 Task: Find connections with filter location Dornbirn with filter topic #entrepreneurwith filter profile language Spanish with filter current company Motive with filter school Guru Jambheshwar University of Science and Technology, Hissar with filter industry Internet News with filter service category Real Estate with filter keywords title Technical Writer
Action: Mouse moved to (727, 144)
Screenshot: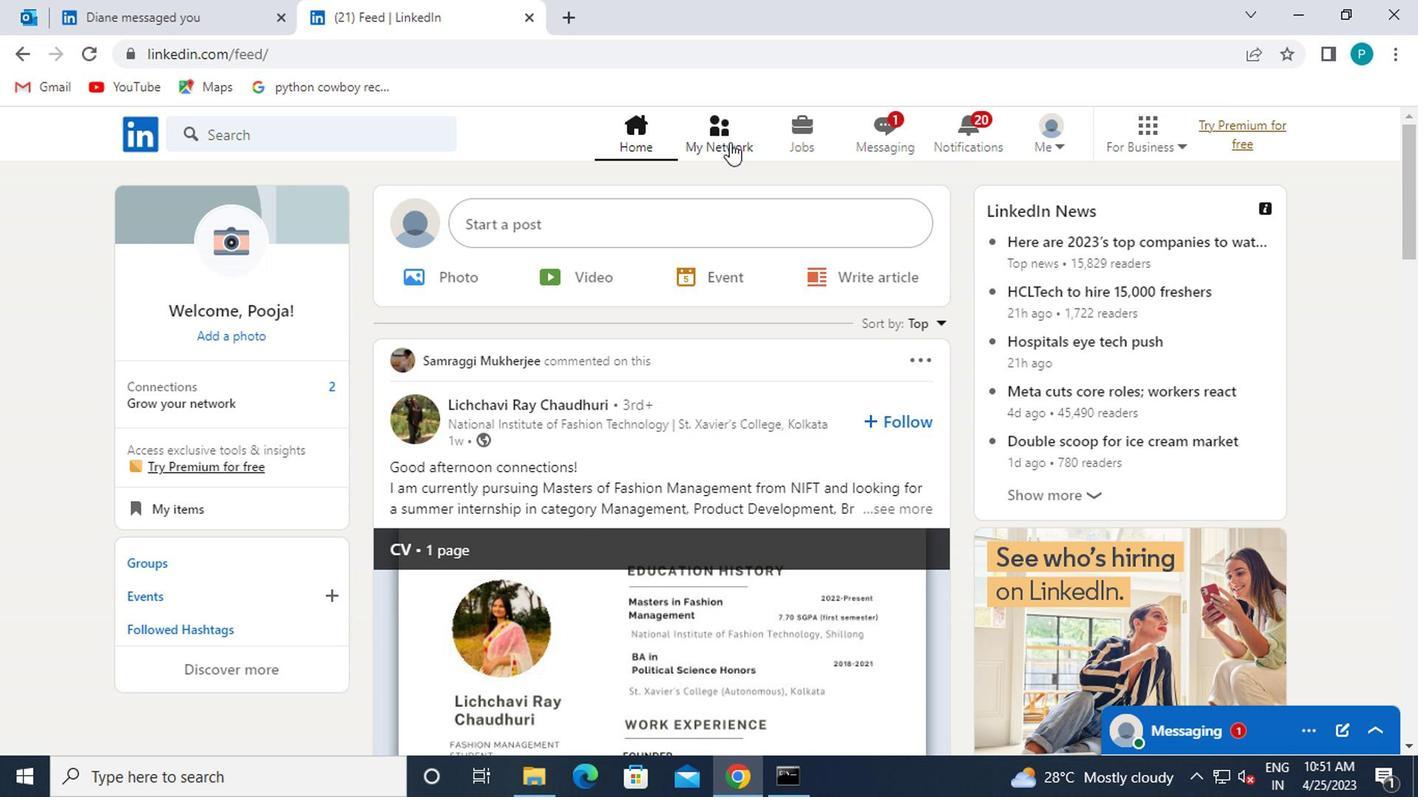 
Action: Mouse pressed left at (727, 144)
Screenshot: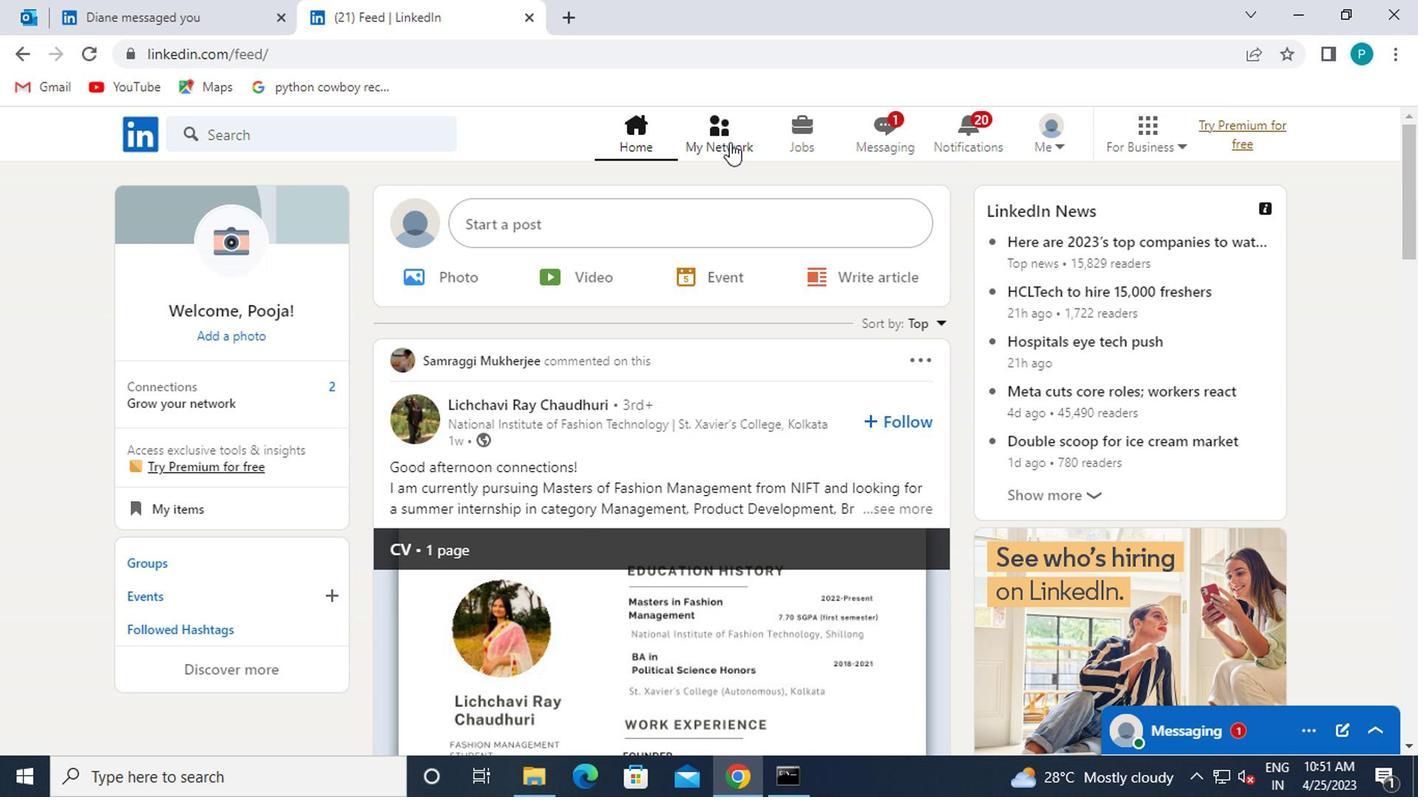 
Action: Mouse moved to (302, 260)
Screenshot: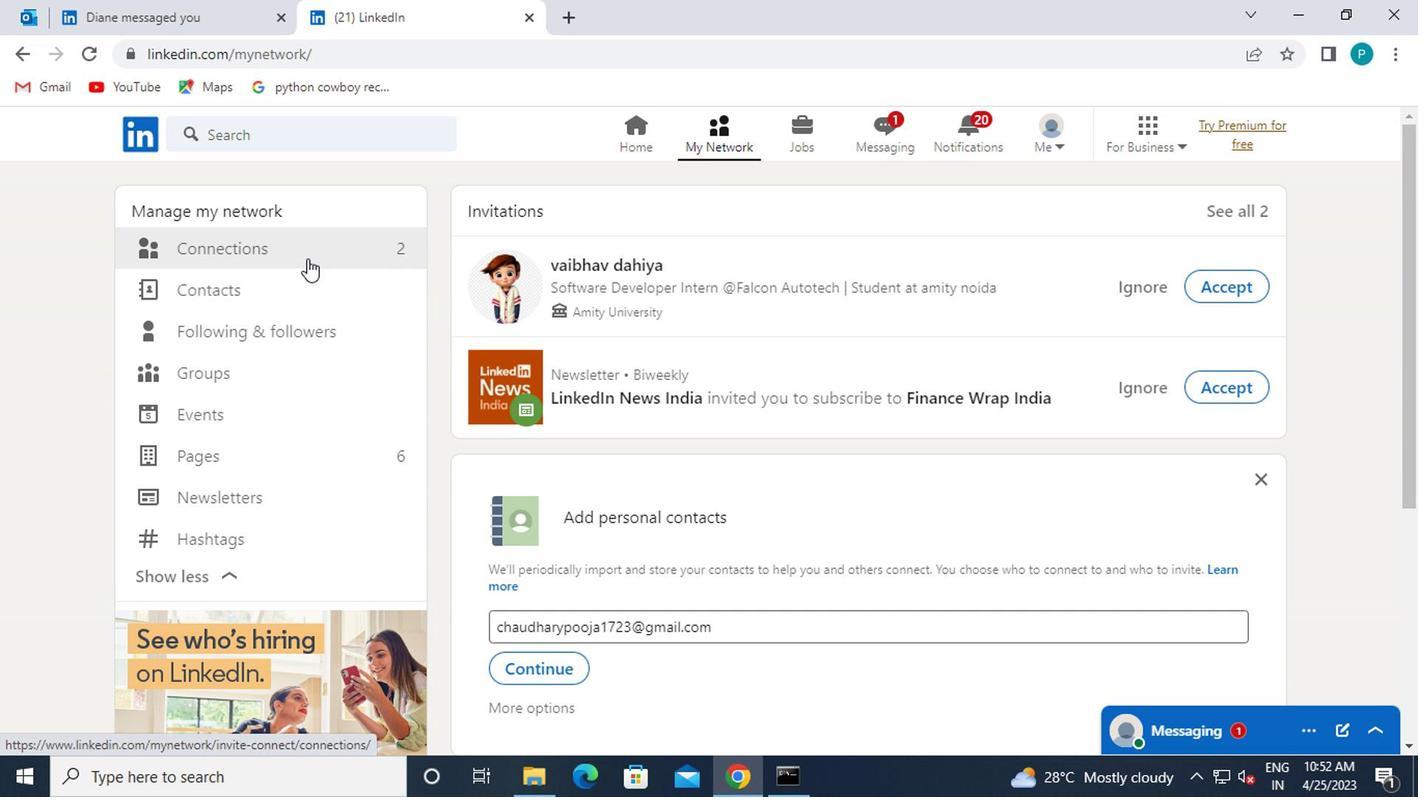 
Action: Mouse pressed left at (302, 260)
Screenshot: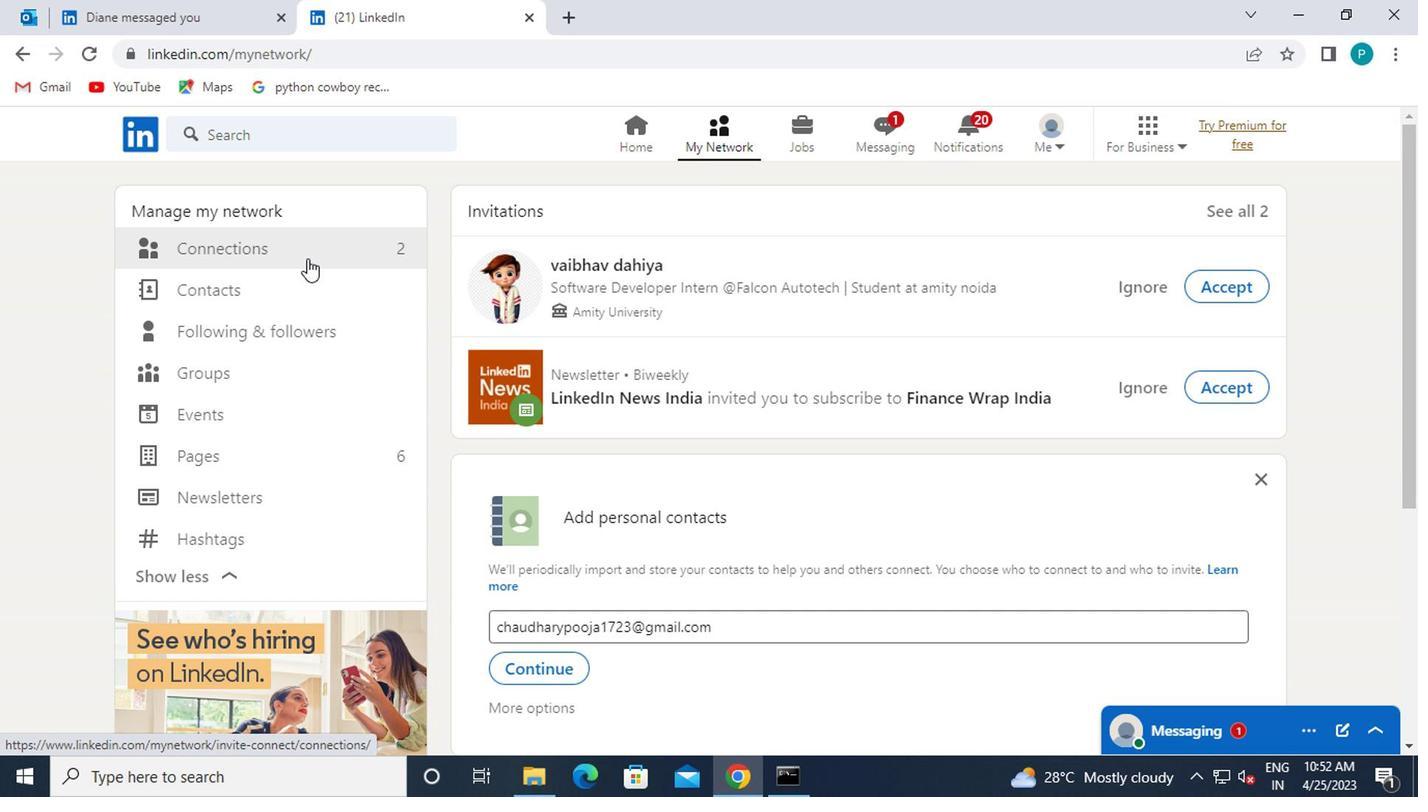 
Action: Mouse moved to (812, 262)
Screenshot: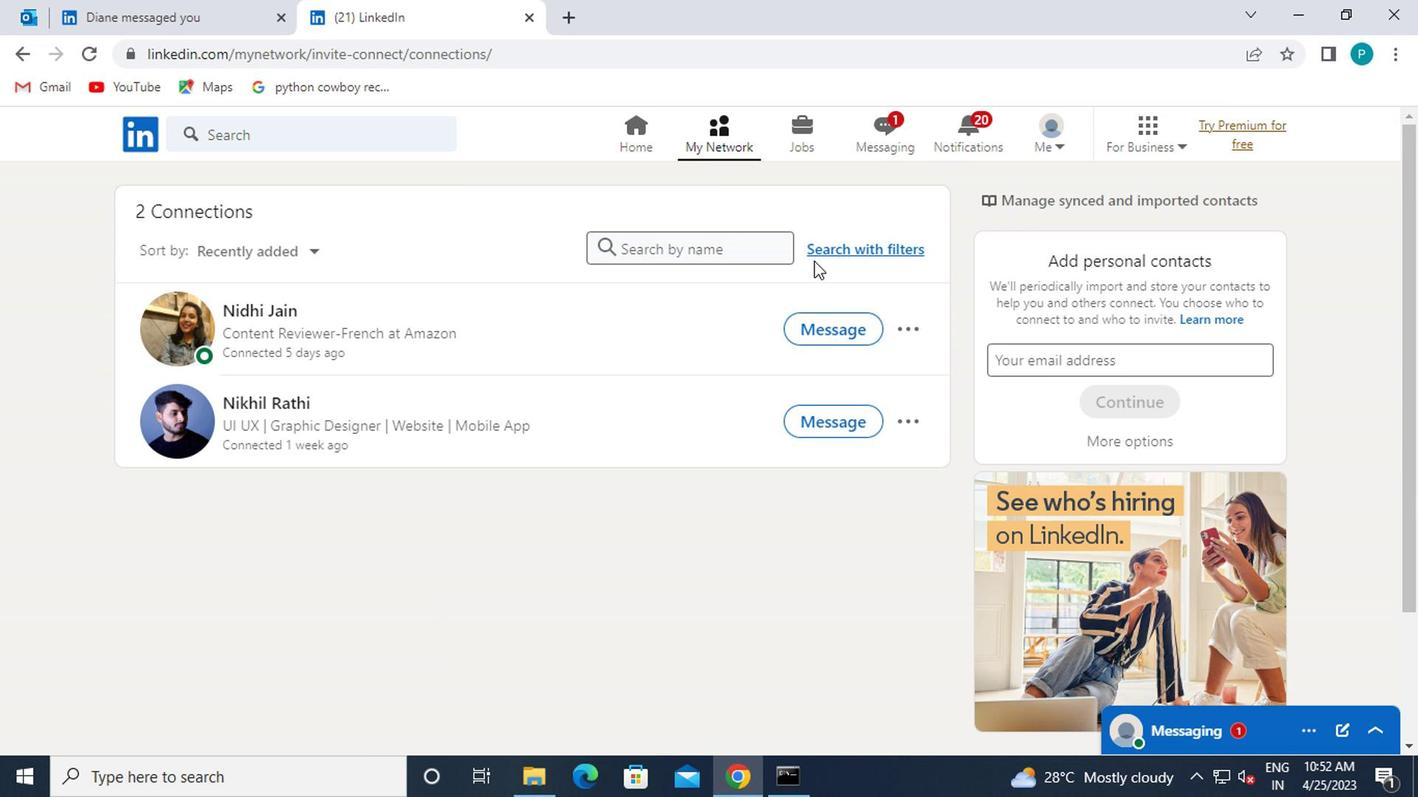 
Action: Mouse pressed left at (812, 262)
Screenshot: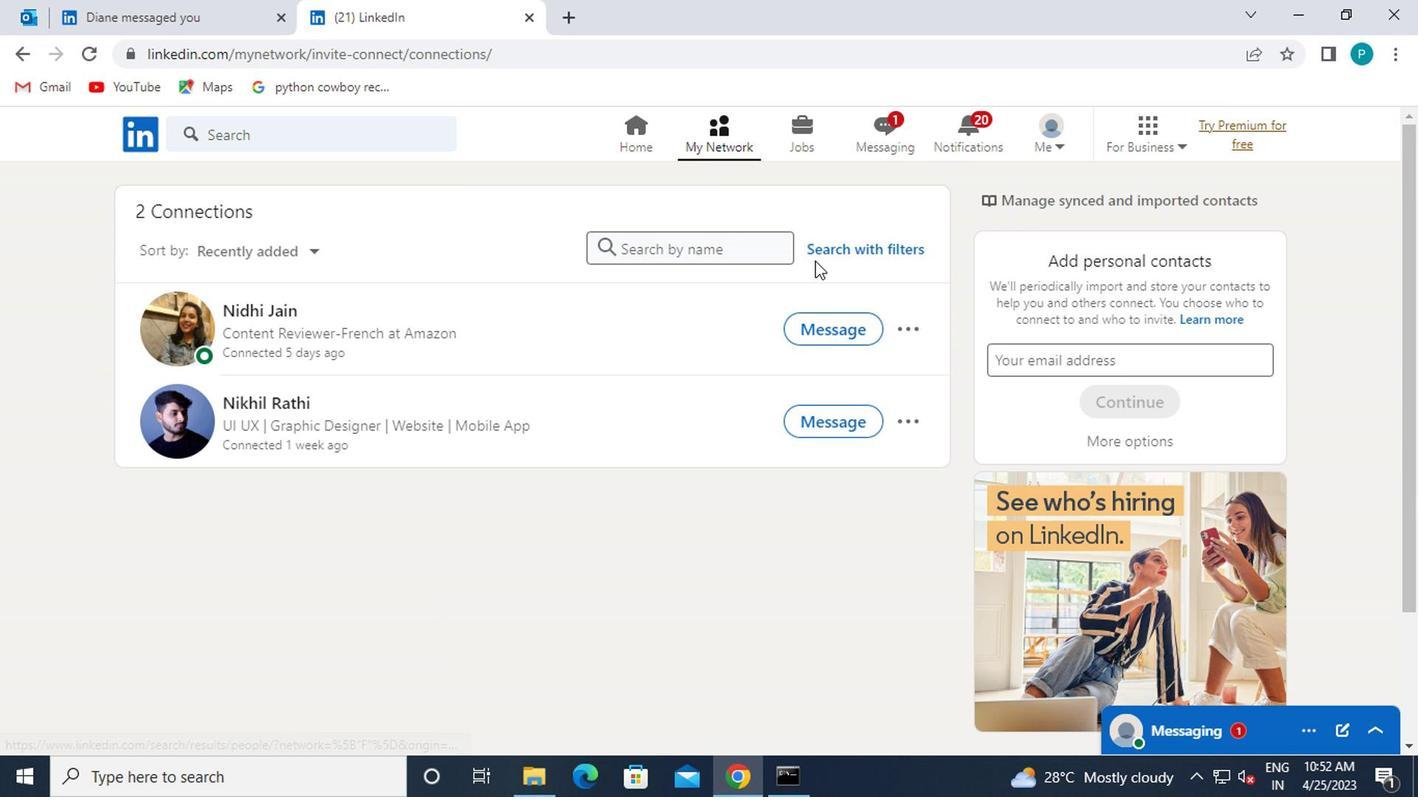 
Action: Mouse moved to (819, 260)
Screenshot: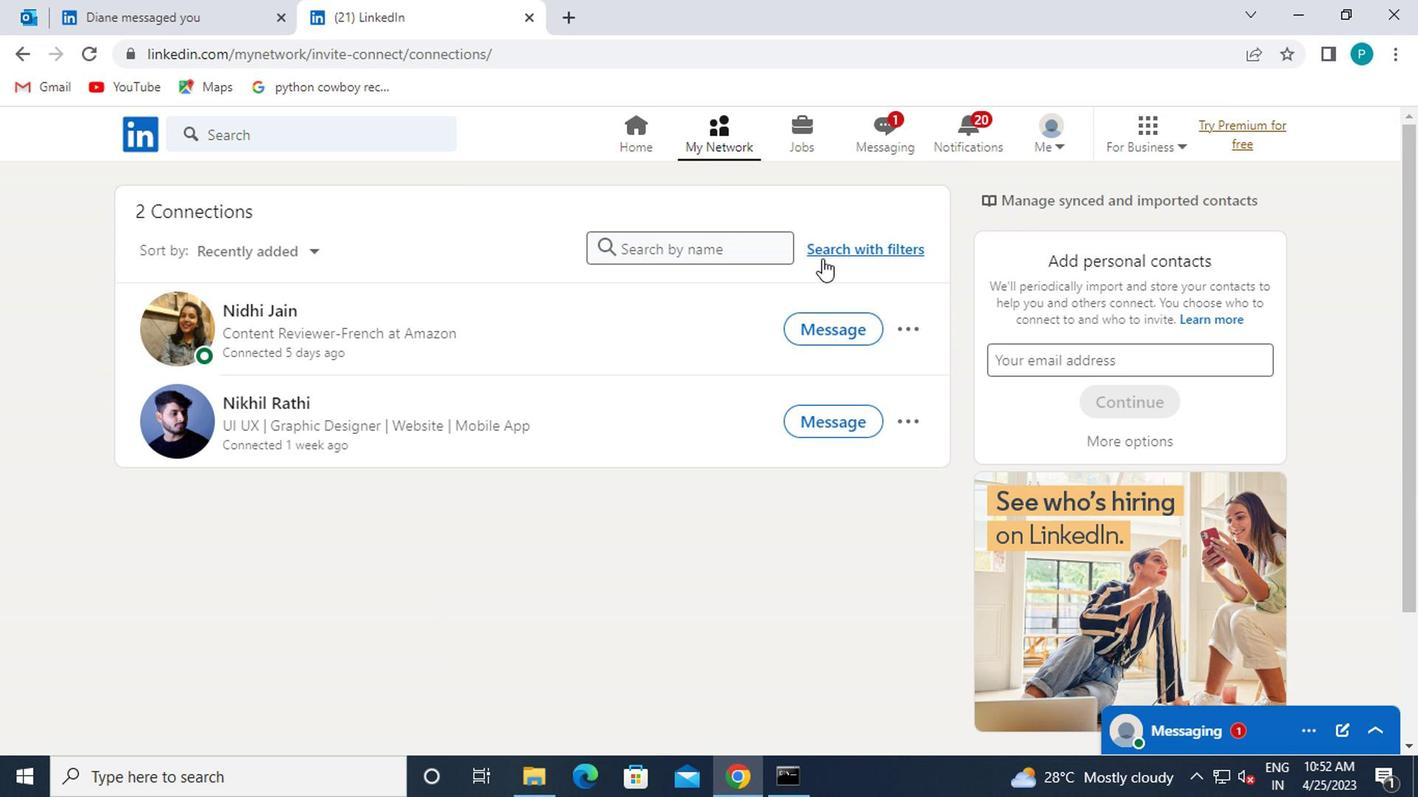 
Action: Mouse pressed left at (819, 260)
Screenshot: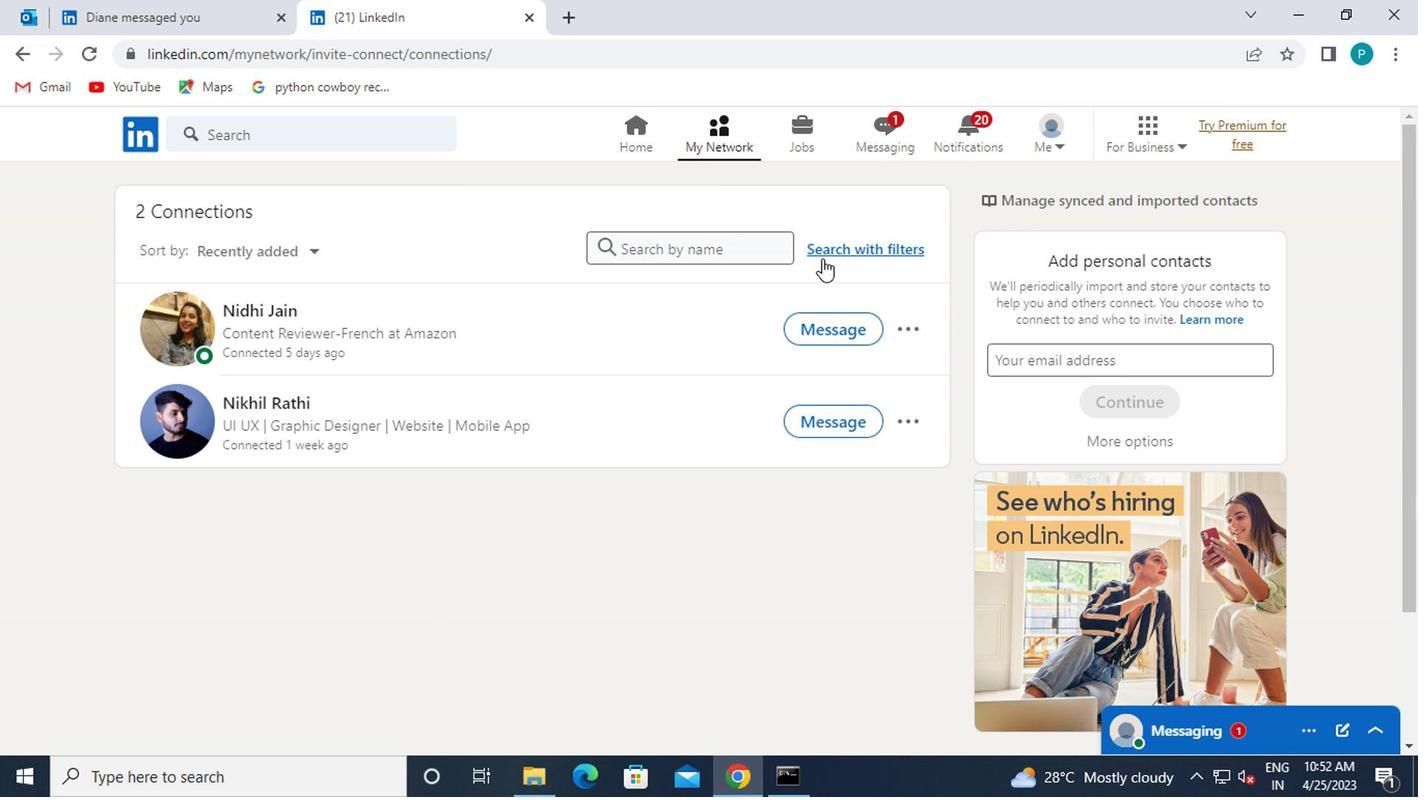 
Action: Mouse moved to (661, 194)
Screenshot: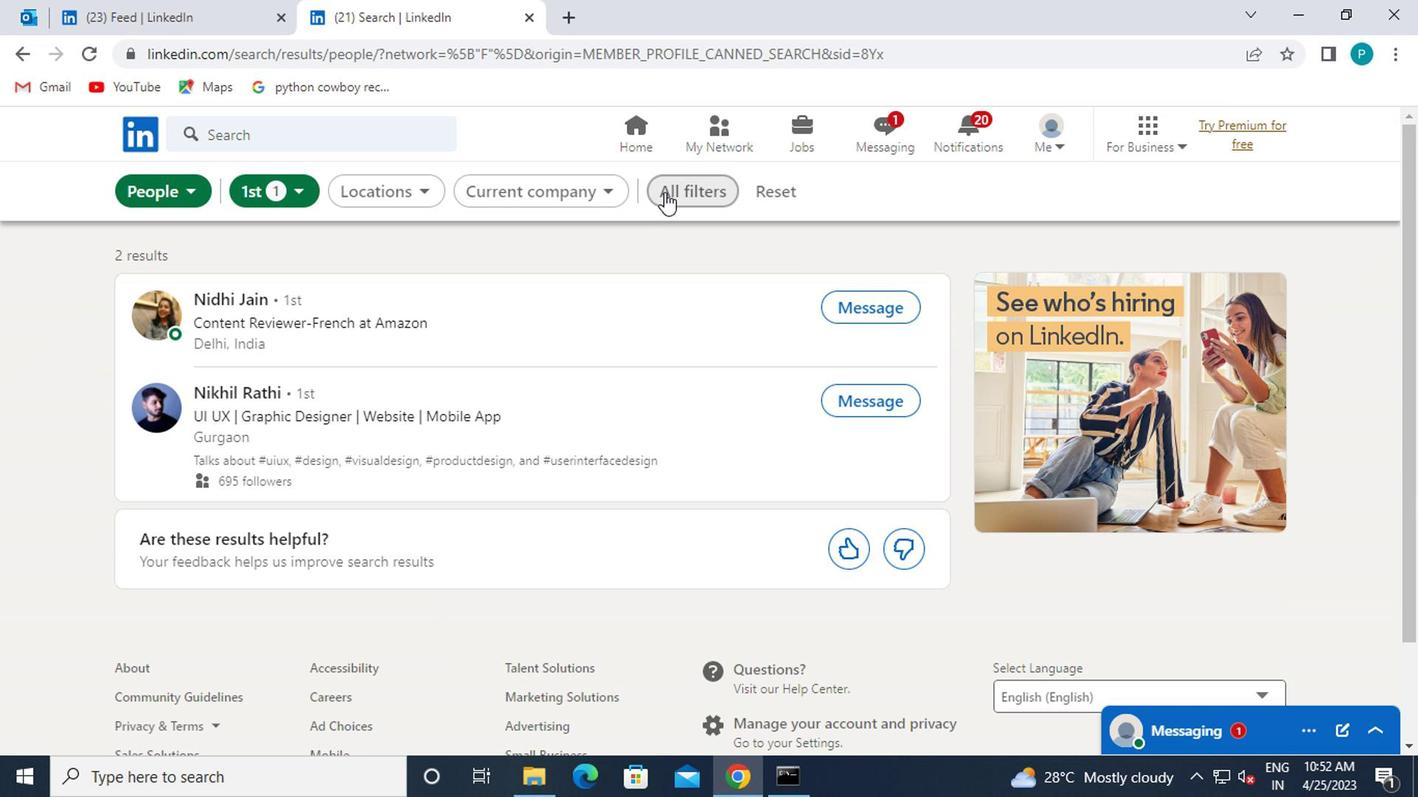 
Action: Mouse pressed left at (661, 194)
Screenshot: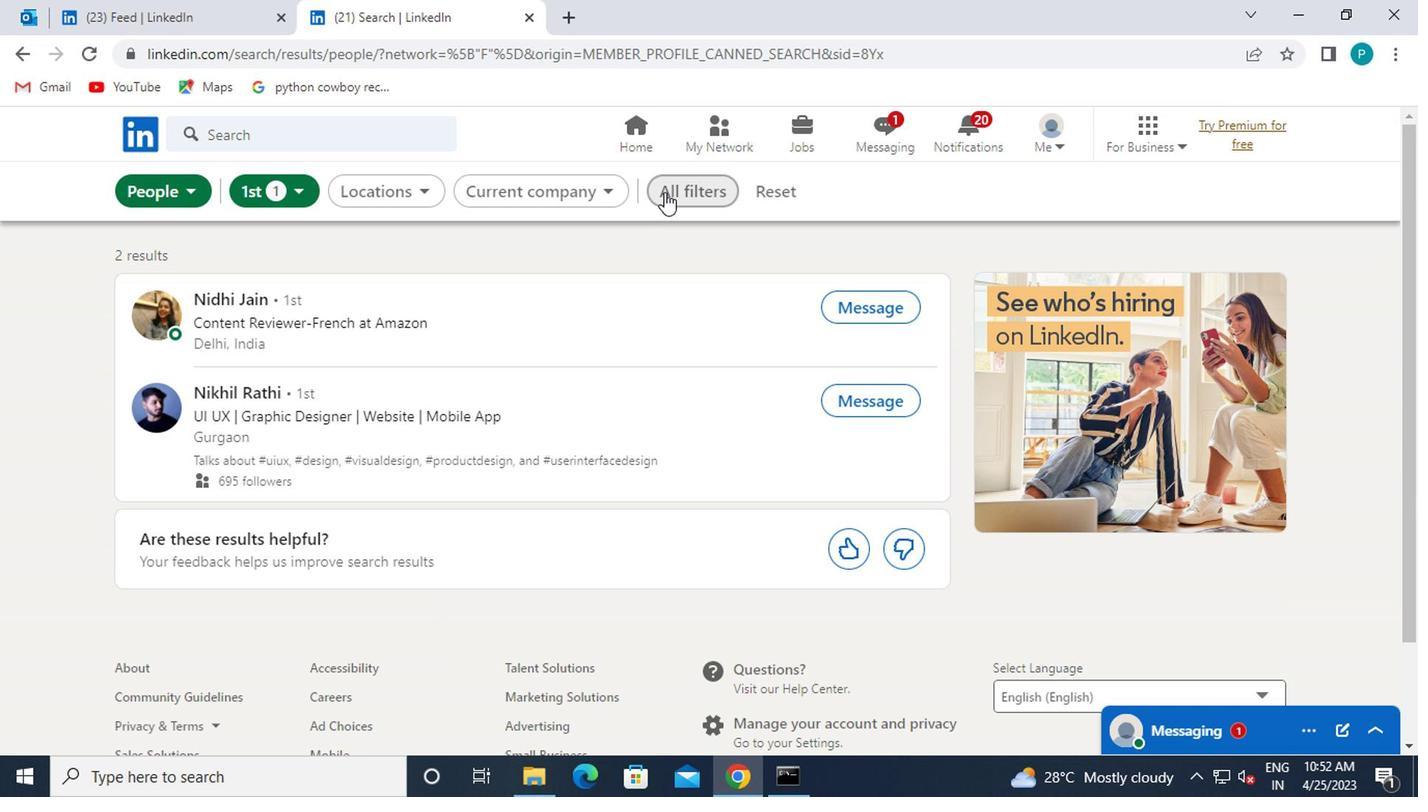 
Action: Mouse moved to (1023, 381)
Screenshot: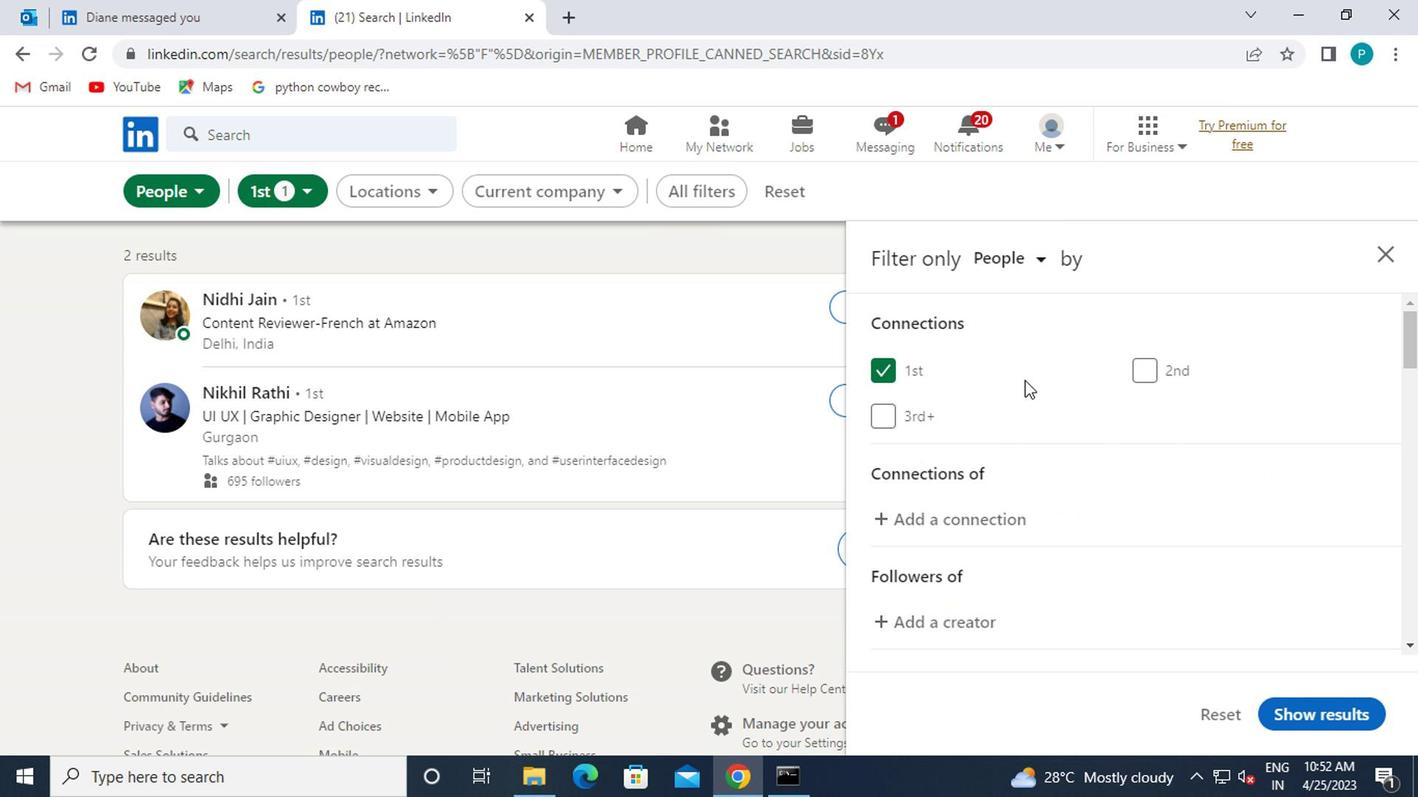 
Action: Mouse scrolled (1023, 381) with delta (0, 0)
Screenshot: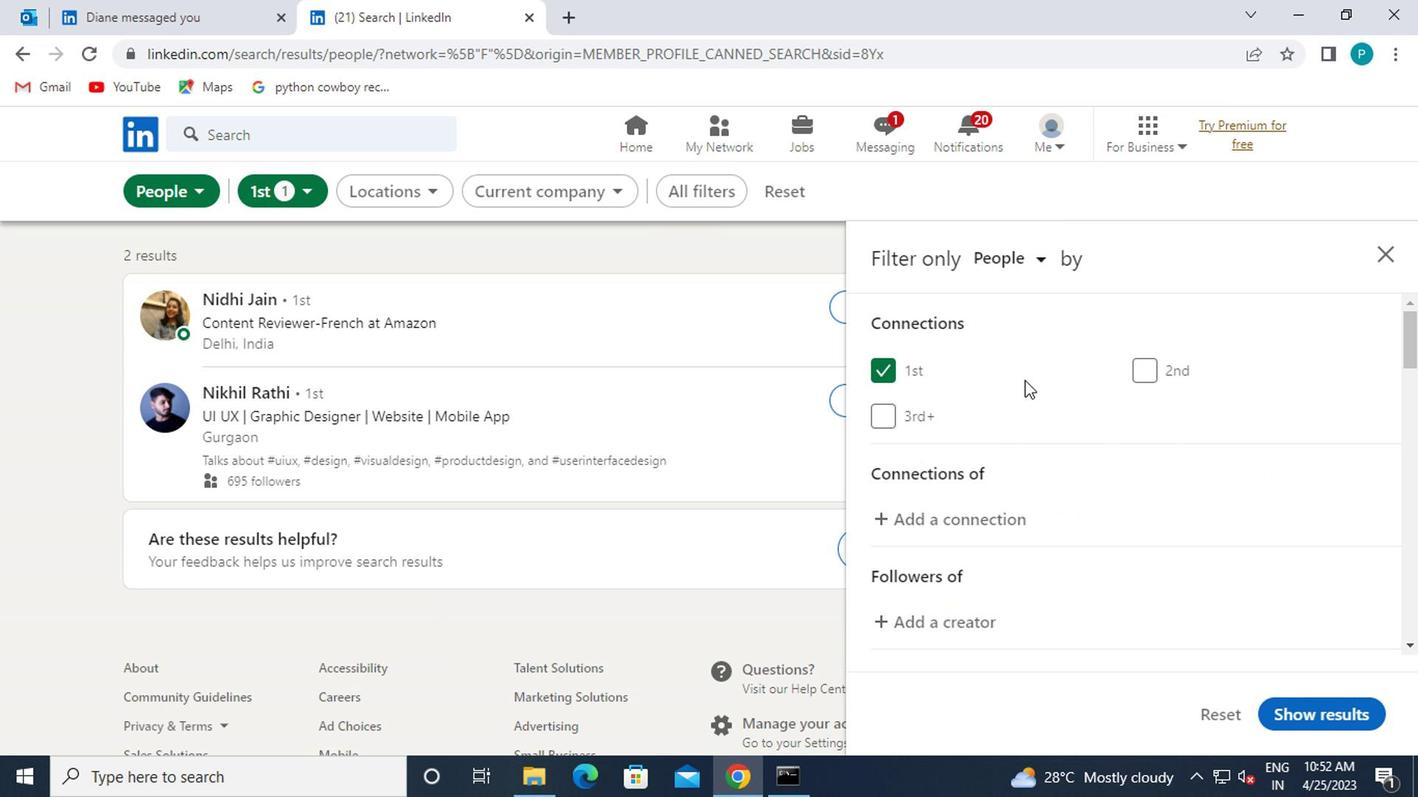 
Action: Mouse moved to (1023, 384)
Screenshot: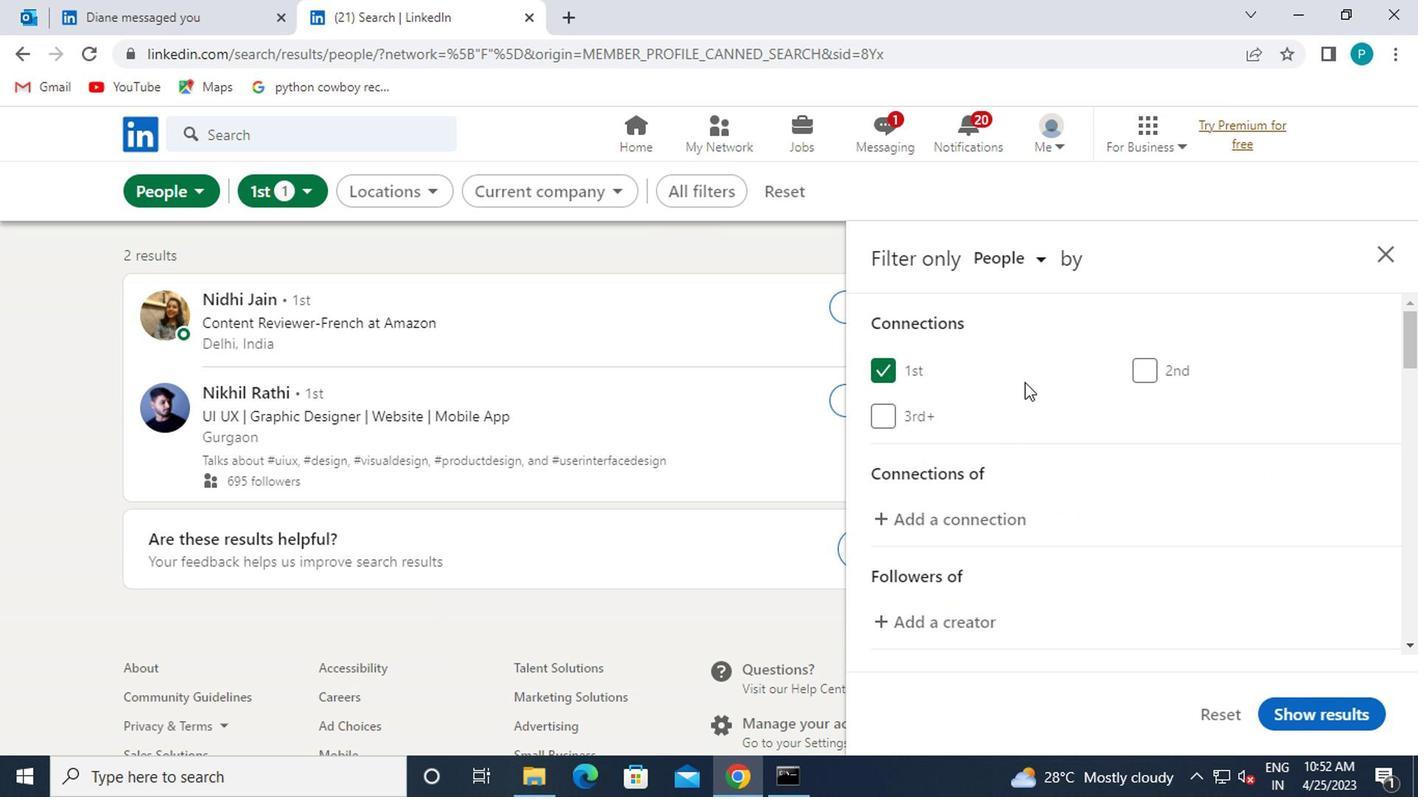
Action: Mouse scrolled (1023, 383) with delta (0, 0)
Screenshot: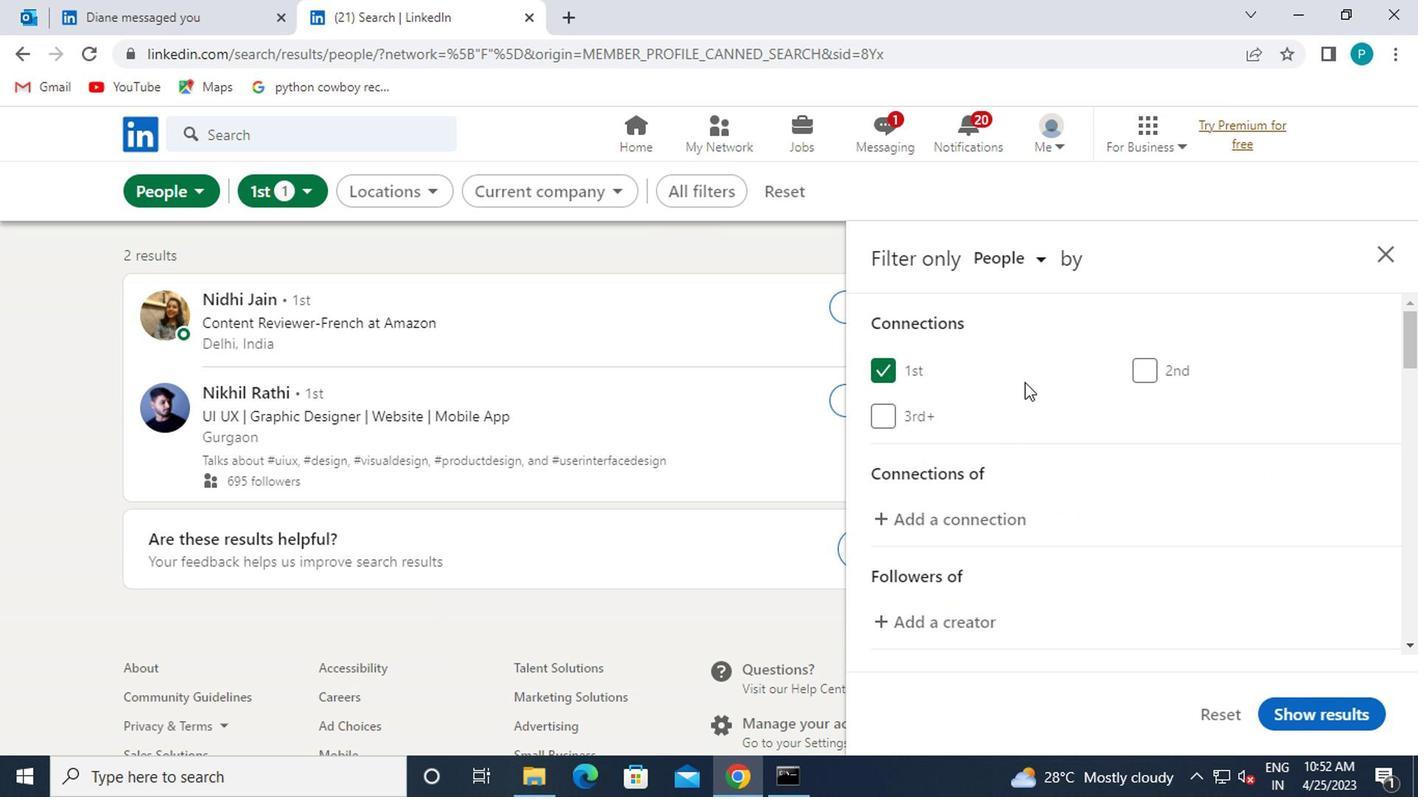 
Action: Mouse moved to (1023, 384)
Screenshot: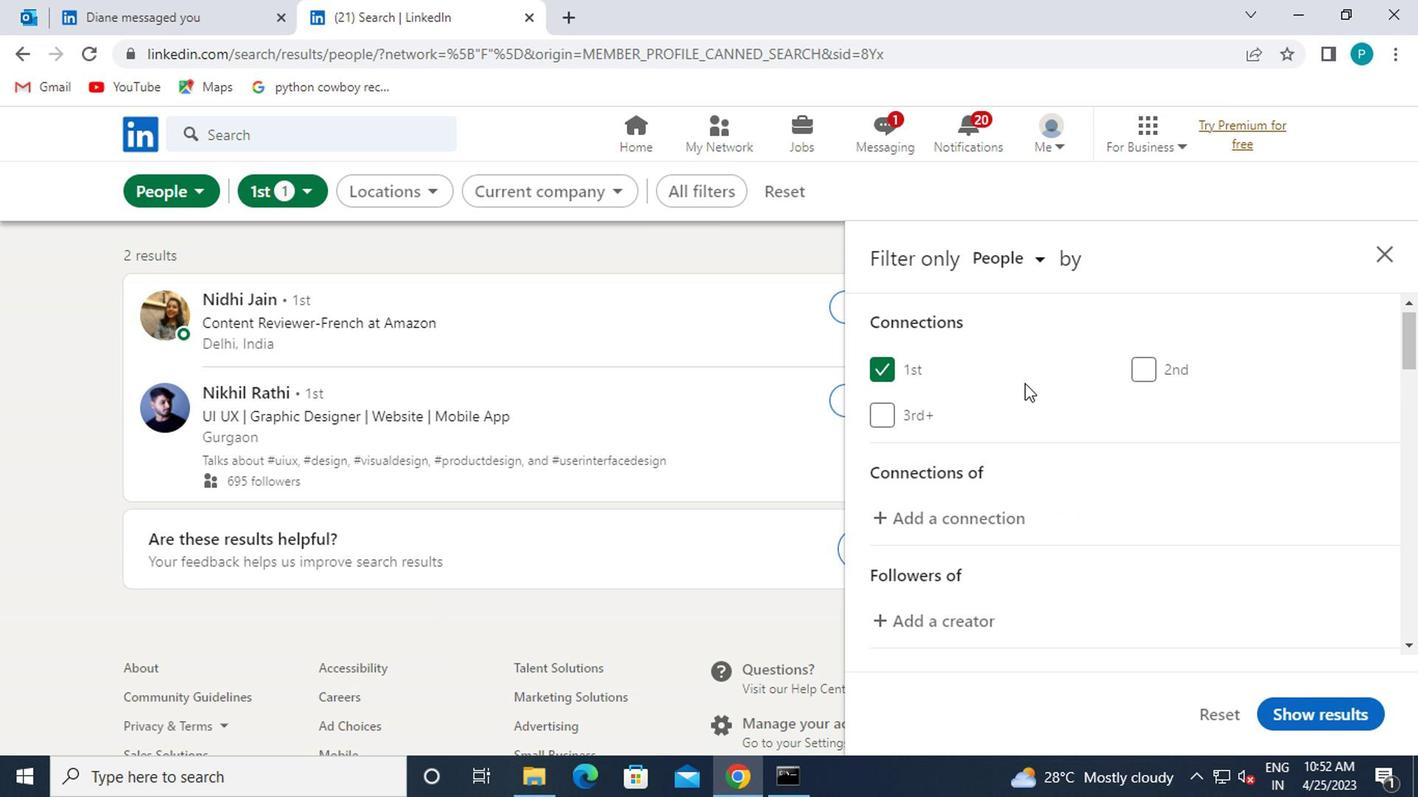 
Action: Mouse scrolled (1023, 384) with delta (0, 0)
Screenshot: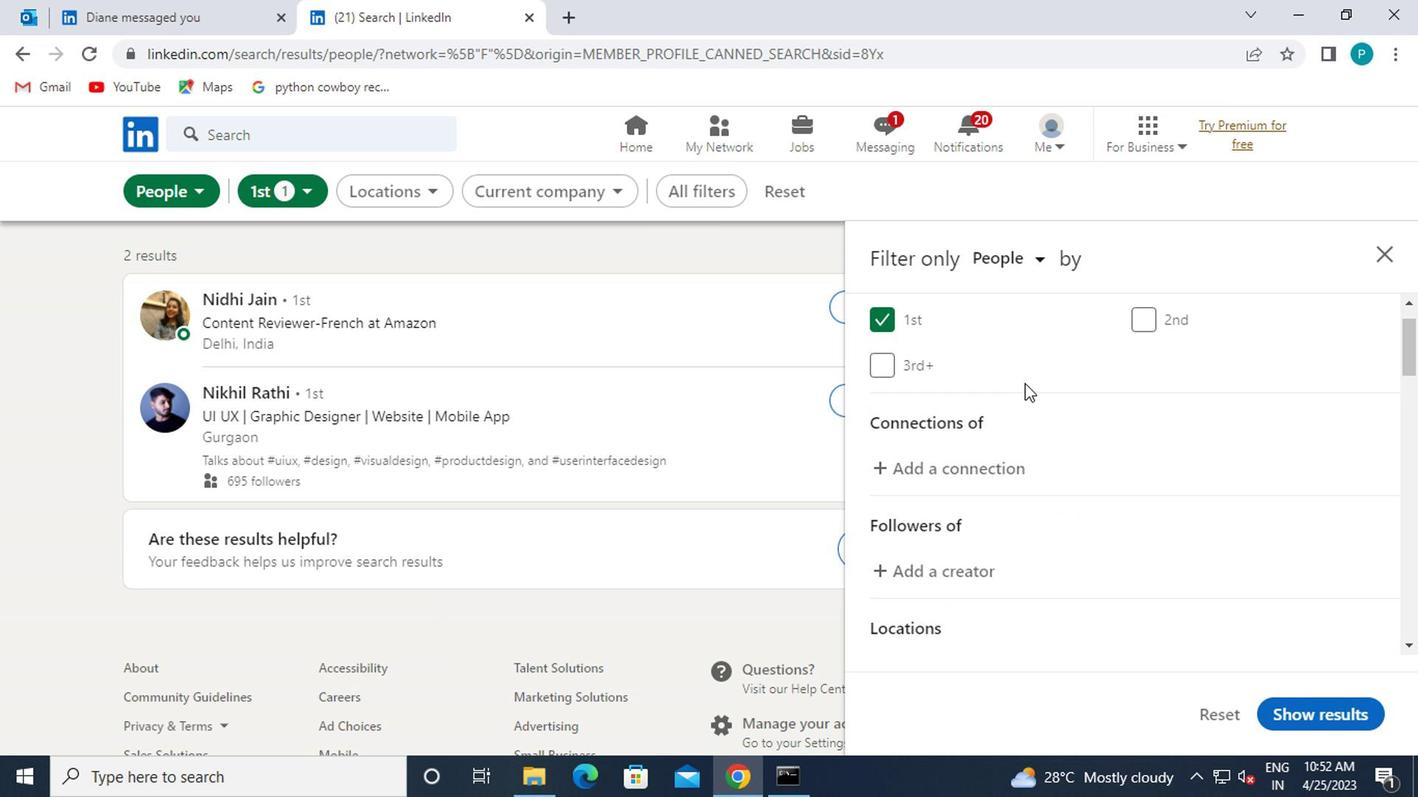 
Action: Mouse scrolled (1023, 384) with delta (0, 0)
Screenshot: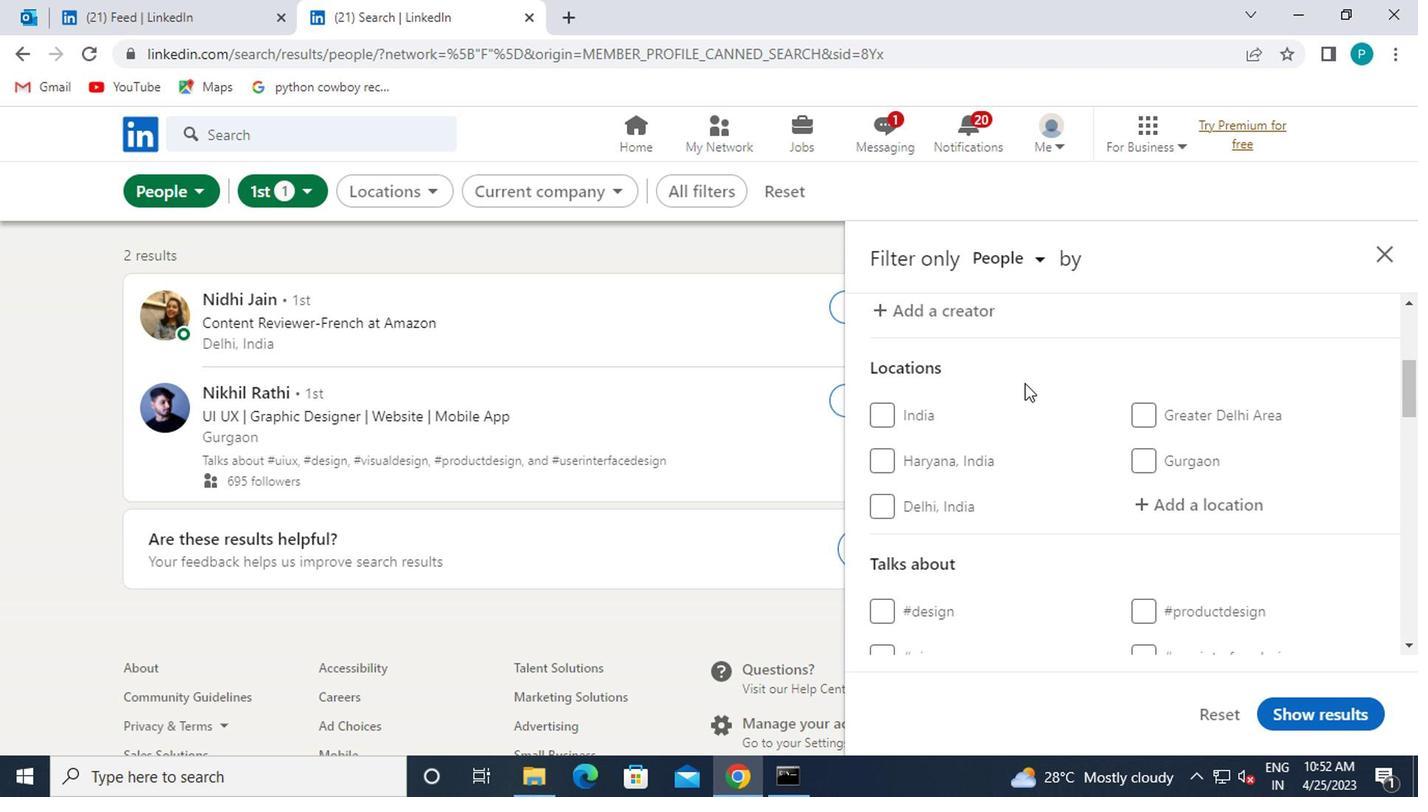 
Action: Mouse moved to (1157, 409)
Screenshot: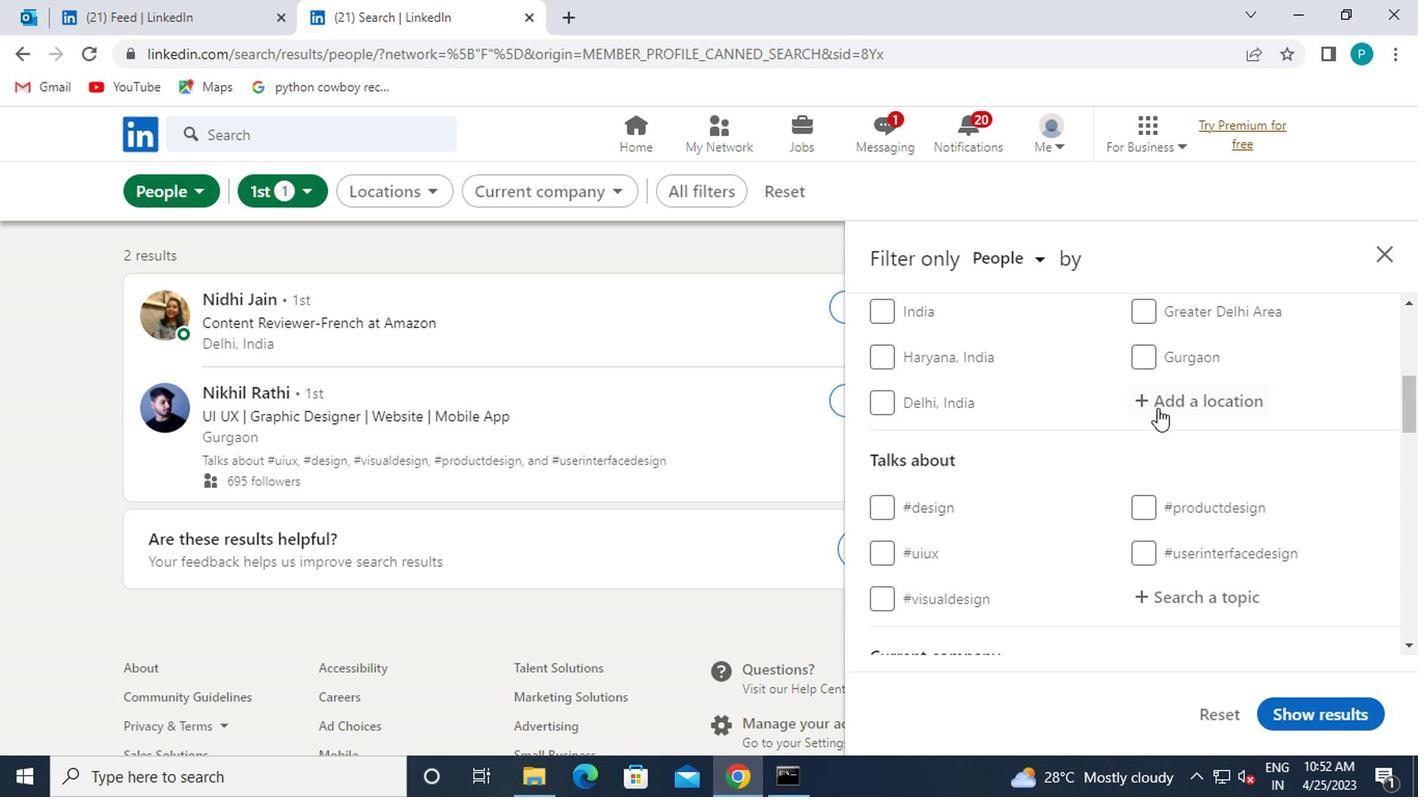 
Action: Mouse pressed left at (1157, 409)
Screenshot: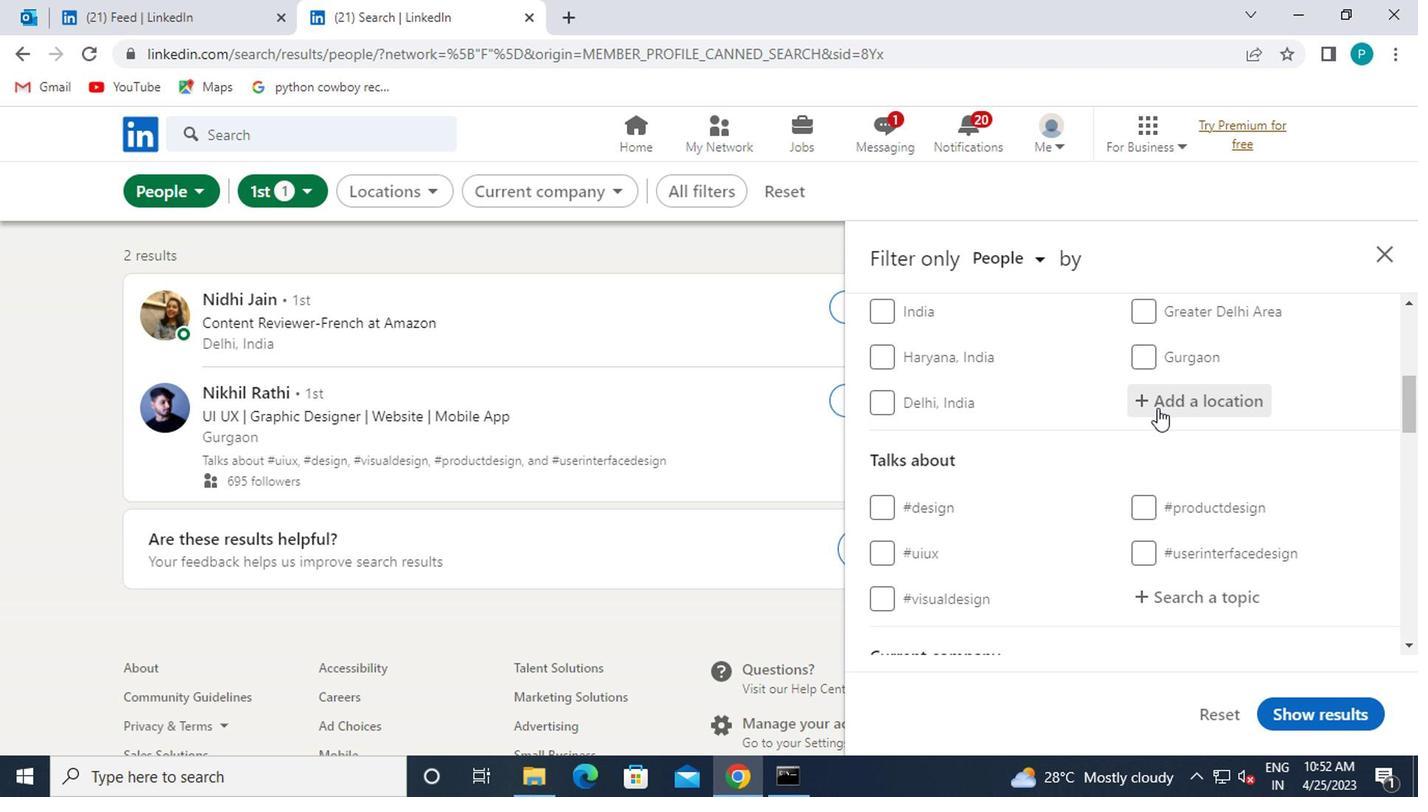 
Action: Key pressed <Key.caps_lock>d<Key.caps_lock>ornbirn<Key.enter>
Screenshot: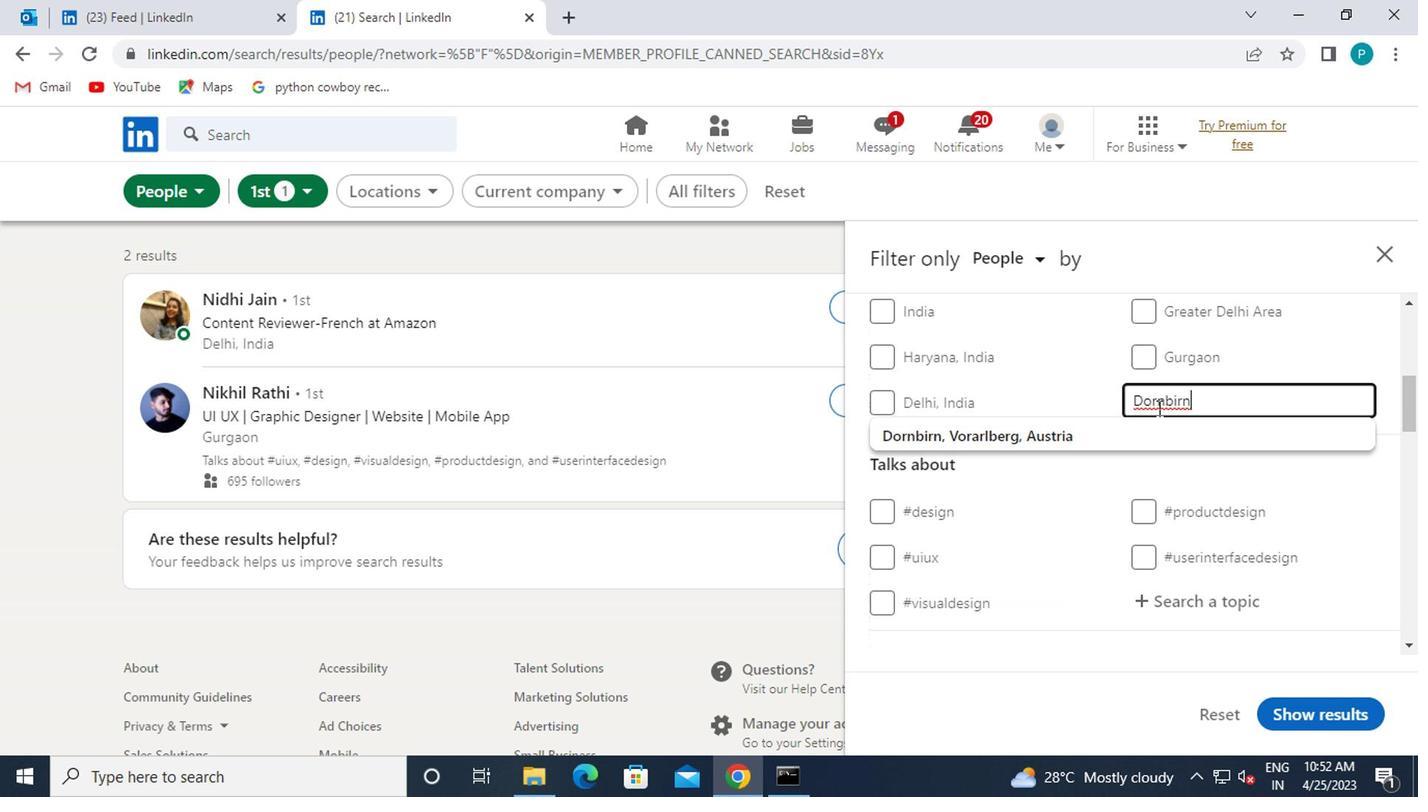 
Action: Mouse moved to (1104, 503)
Screenshot: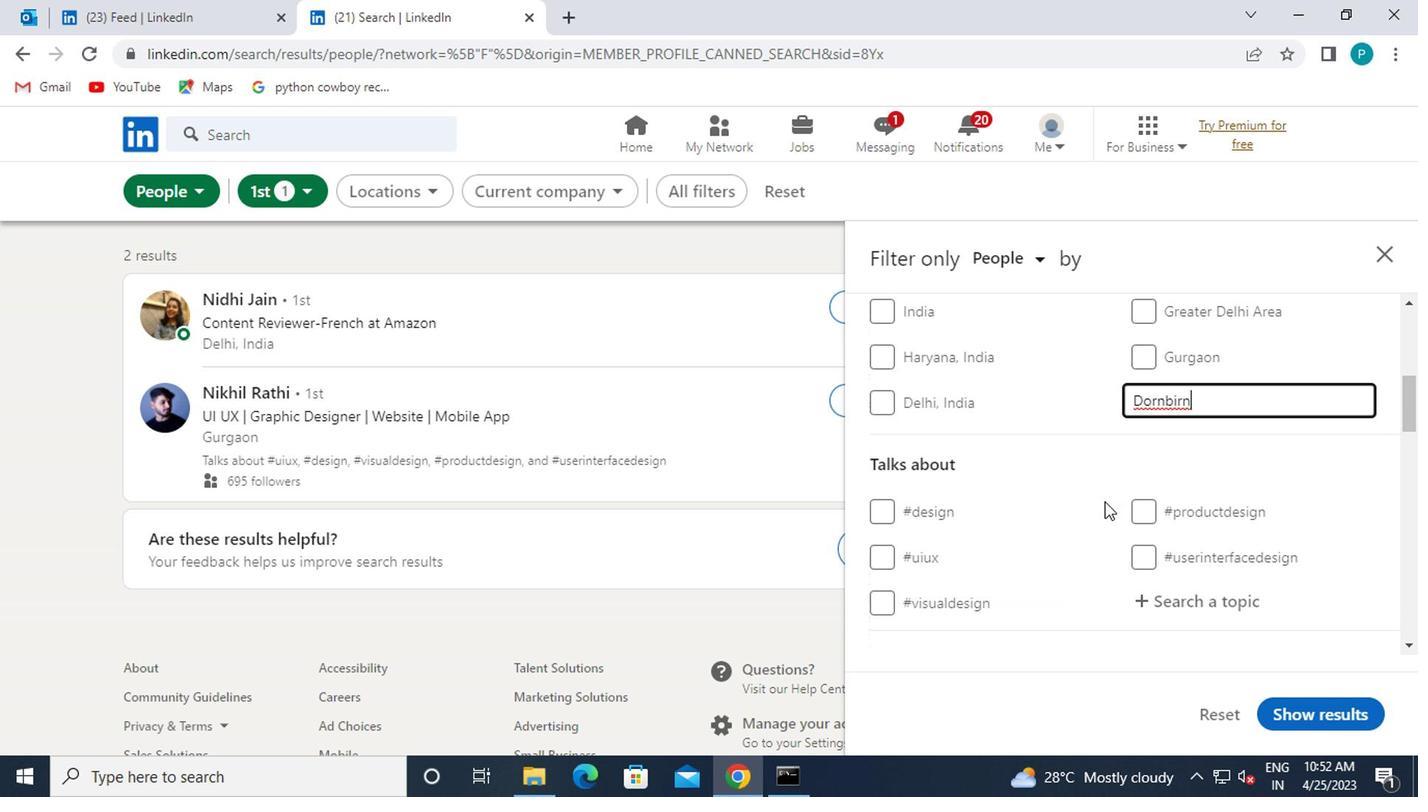 
Action: Mouse scrolled (1104, 502) with delta (0, -1)
Screenshot: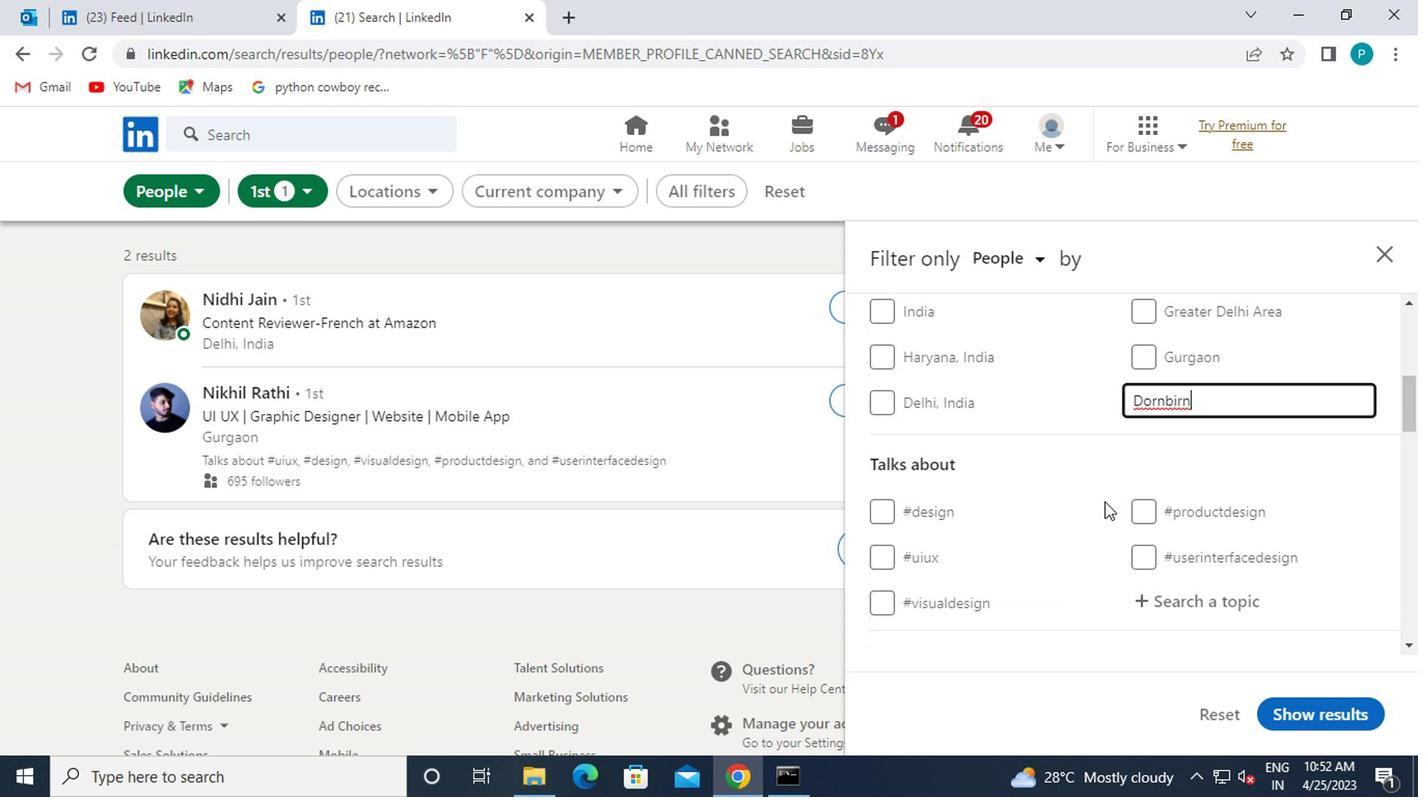 
Action: Mouse moved to (1150, 491)
Screenshot: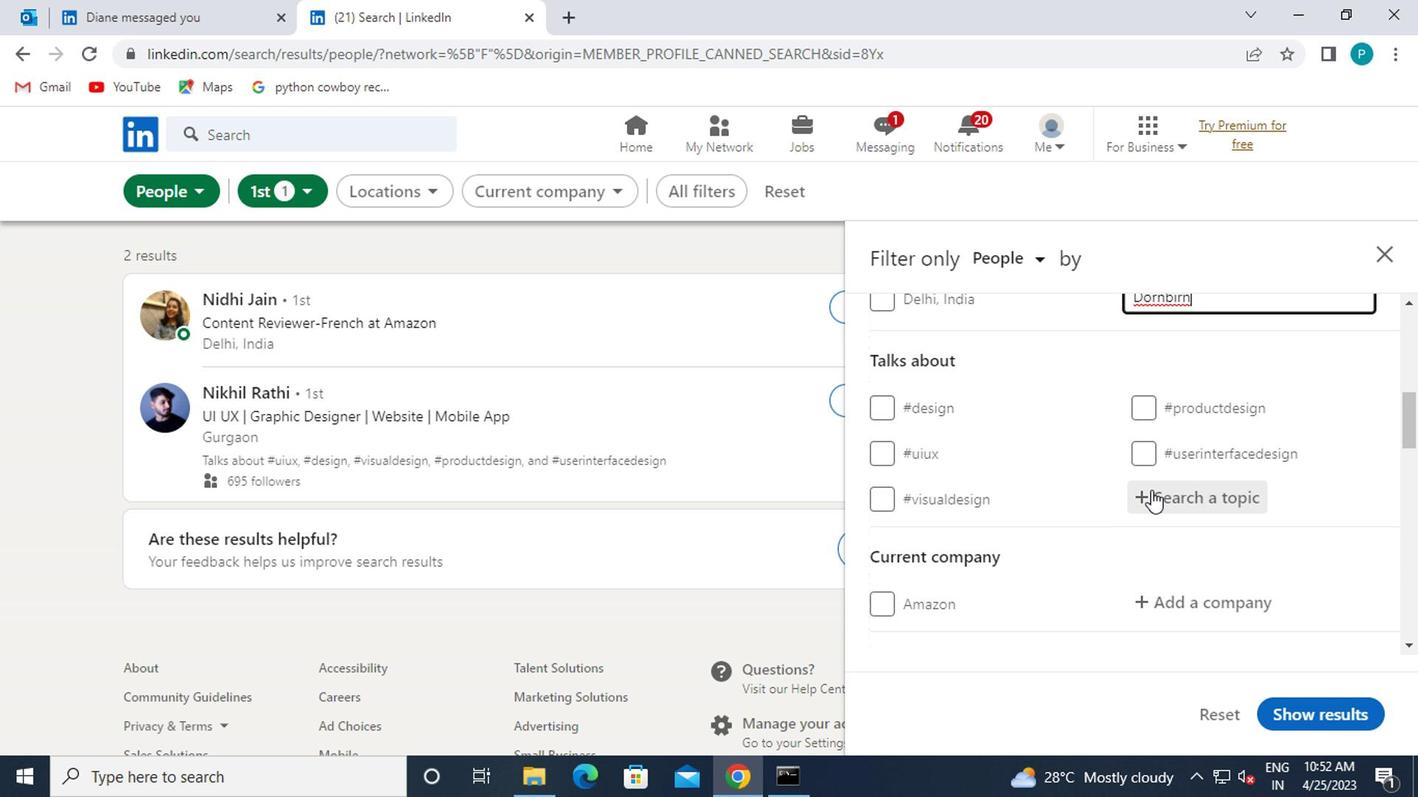 
Action: Mouse pressed left at (1150, 491)
Screenshot: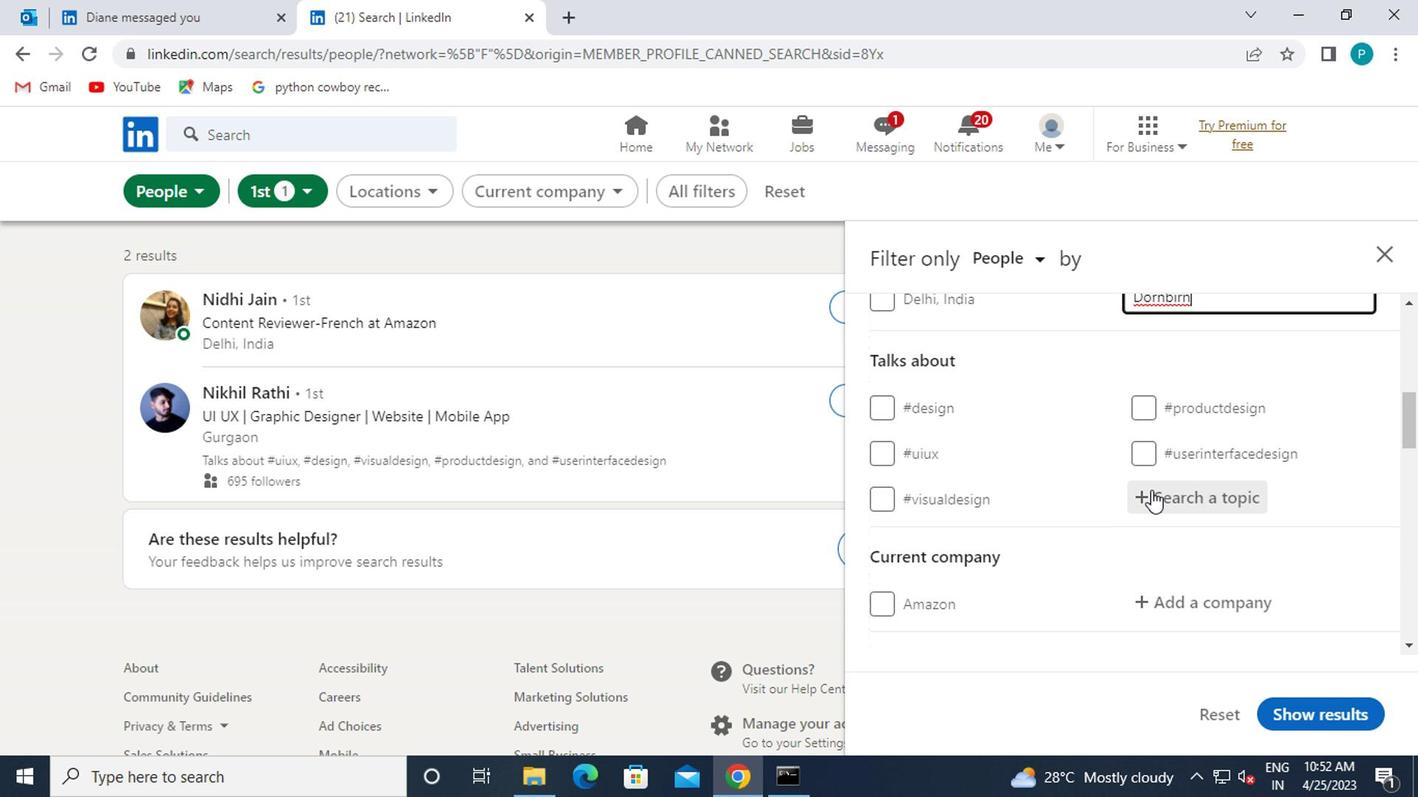 
Action: Key pressed <Key.shift><Key.shift><Key.shift><Key.shift><Key.shift>#ENTREPRENU<Key.backspace>EUR<Key.enter>
Screenshot: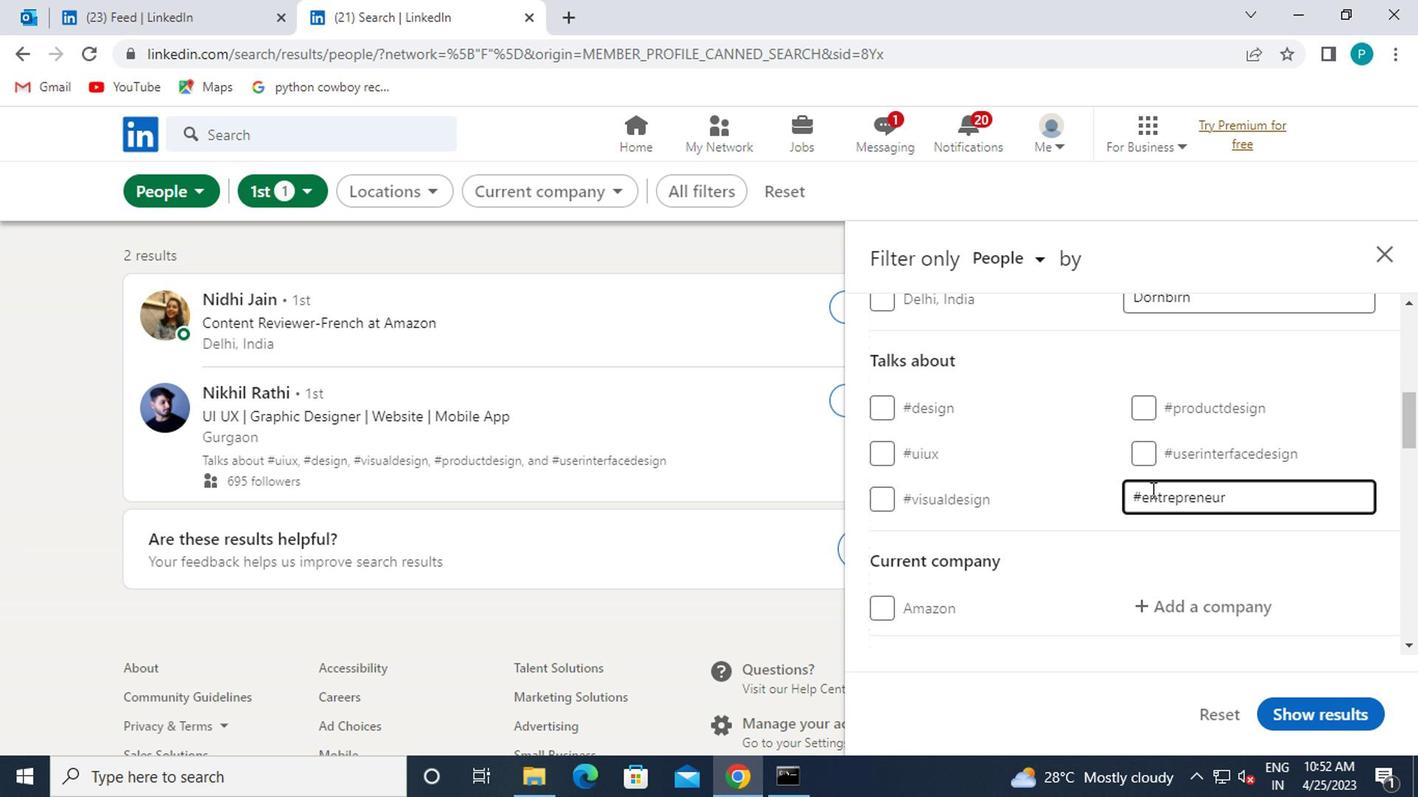 
Action: Mouse scrolled (1150, 491) with delta (0, 0)
Screenshot: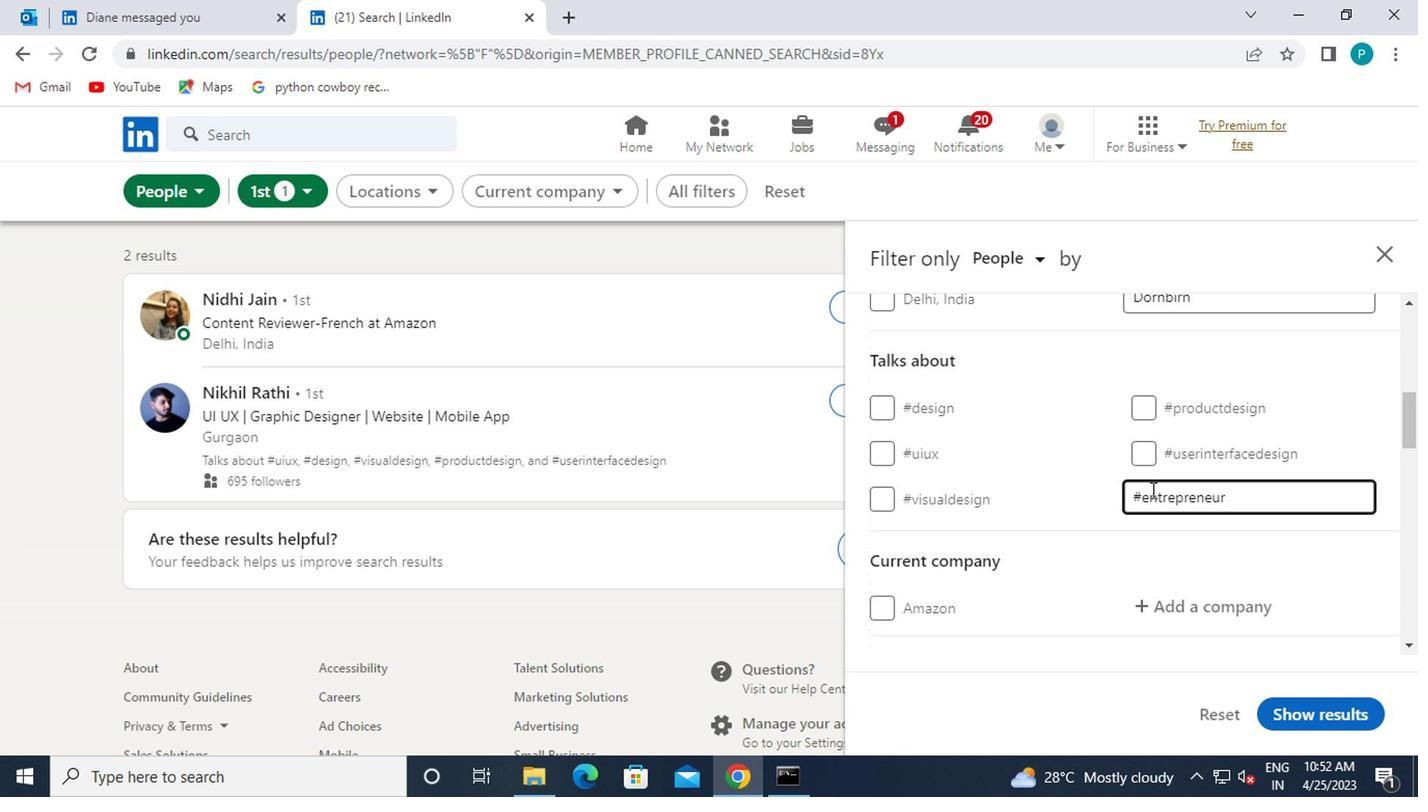 
Action: Mouse moved to (1147, 502)
Screenshot: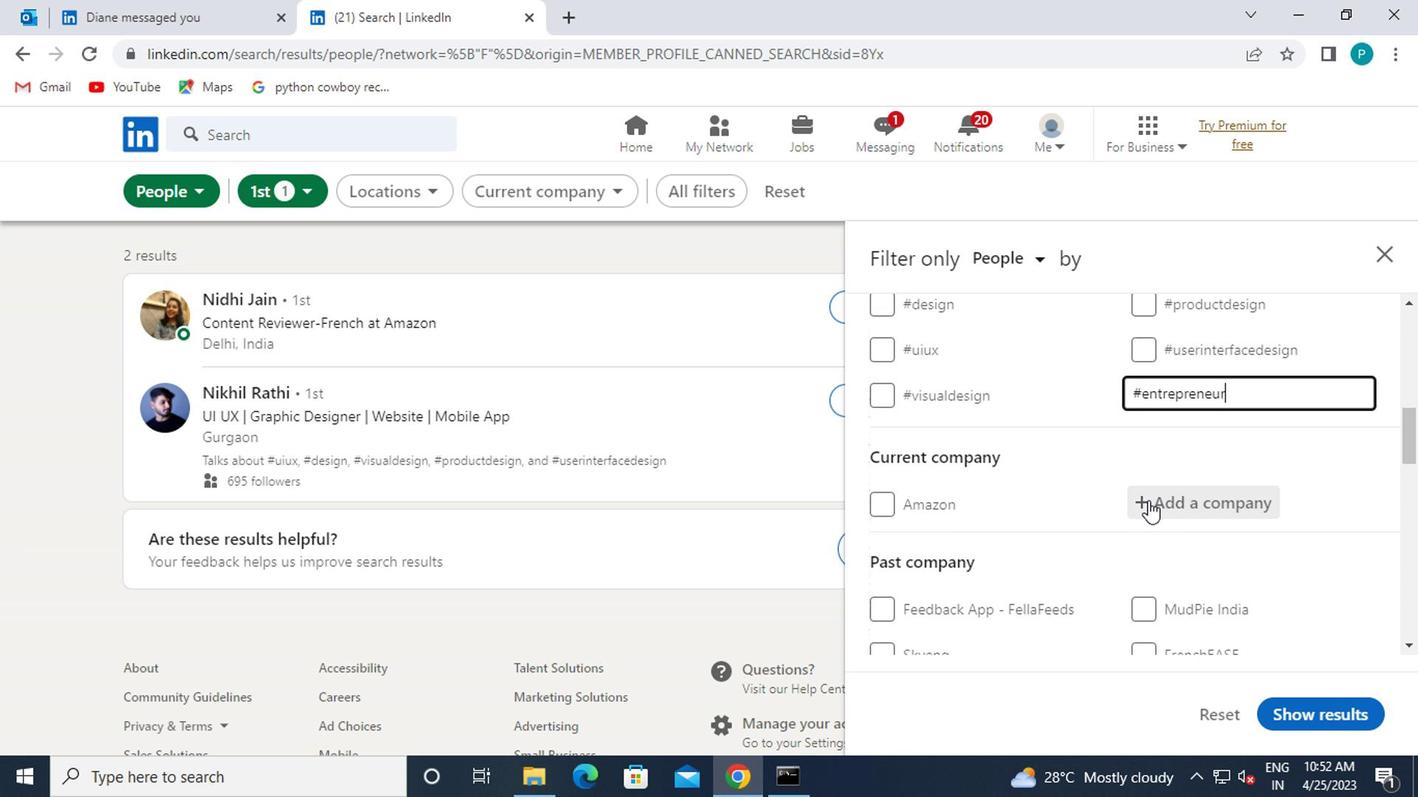 
Action: Mouse pressed left at (1147, 502)
Screenshot: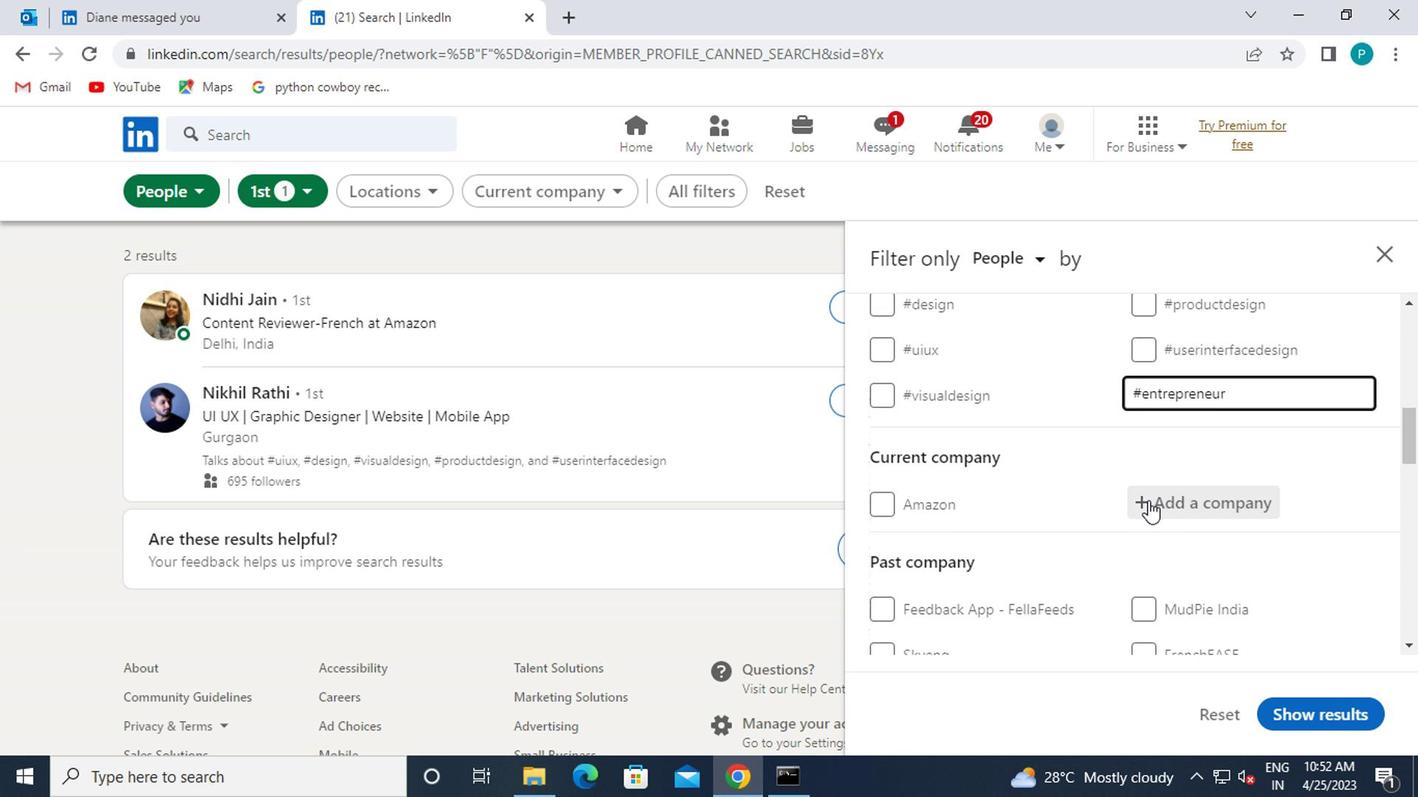 
Action: Key pressed MOTIVE<Key.enter>
Screenshot: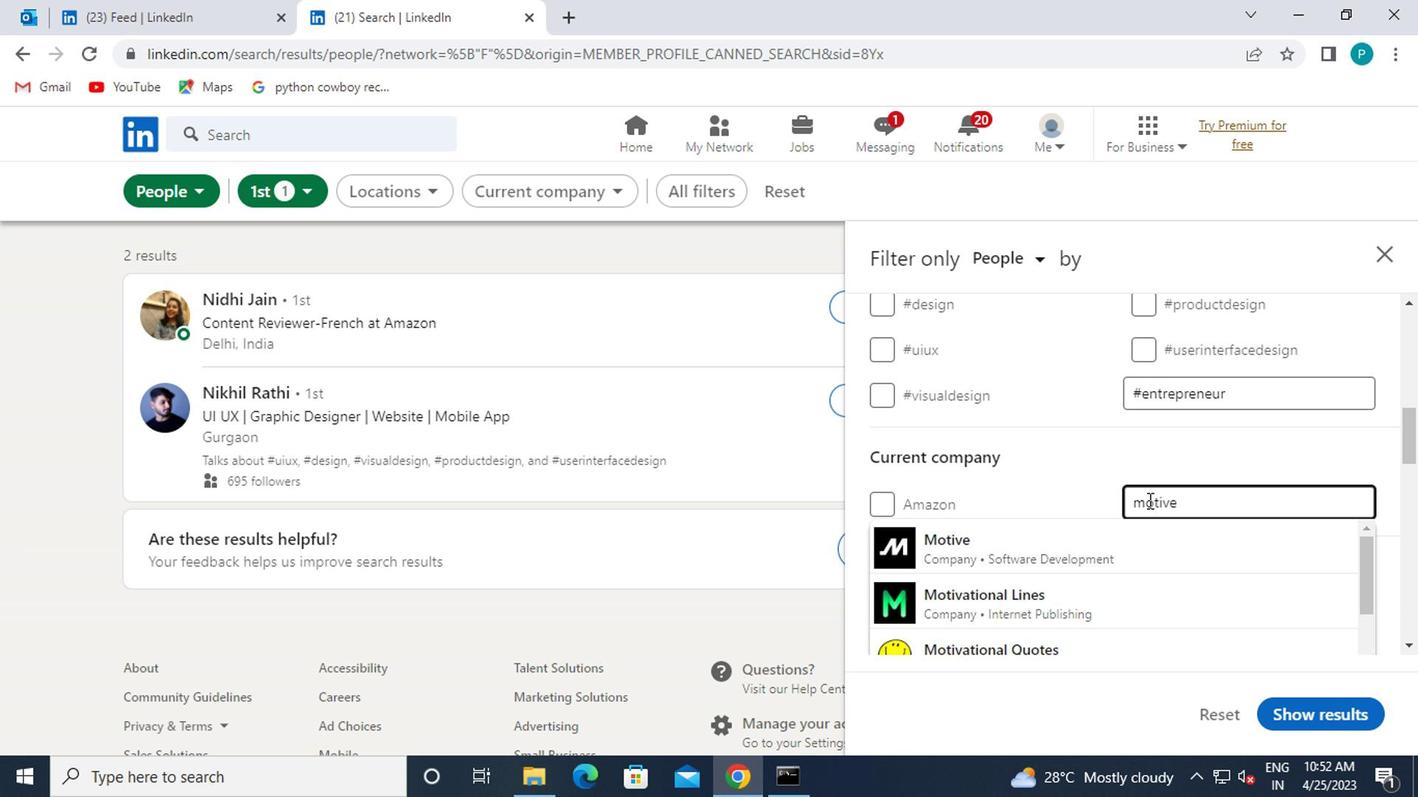 
Action: Mouse scrolled (1147, 501) with delta (0, 0)
Screenshot: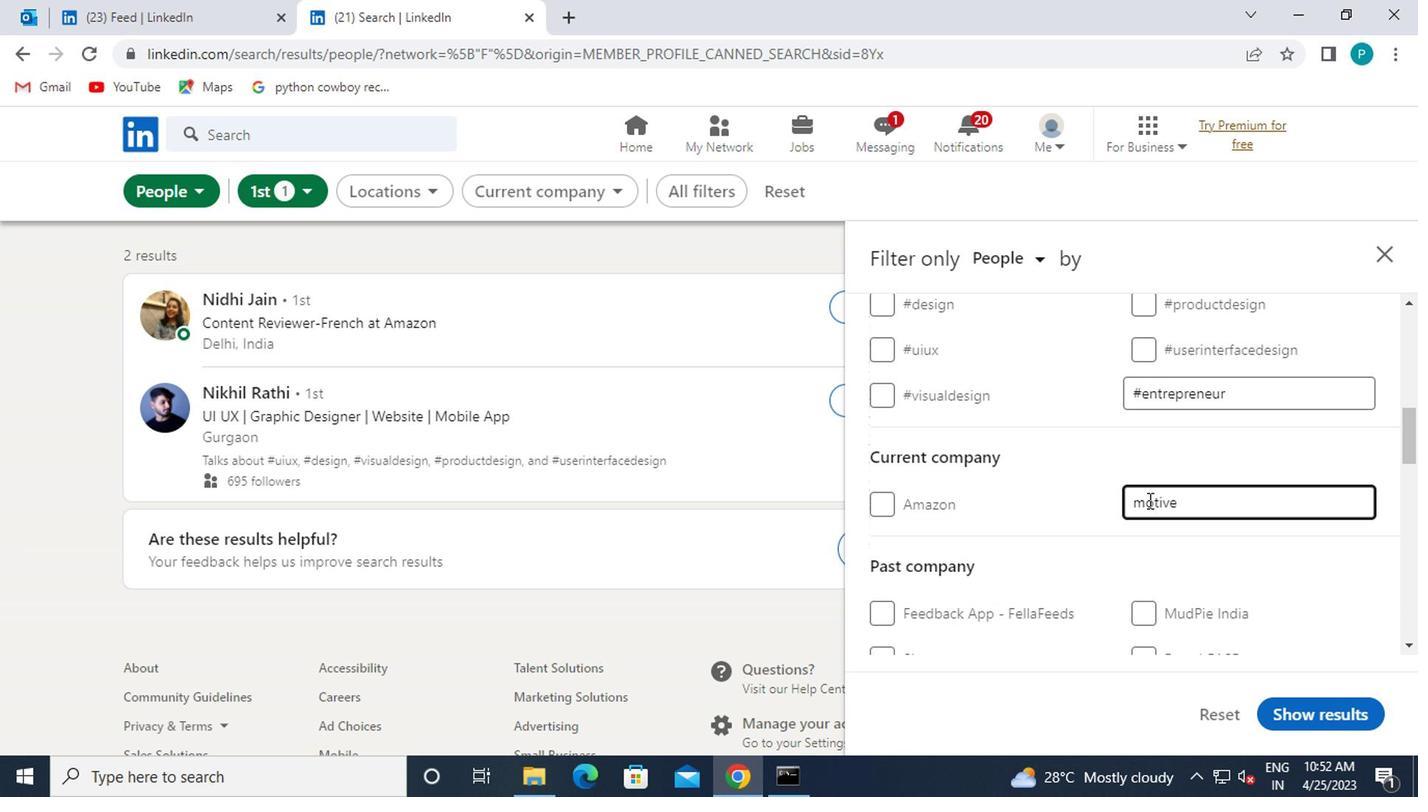 
Action: Mouse scrolled (1147, 501) with delta (0, 0)
Screenshot: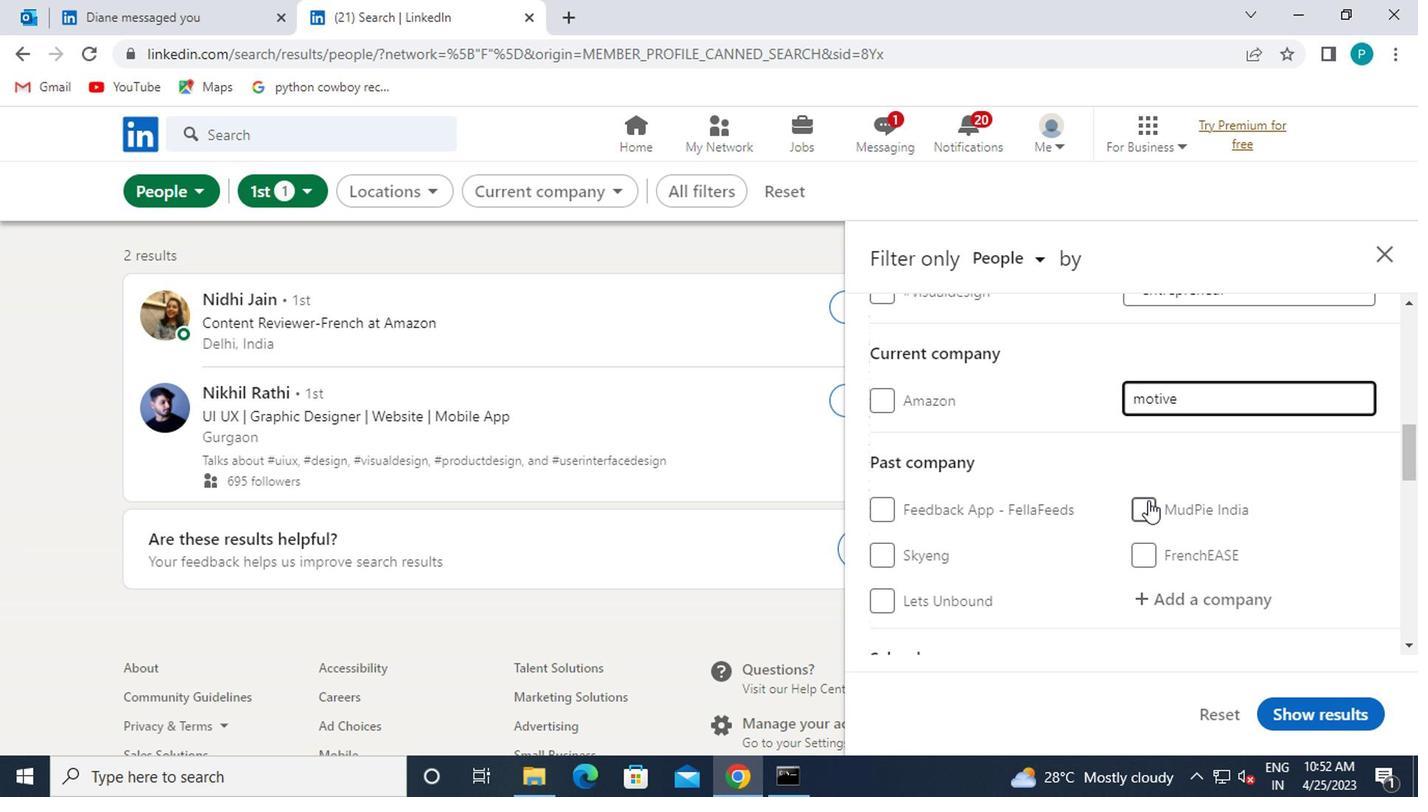 
Action: Mouse scrolled (1147, 501) with delta (0, 0)
Screenshot: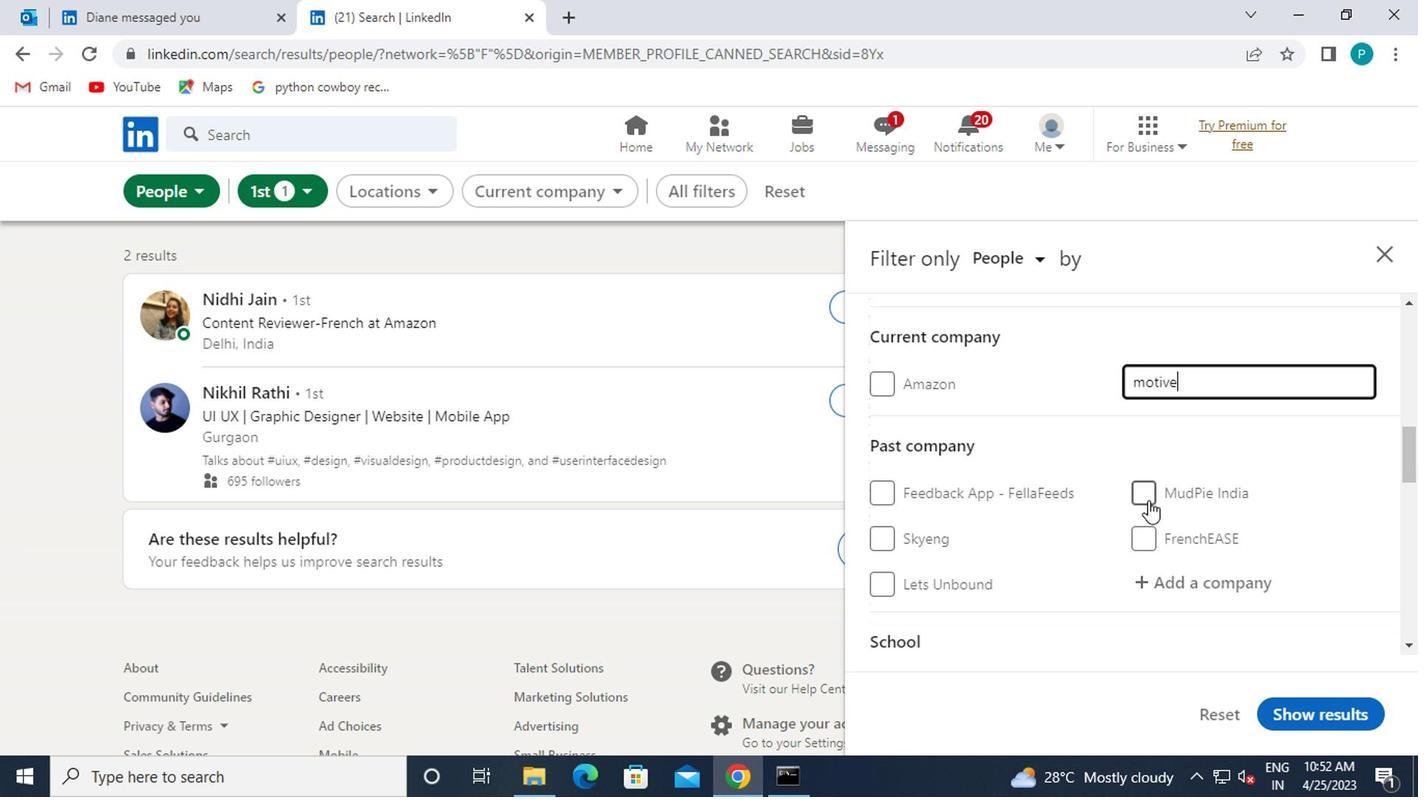 
Action: Mouse moved to (1147, 525)
Screenshot: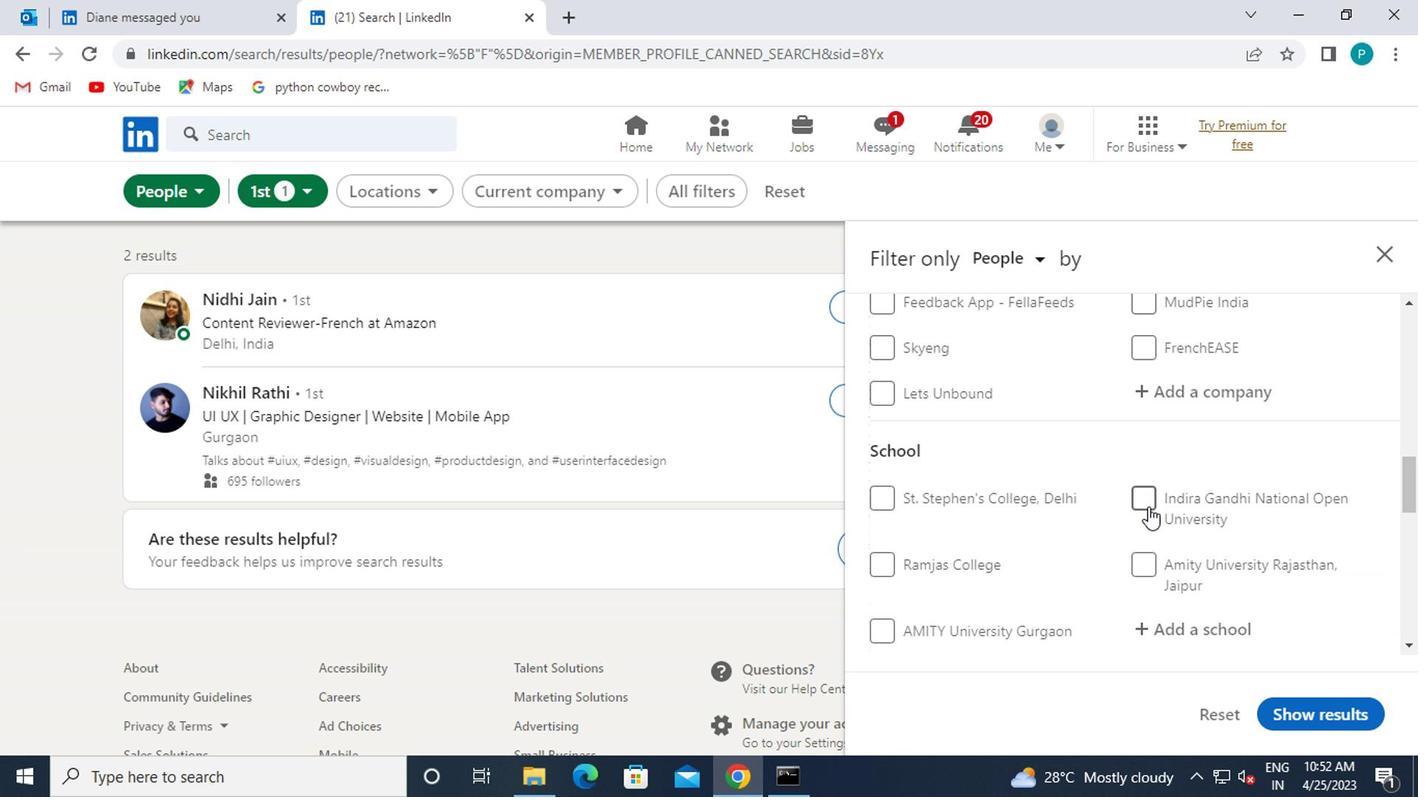 
Action: Mouse scrolled (1147, 524) with delta (0, 0)
Screenshot: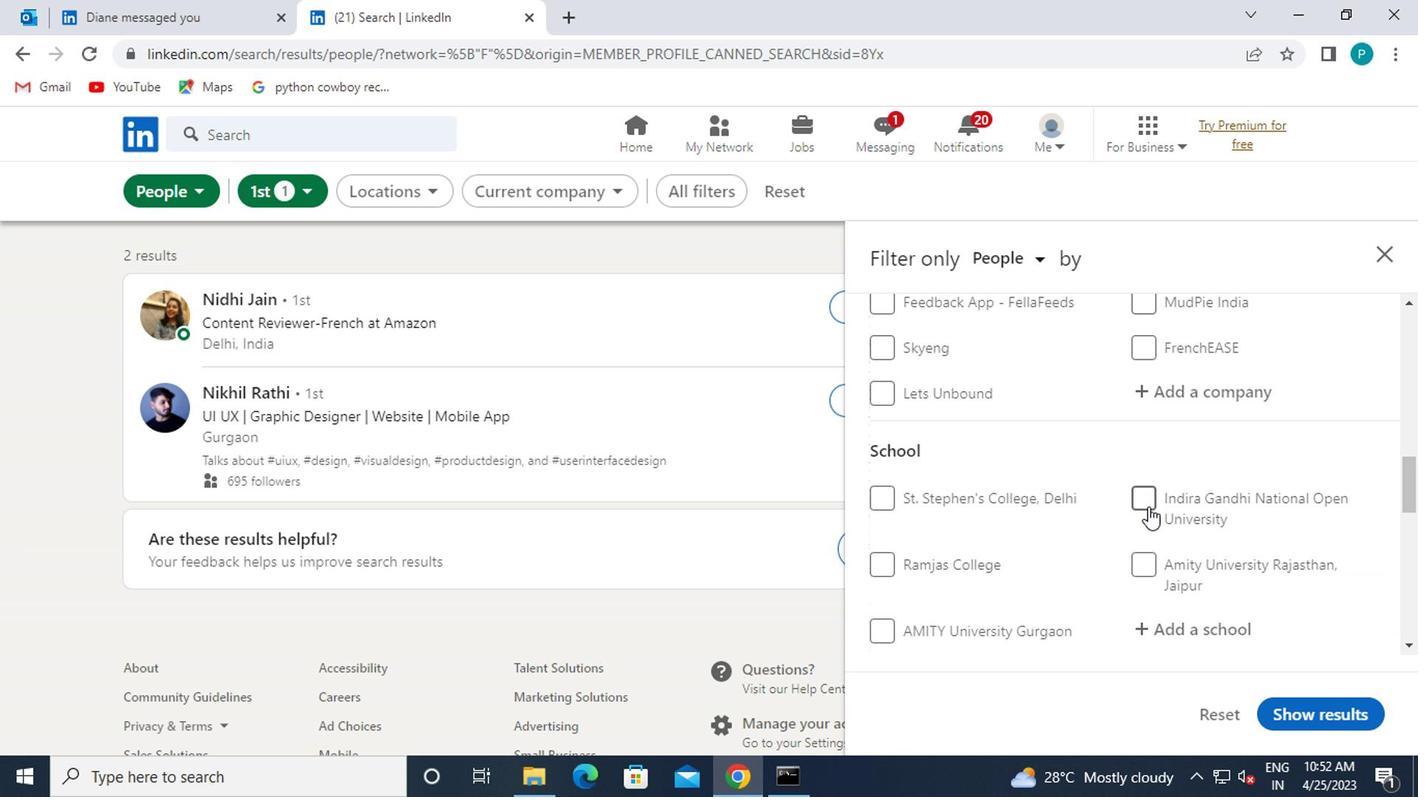 
Action: Mouse moved to (1147, 542)
Screenshot: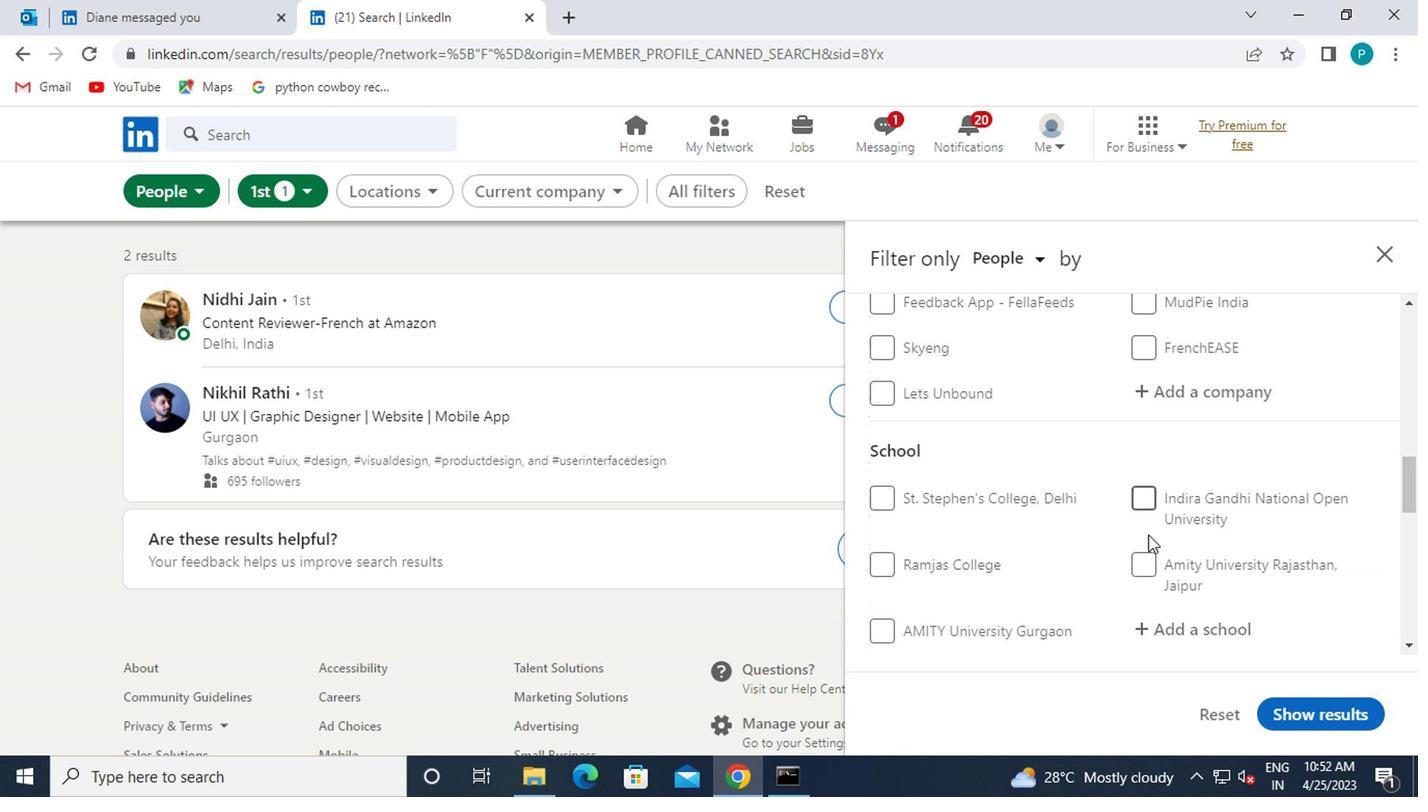 
Action: Mouse scrolled (1147, 540) with delta (0, -1)
Screenshot: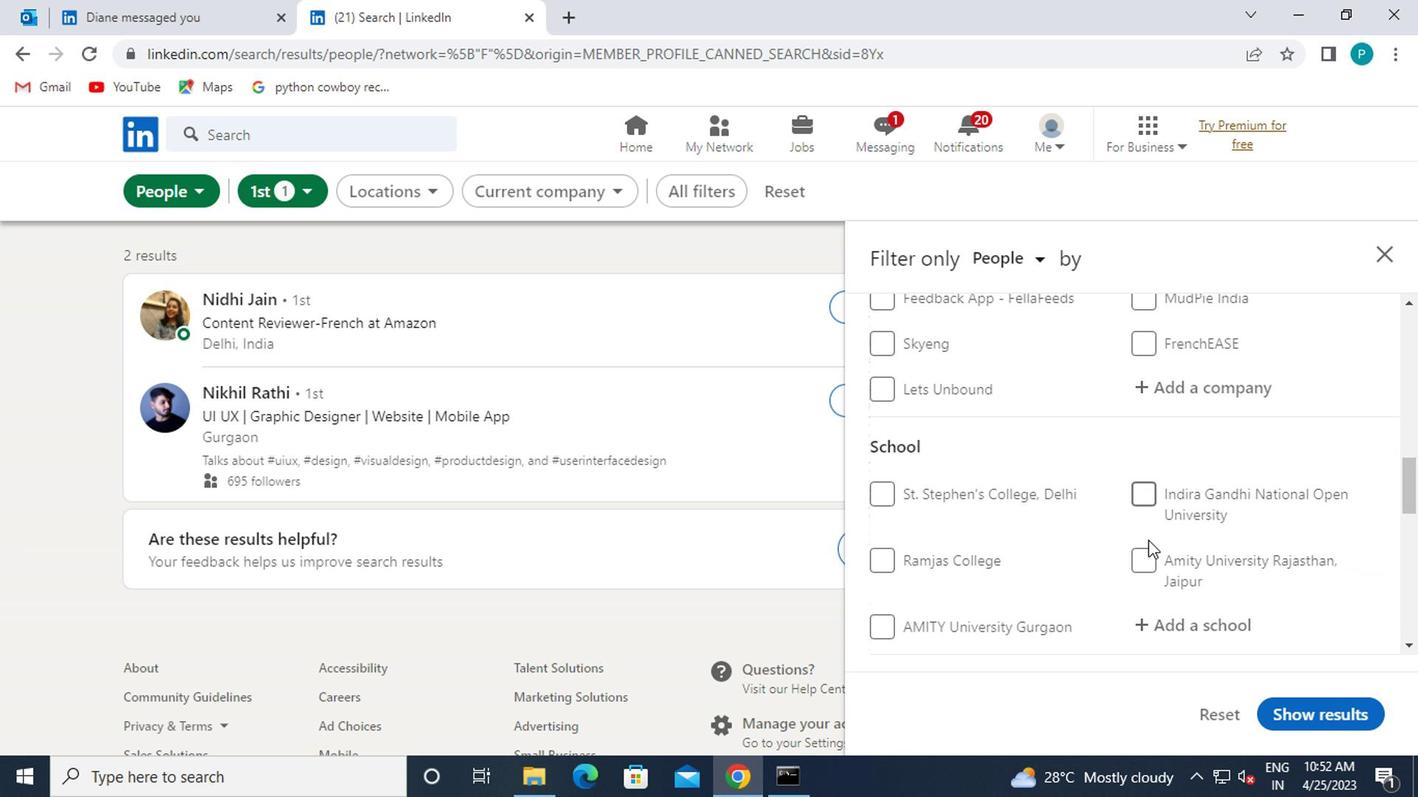 
Action: Mouse moved to (1145, 432)
Screenshot: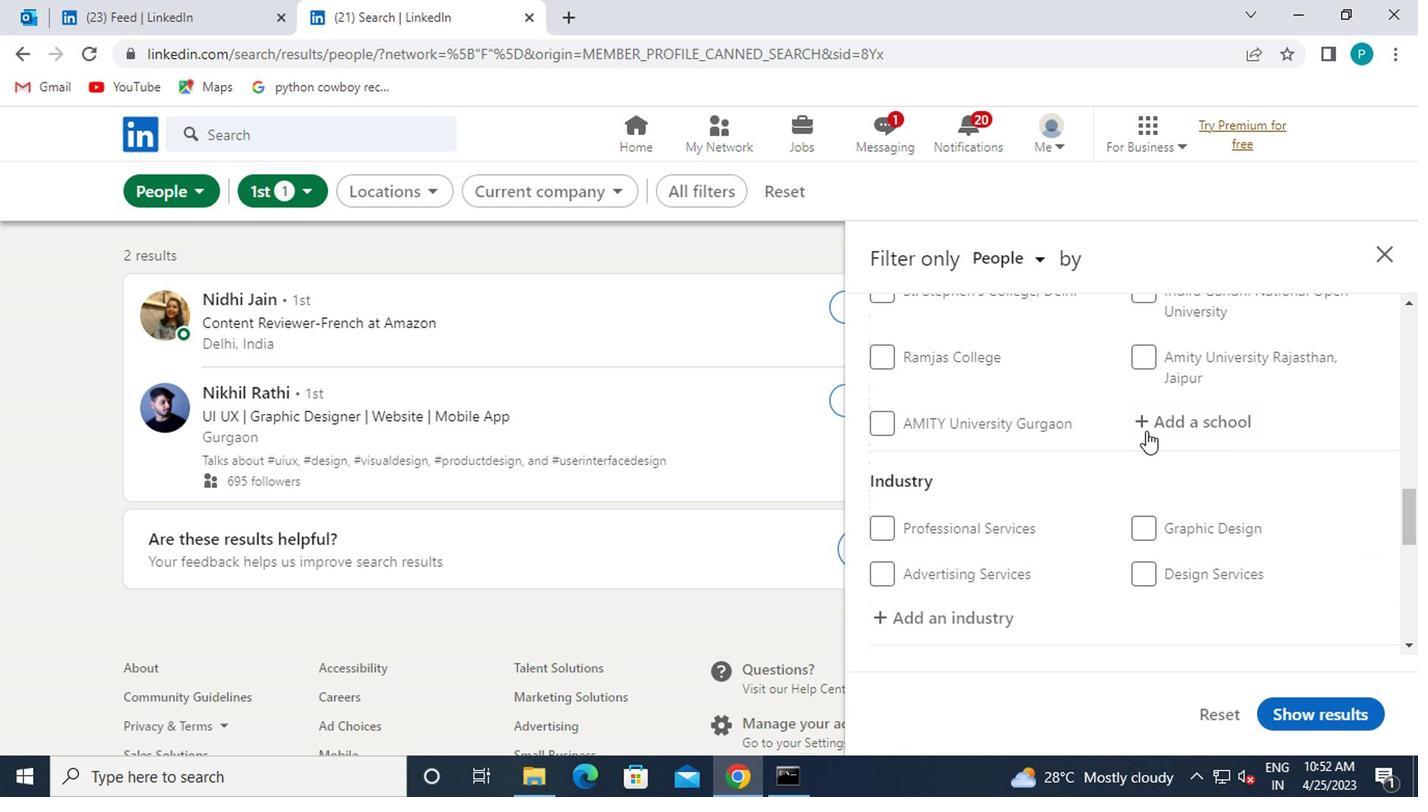 
Action: Mouse pressed left at (1145, 432)
Screenshot: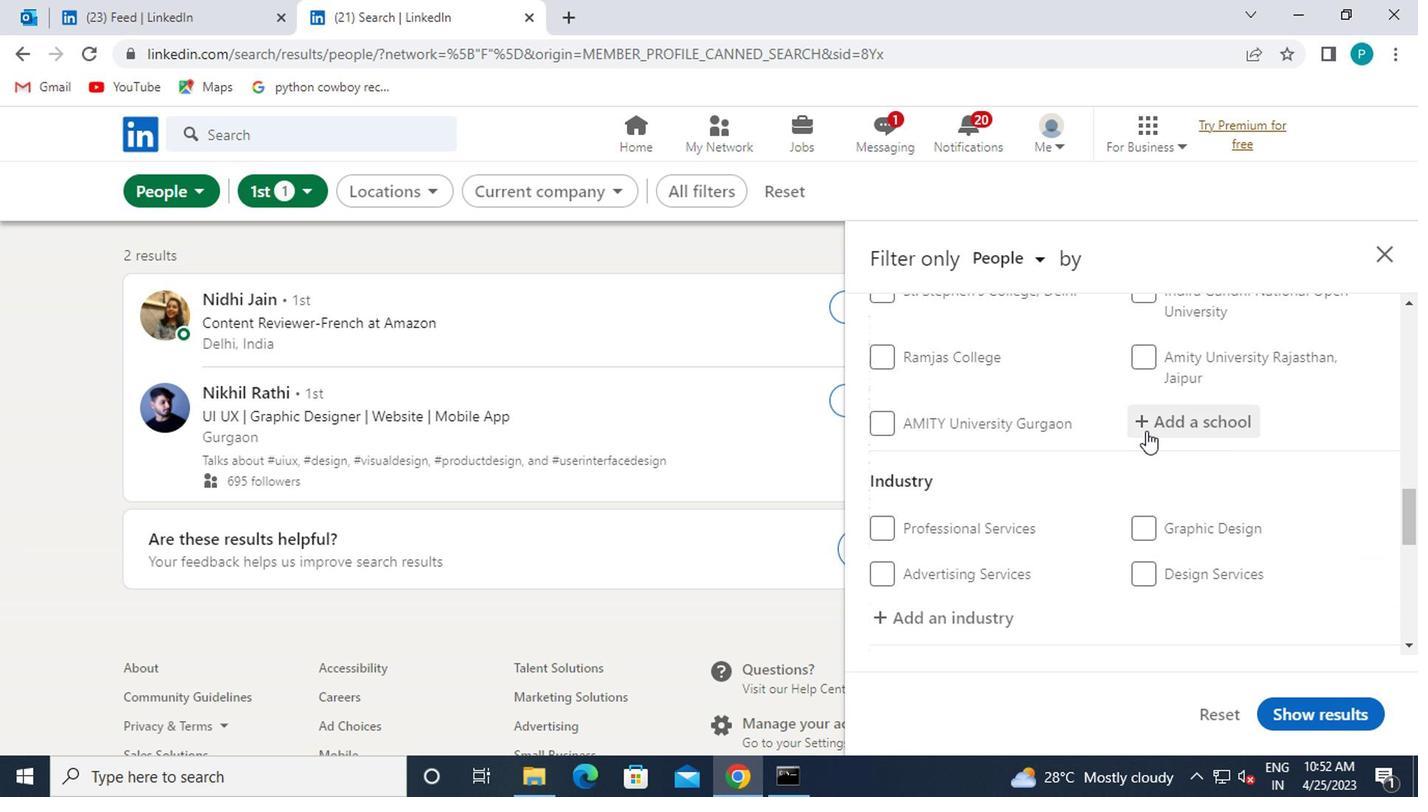 
Action: Key pressed <Key.caps_lock>G<Key.caps_lock>URU<Key.space>
Screenshot: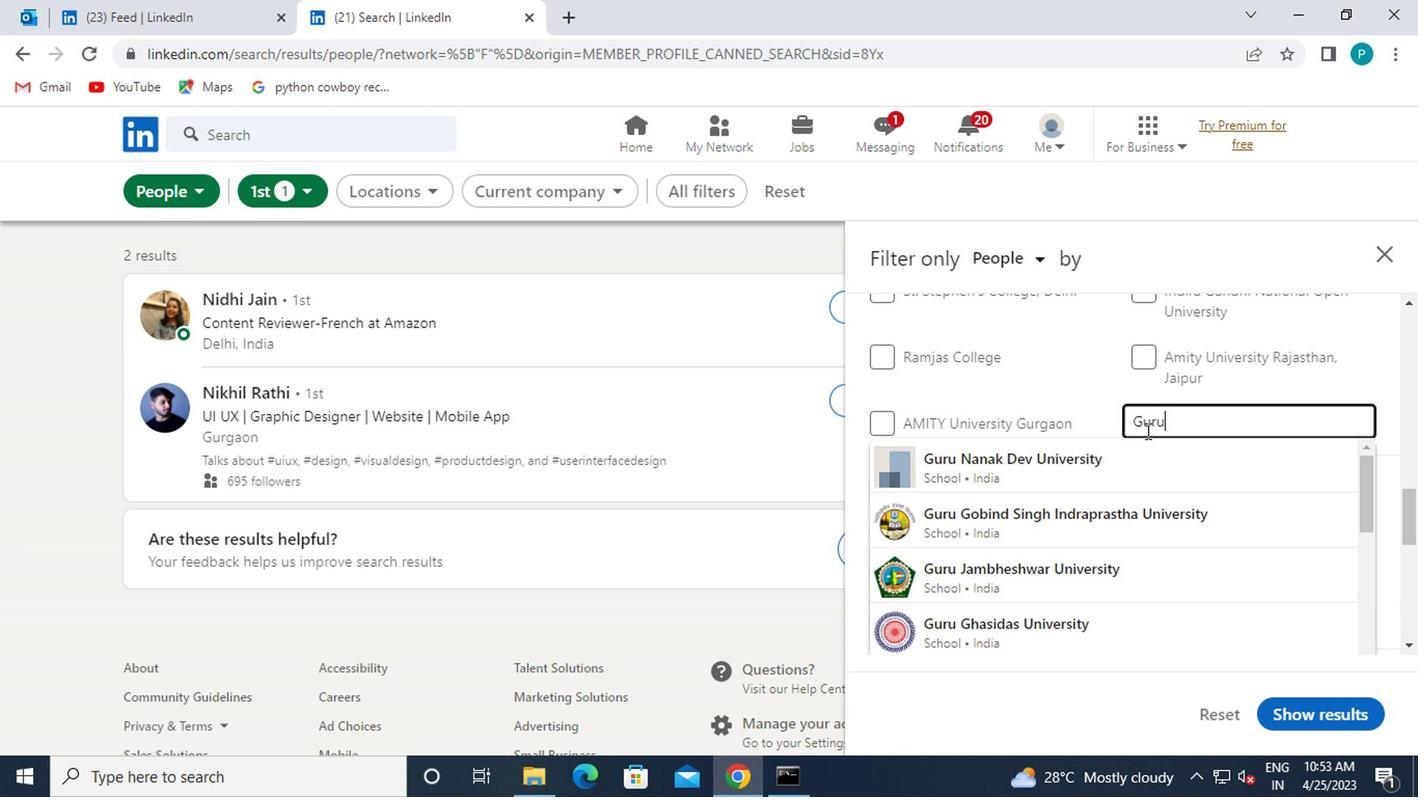 
Action: Mouse moved to (1034, 468)
Screenshot: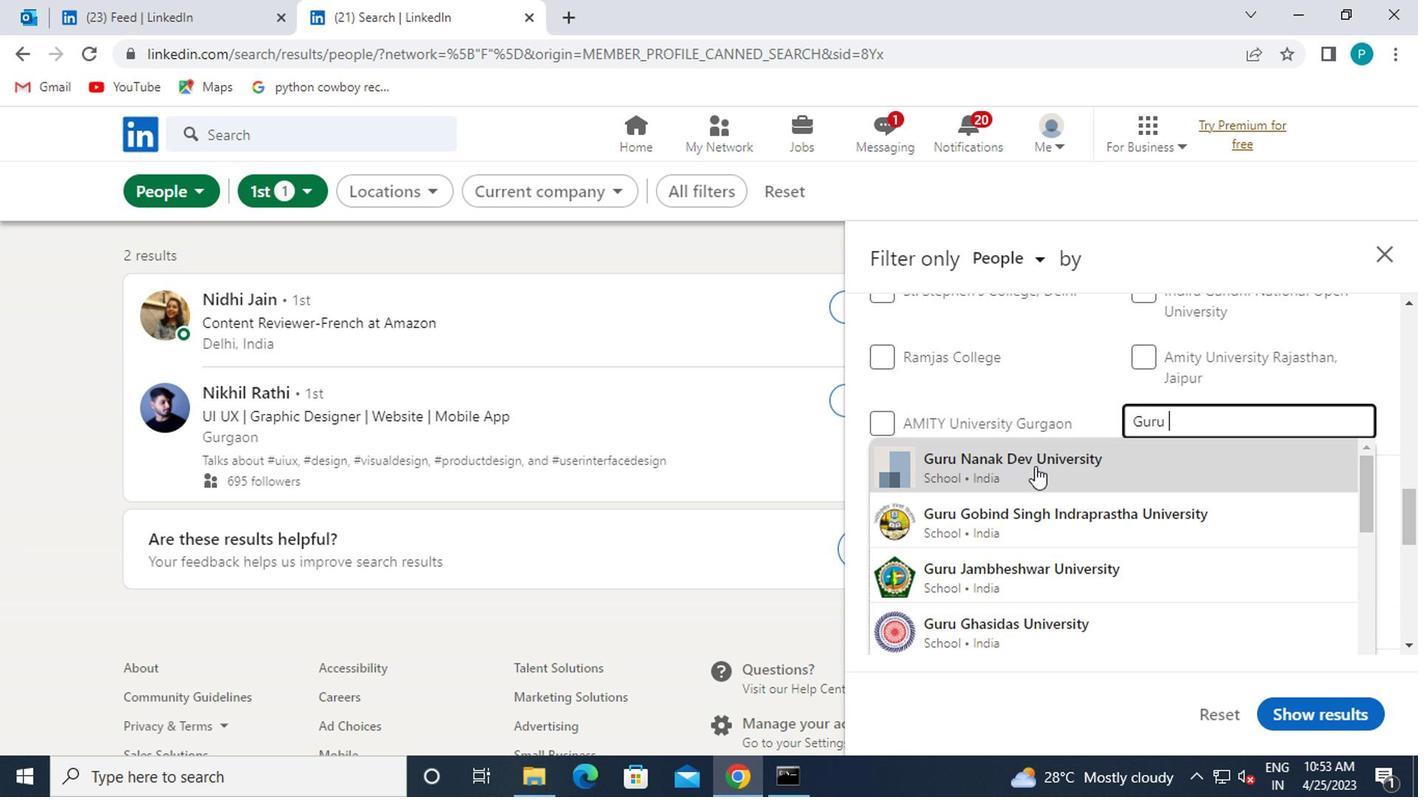 
Action: Key pressed <Key.caps_lock>J<Key.caps_lock>
Screenshot: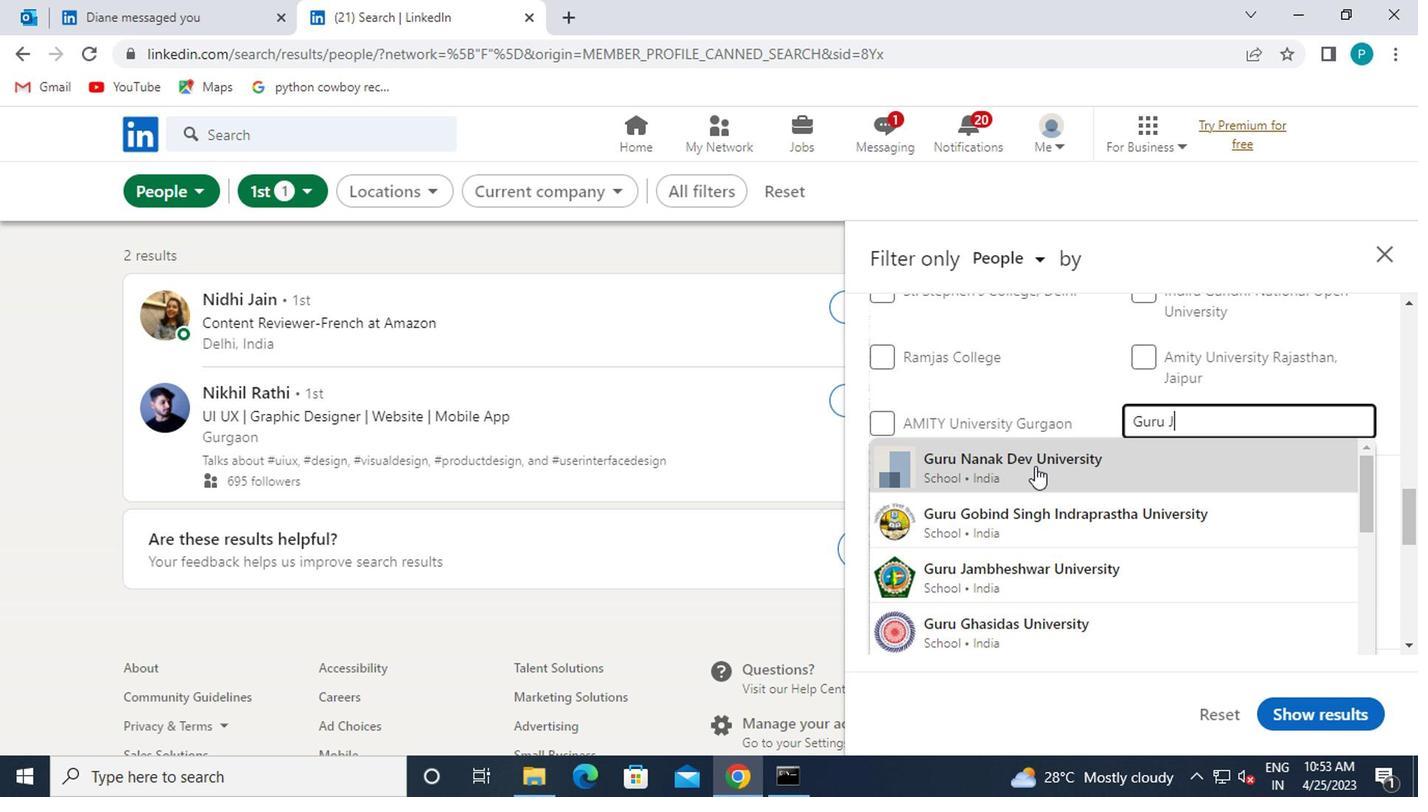 
Action: Mouse moved to (1044, 504)
Screenshot: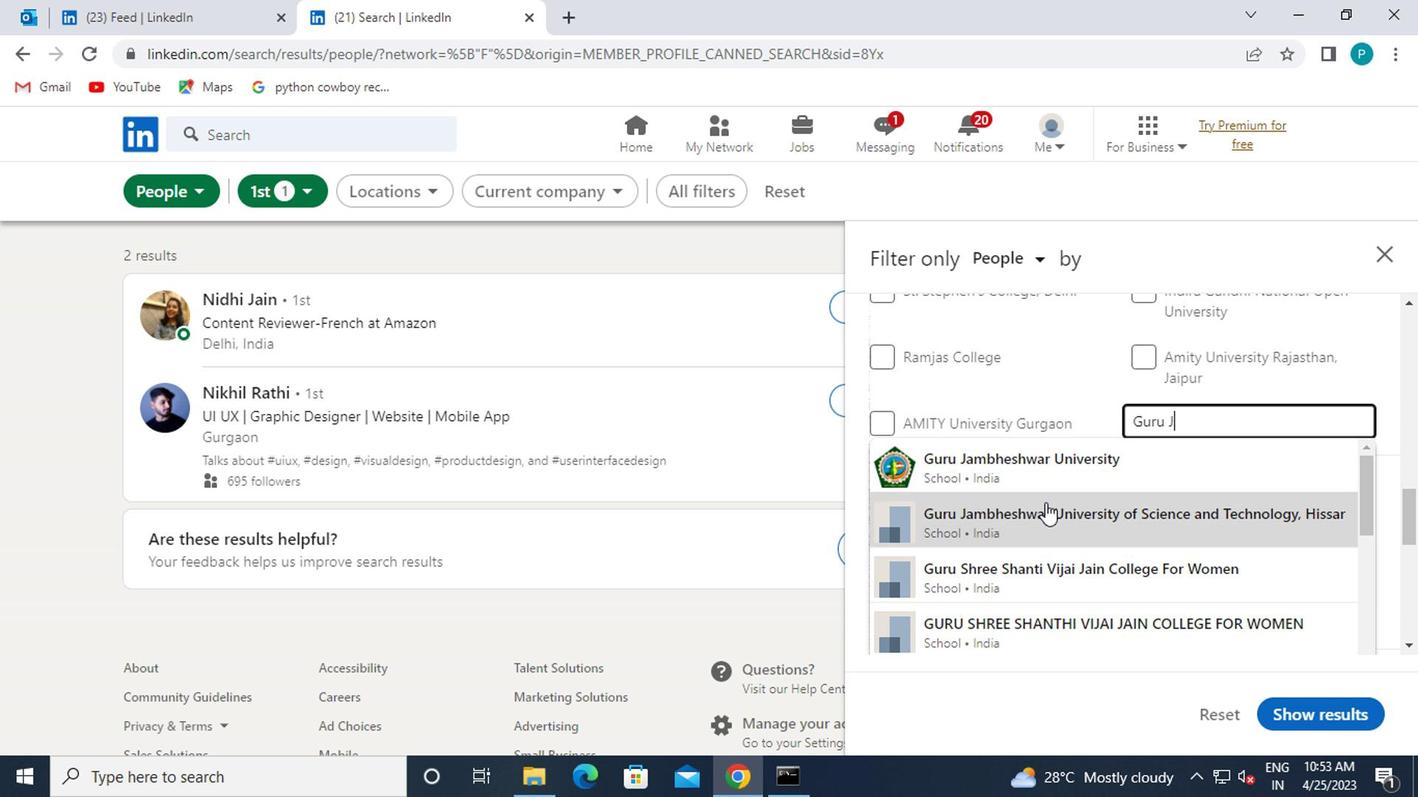
Action: Mouse pressed left at (1044, 504)
Screenshot: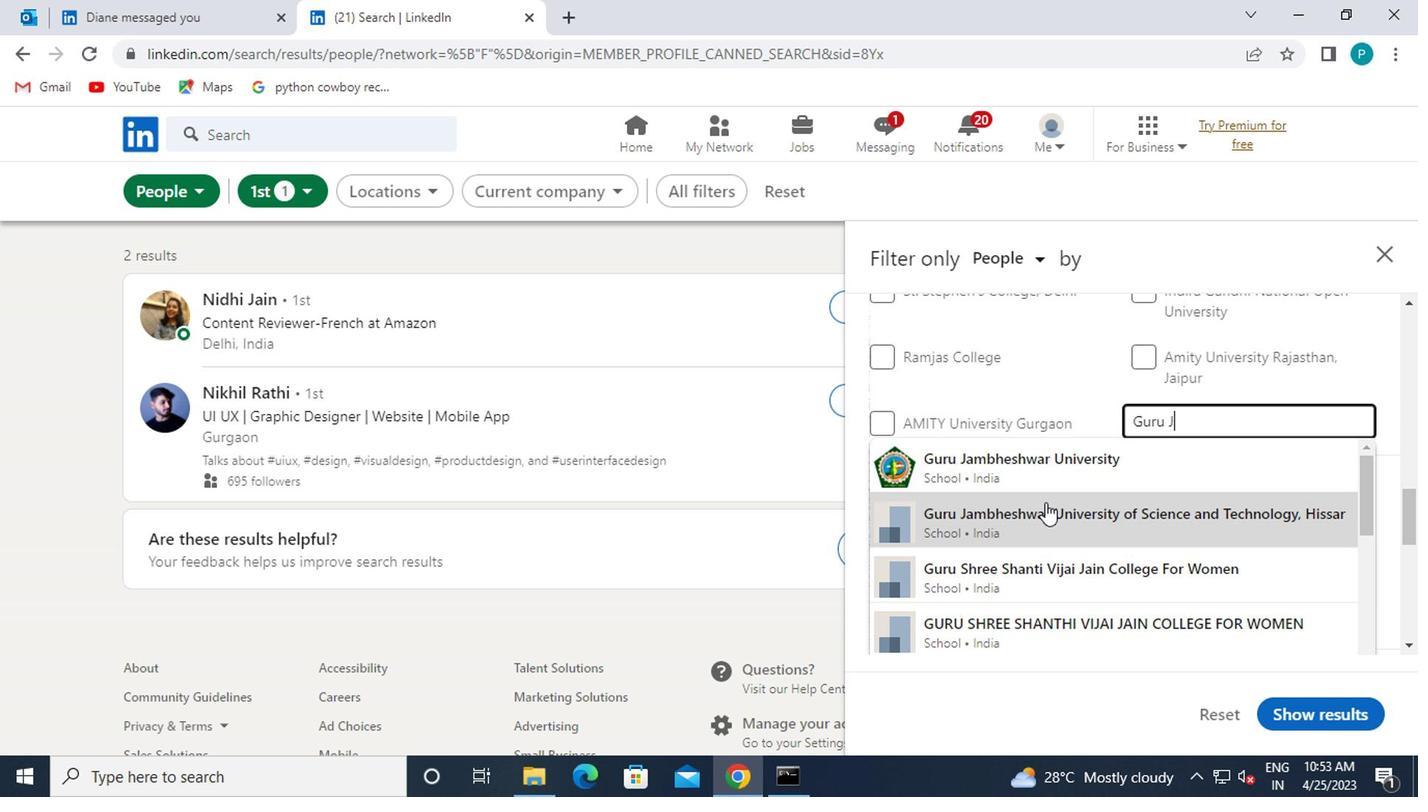 
Action: Mouse moved to (1065, 514)
Screenshot: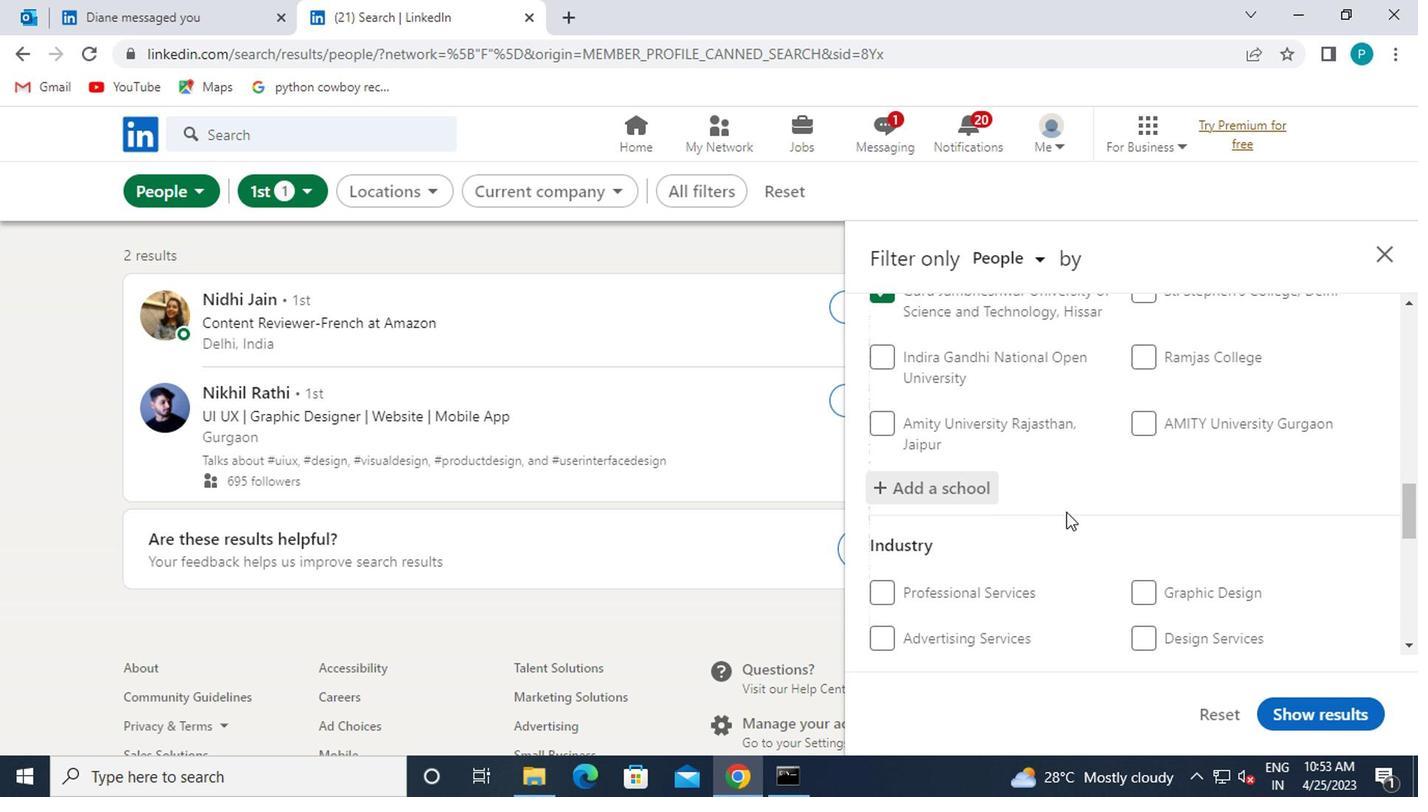 
Action: Mouse scrolled (1065, 514) with delta (0, 0)
Screenshot: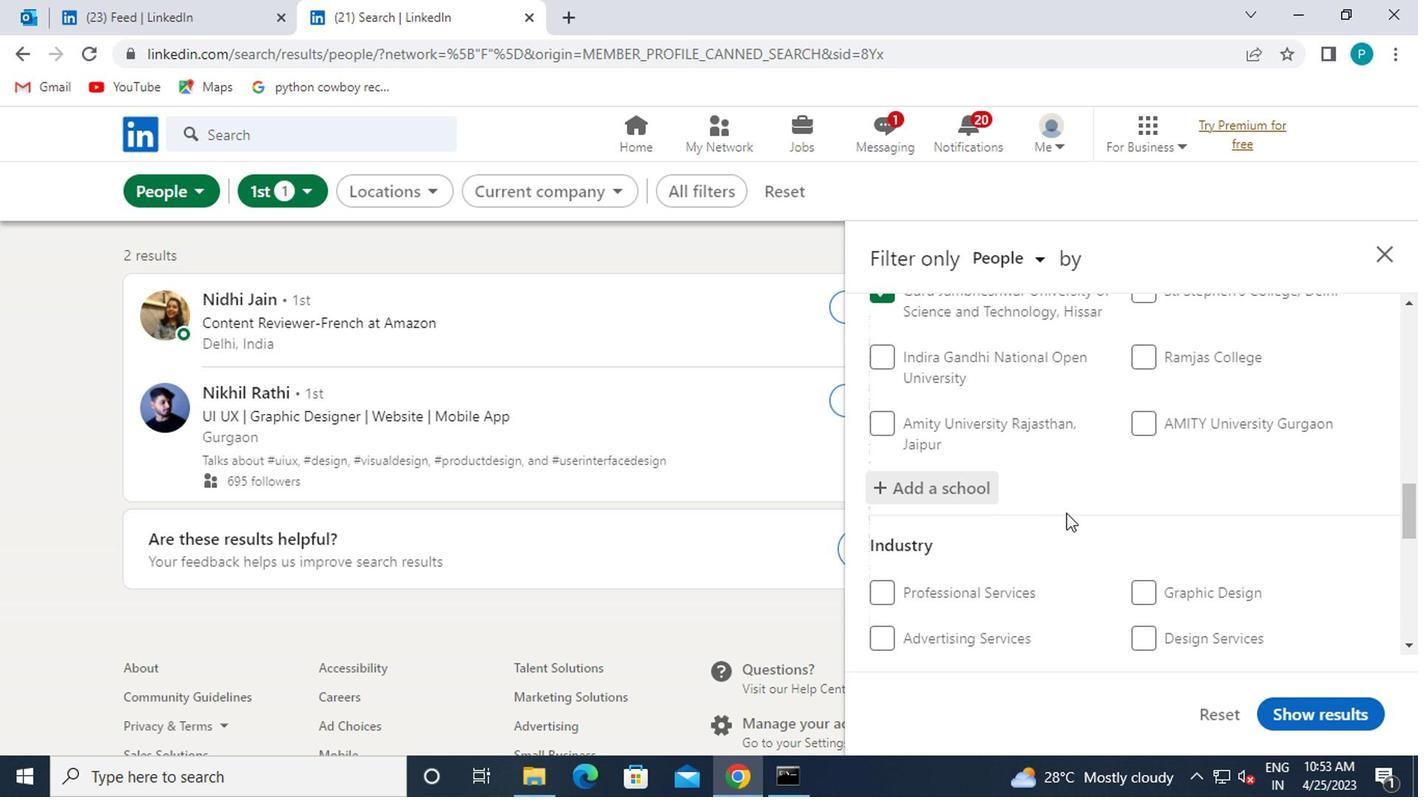 
Action: Mouse moved to (942, 579)
Screenshot: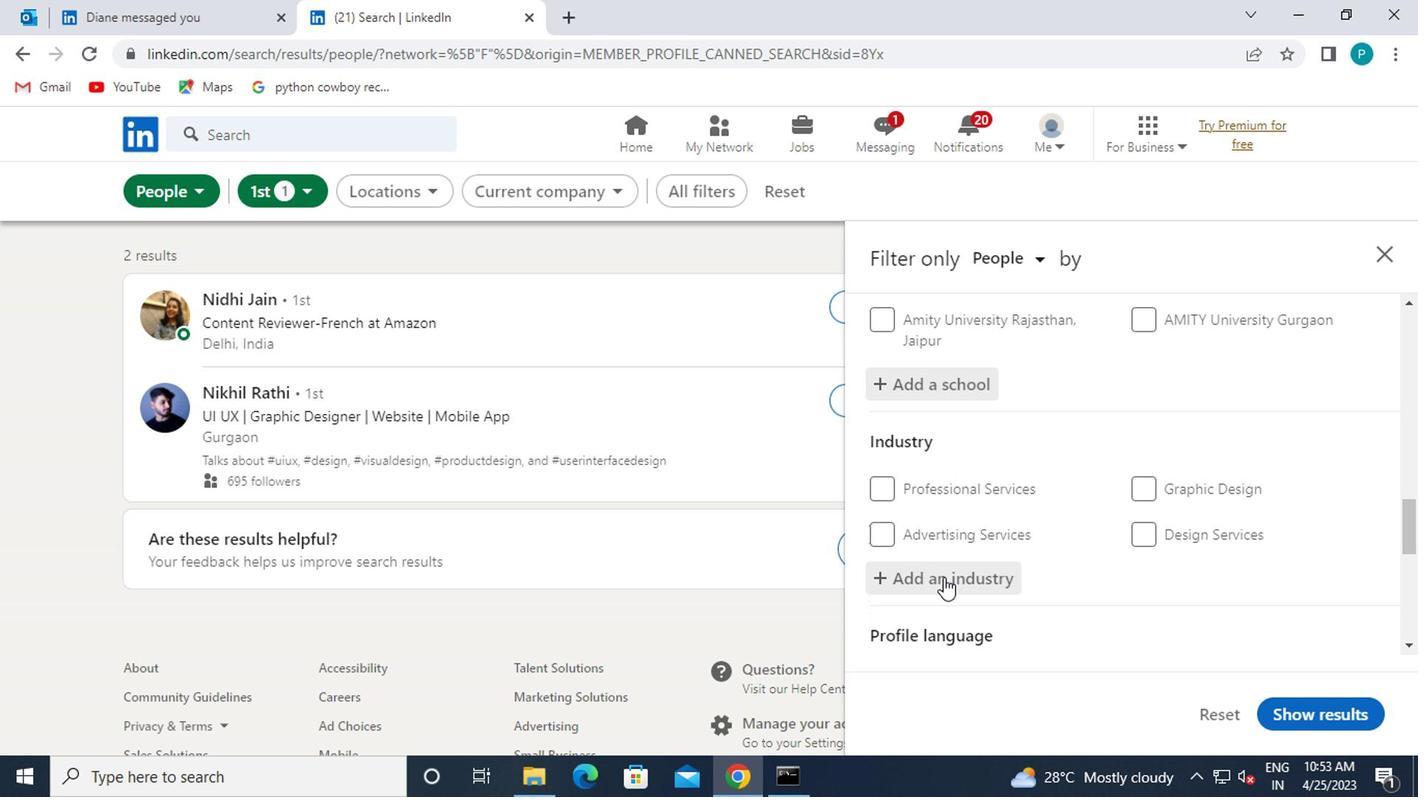 
Action: Mouse pressed left at (942, 579)
Screenshot: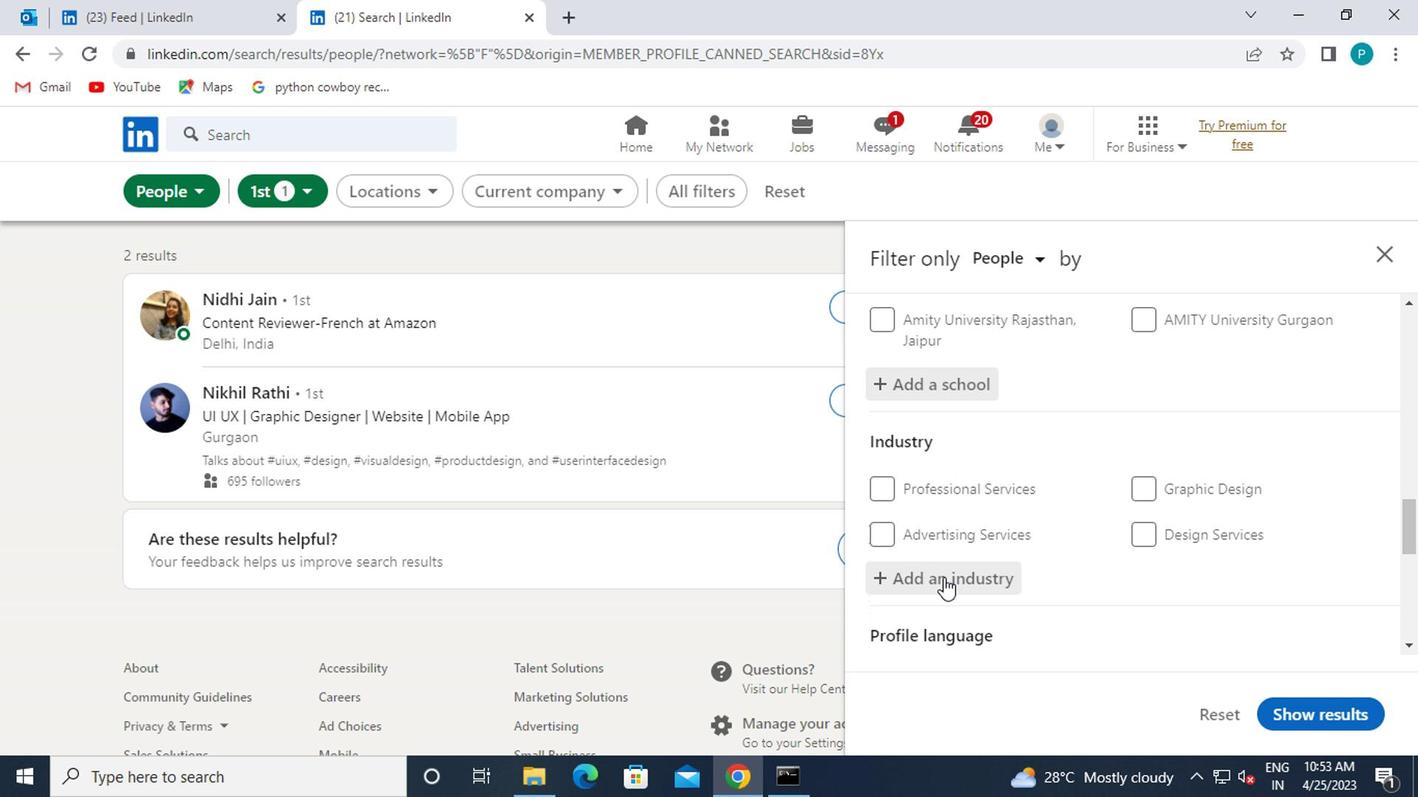 
Action: Mouse moved to (942, 576)
Screenshot: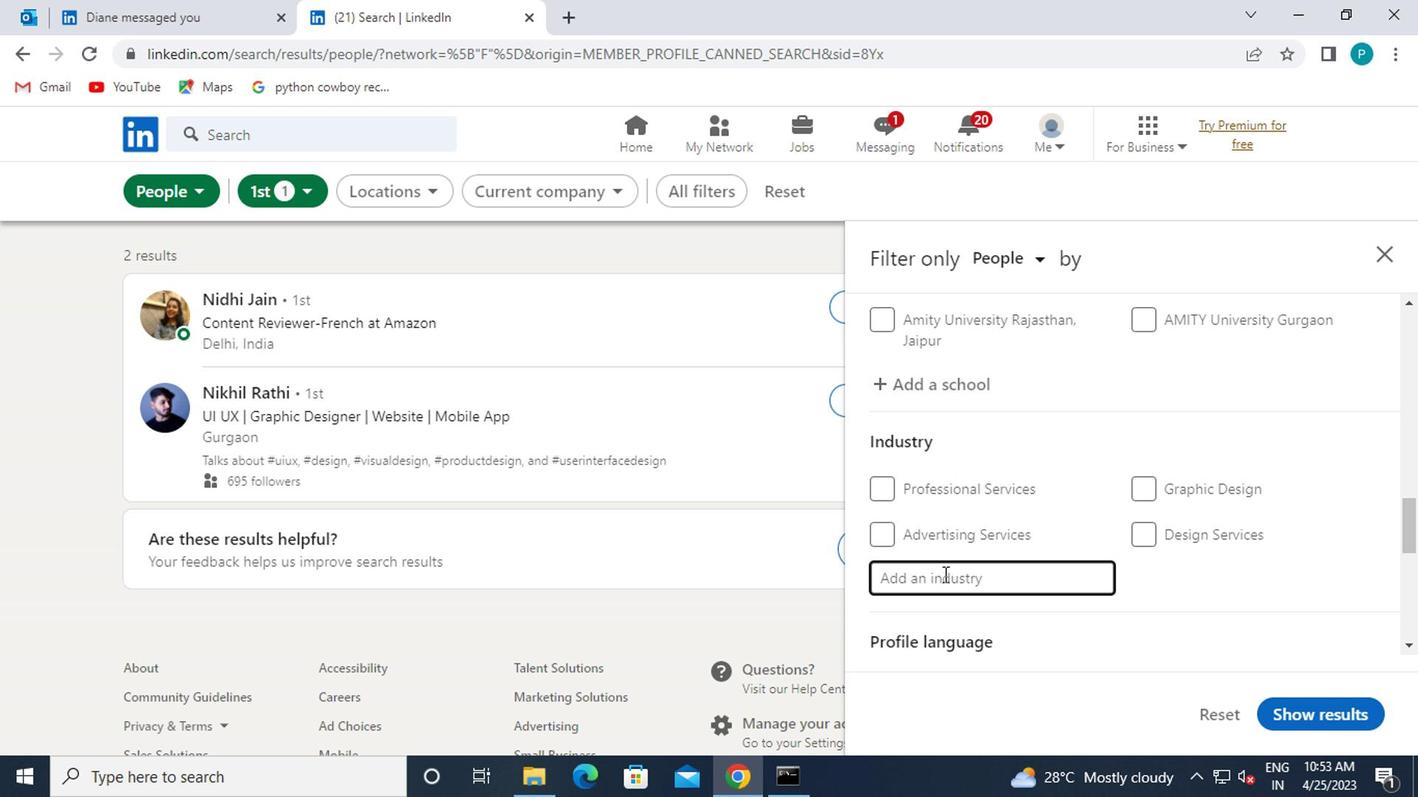 
Action: Key pressed INTERNET<Key.space>NE
Screenshot: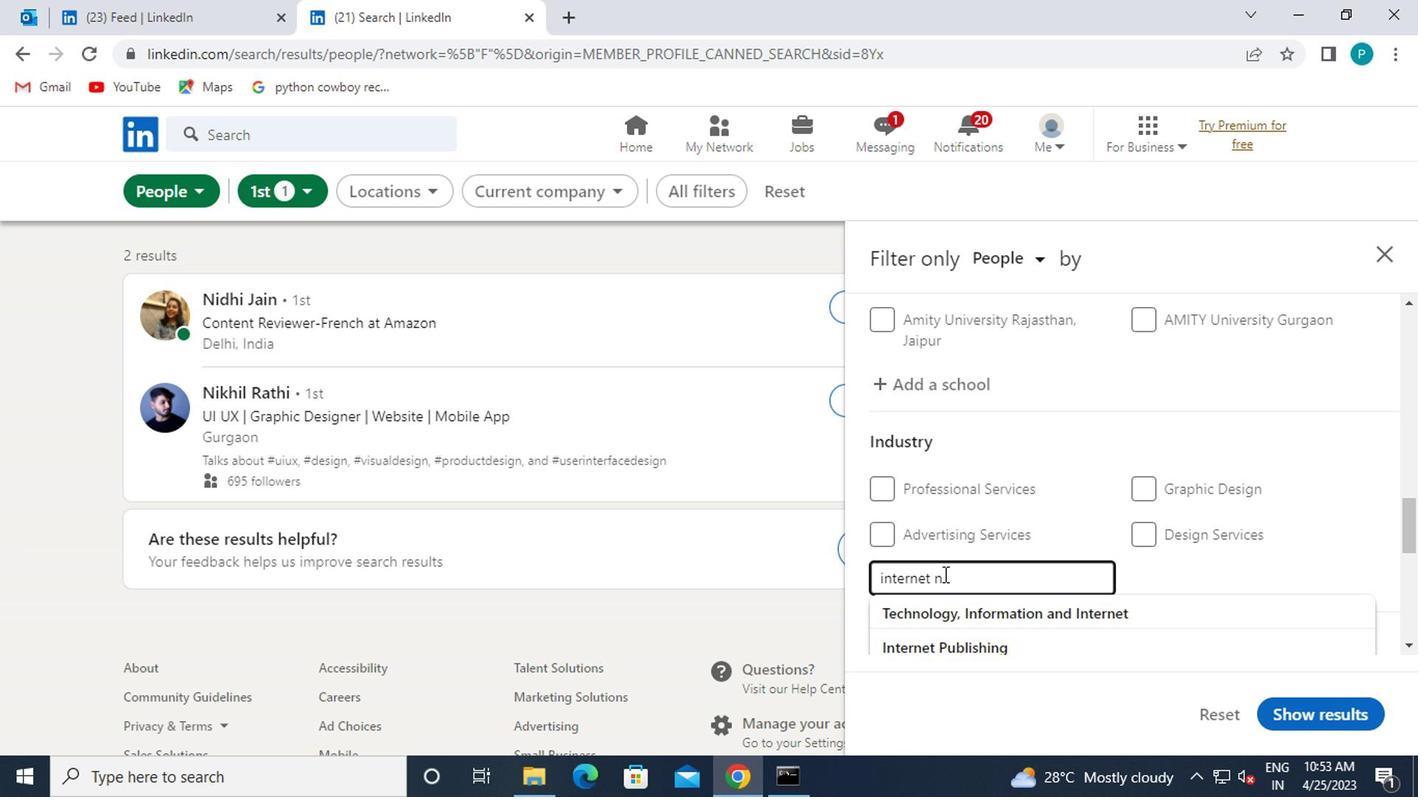 
Action: Mouse moved to (980, 611)
Screenshot: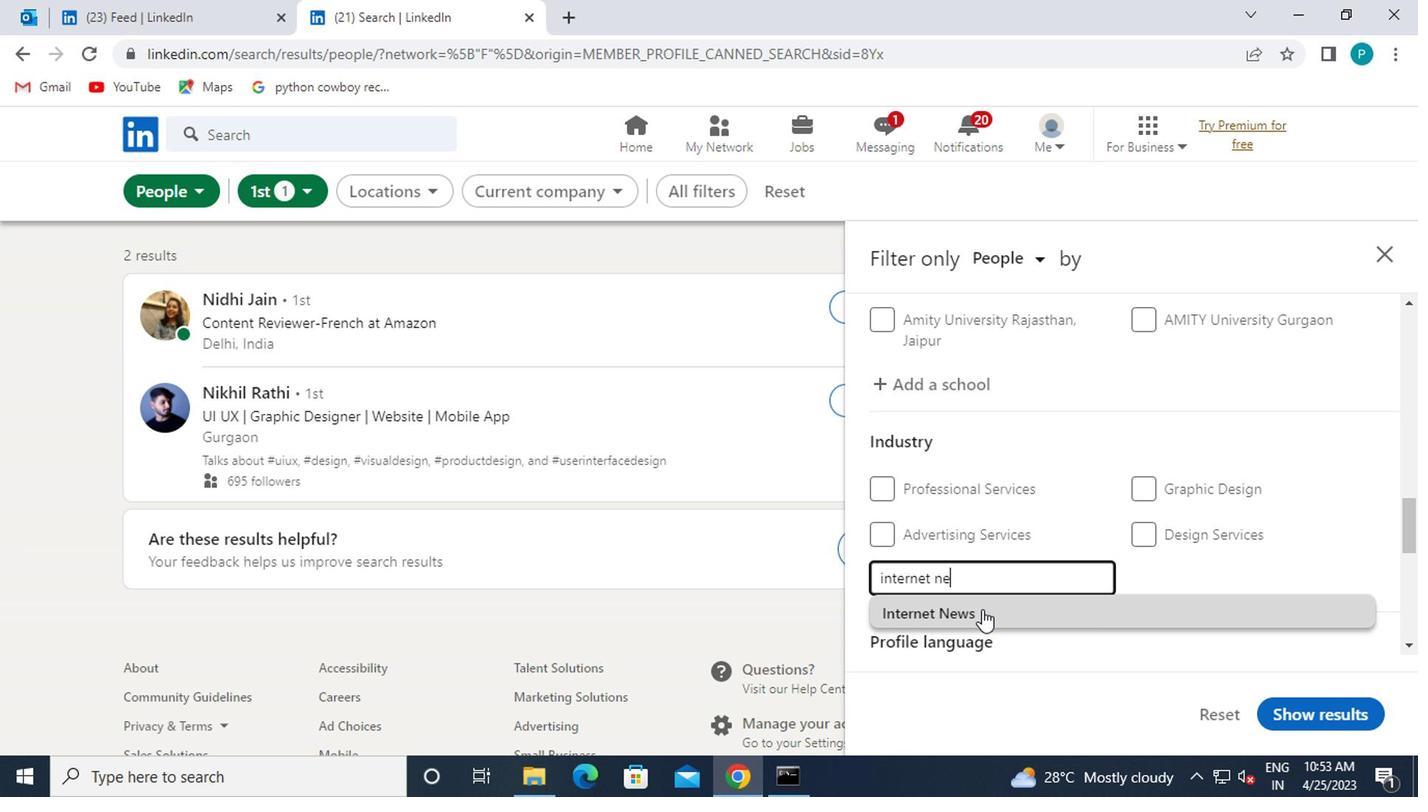 
Action: Mouse pressed left at (980, 611)
Screenshot: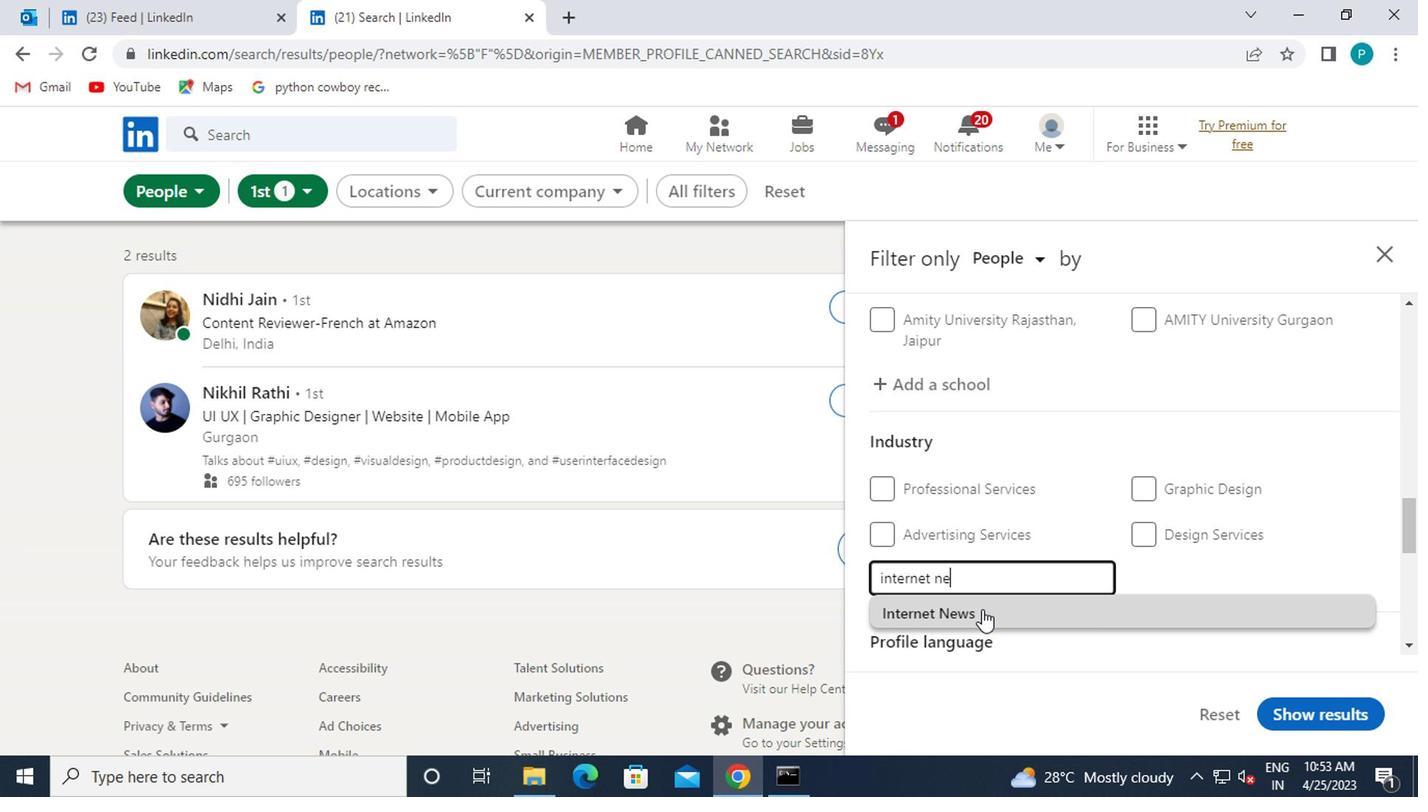 
Action: Mouse scrolled (980, 610) with delta (0, -1)
Screenshot: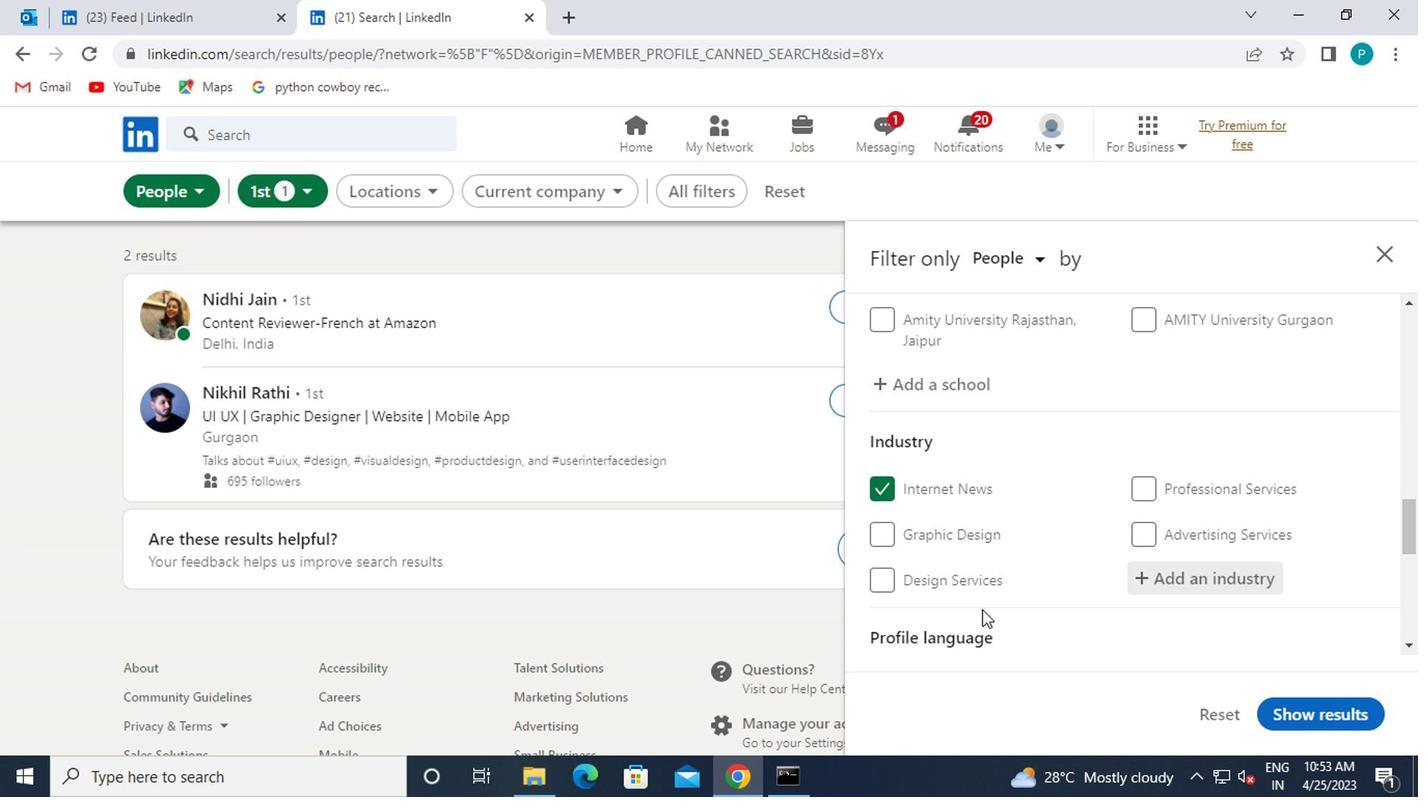 
Action: Mouse moved to (979, 602)
Screenshot: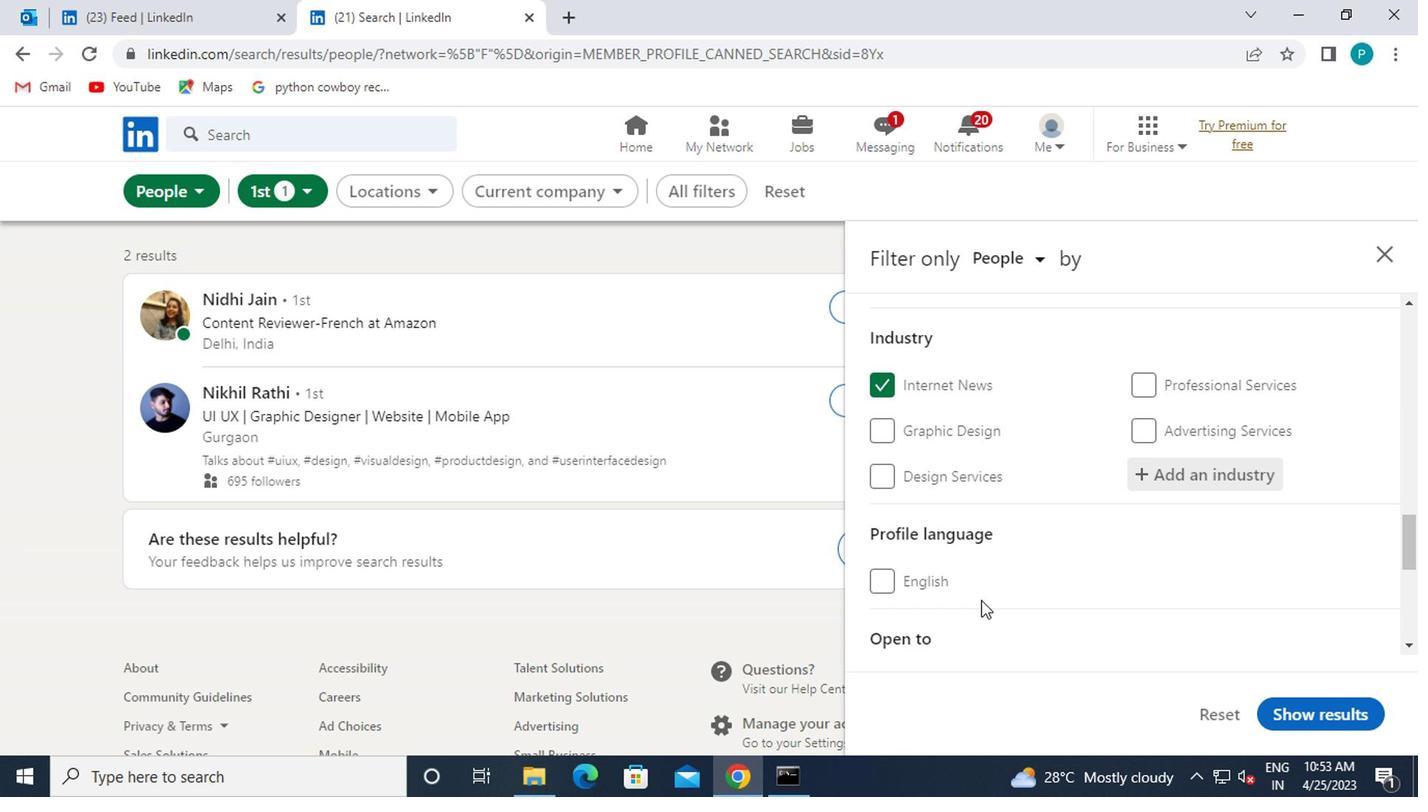 
Action: Mouse scrolled (979, 601) with delta (0, 0)
Screenshot: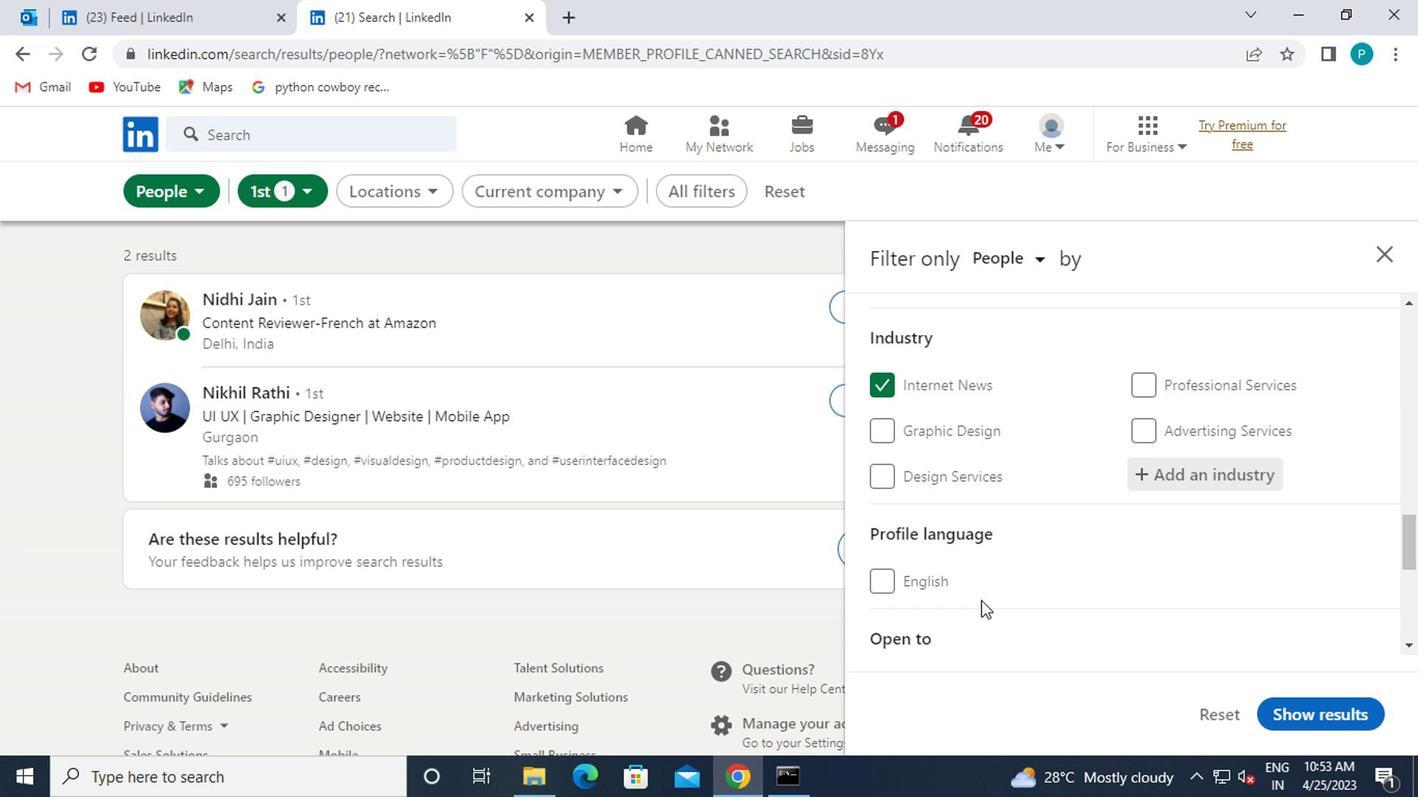 
Action: Mouse moved to (1026, 591)
Screenshot: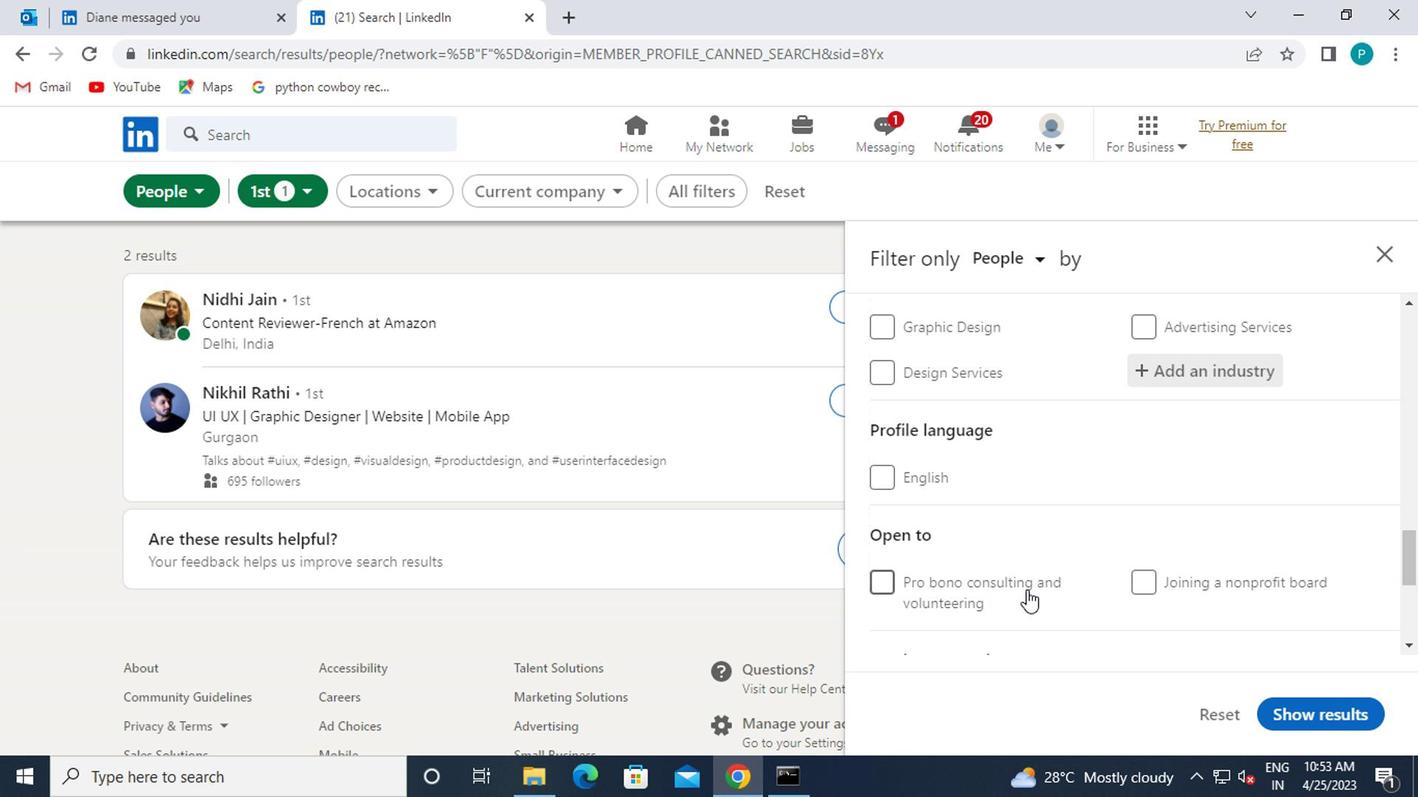 
Action: Mouse scrolled (1026, 590) with delta (0, 0)
Screenshot: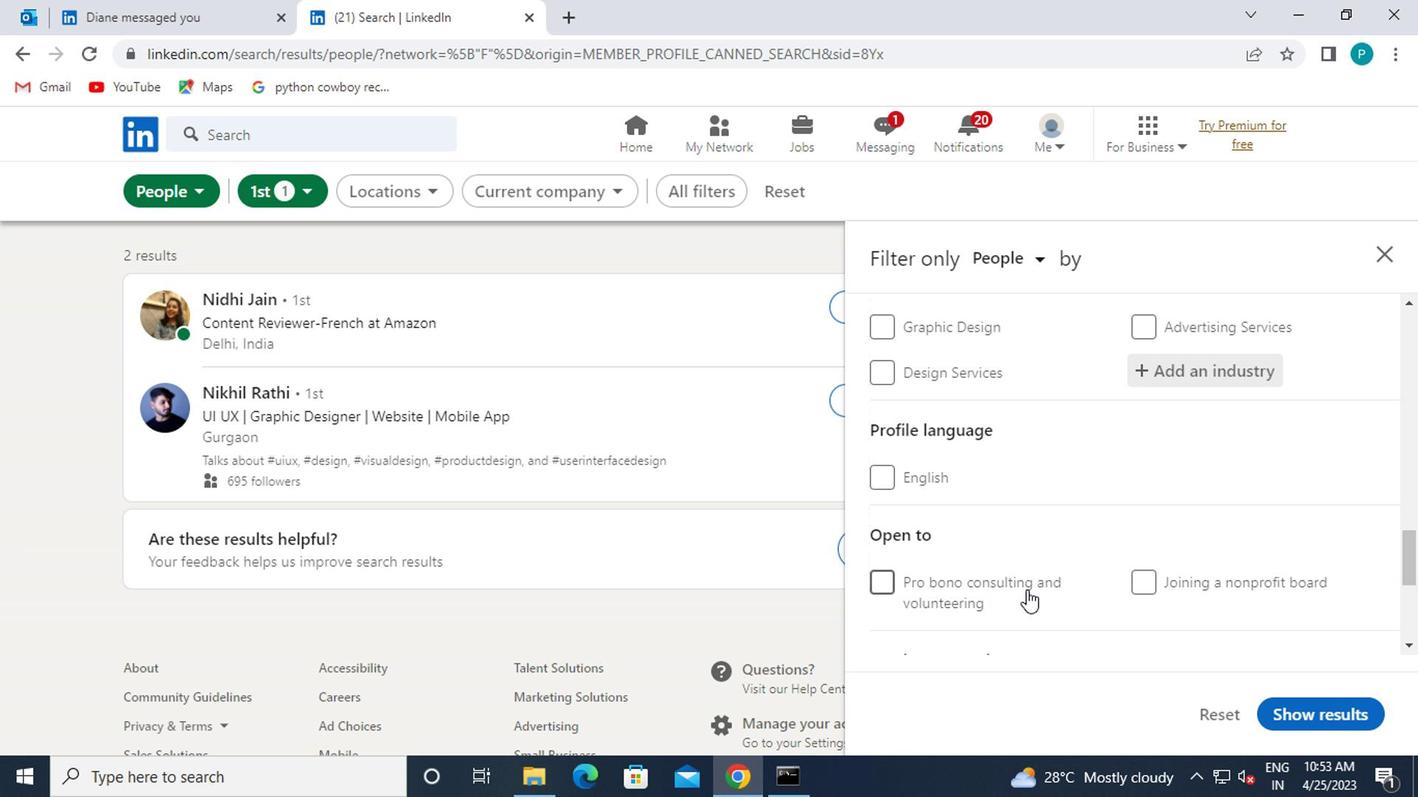 
Action: Mouse scrolled (1026, 590) with delta (0, 0)
Screenshot: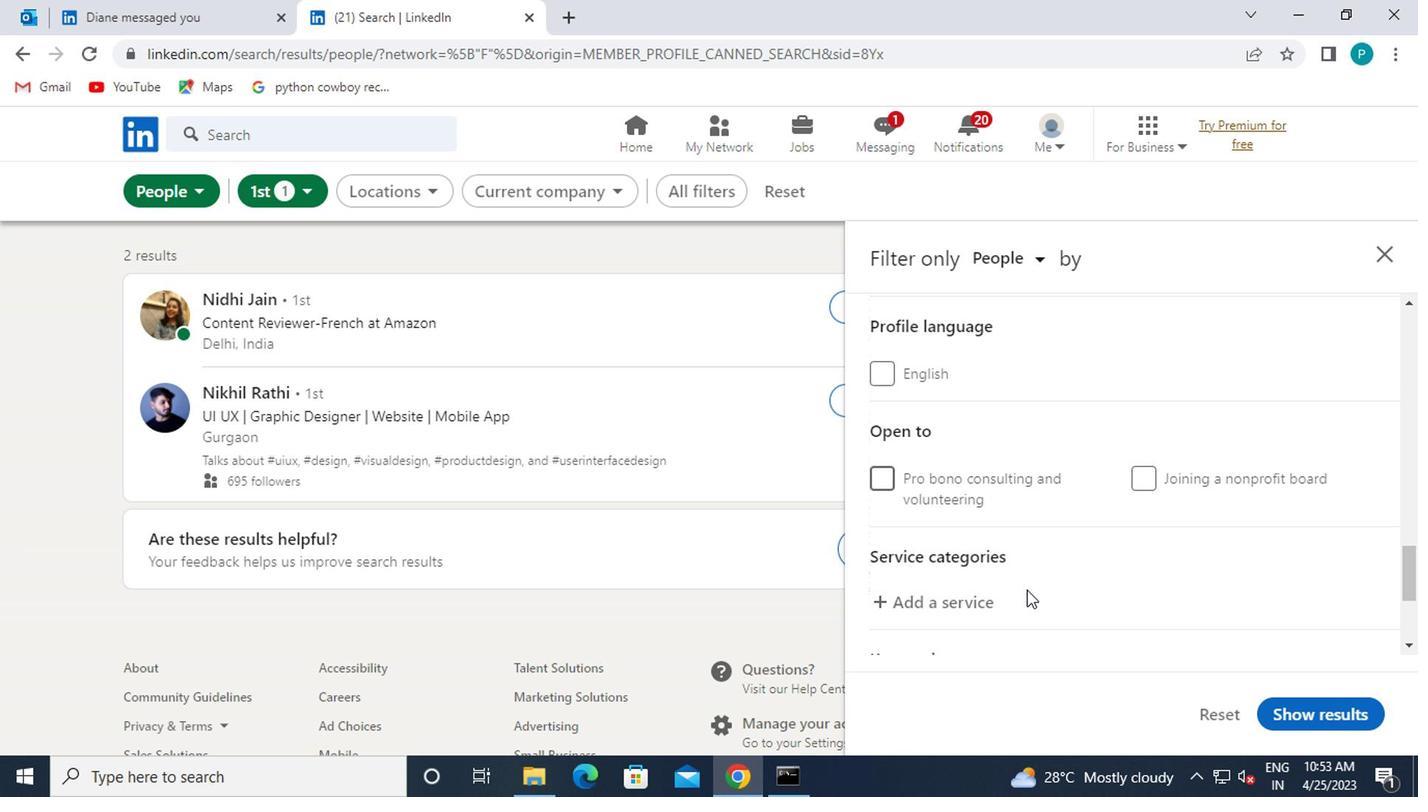 
Action: Mouse scrolled (1026, 590) with delta (0, 0)
Screenshot: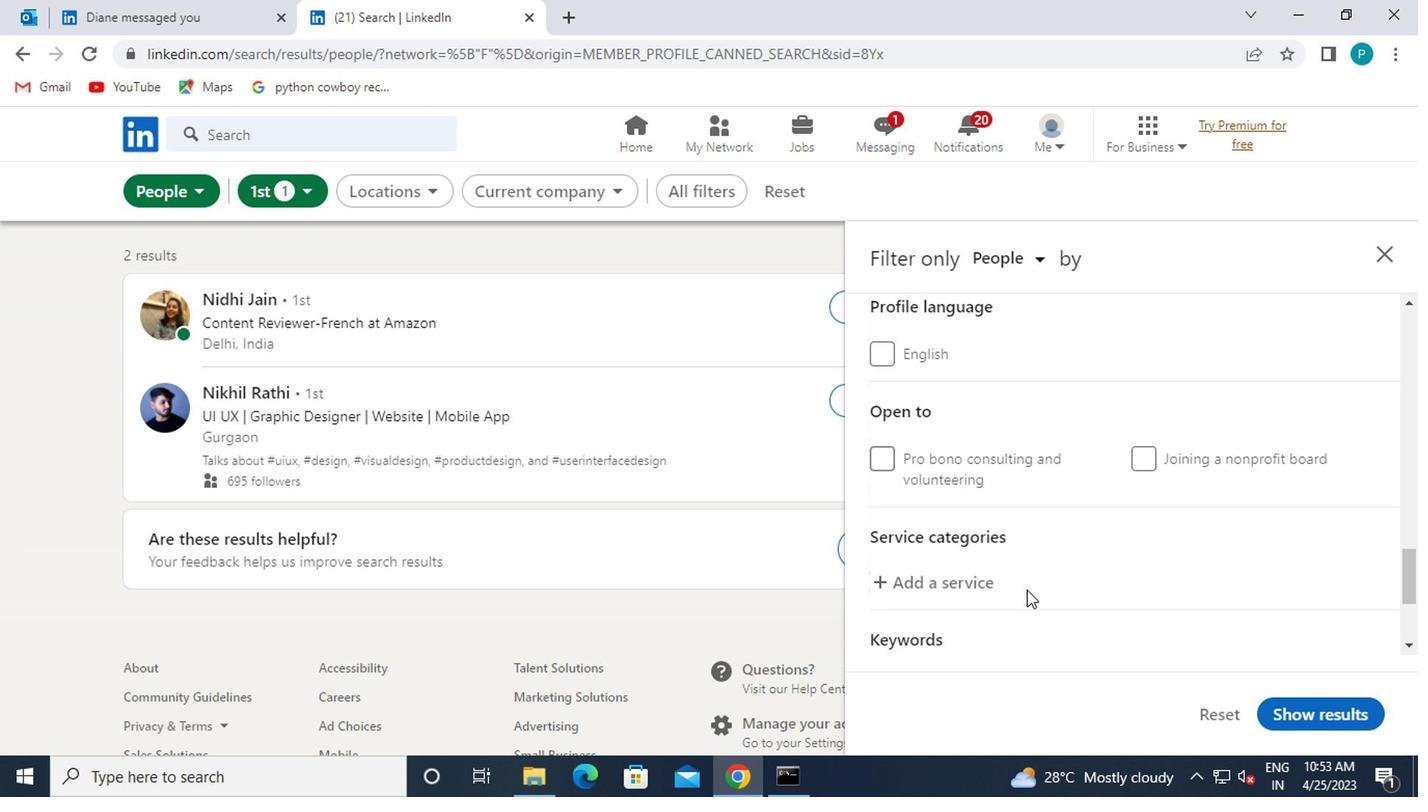
Action: Mouse moved to (910, 406)
Screenshot: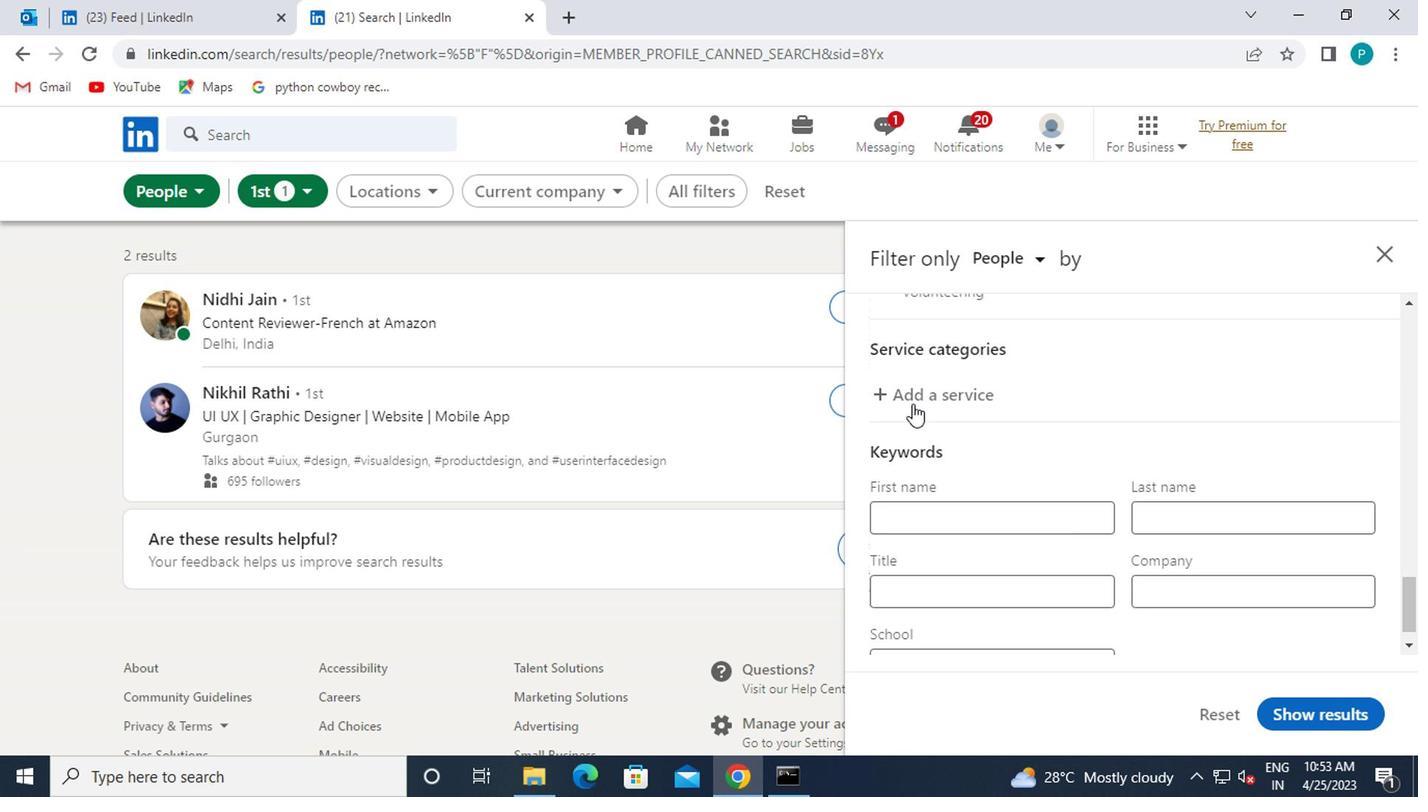 
Action: Mouse pressed left at (910, 406)
Screenshot: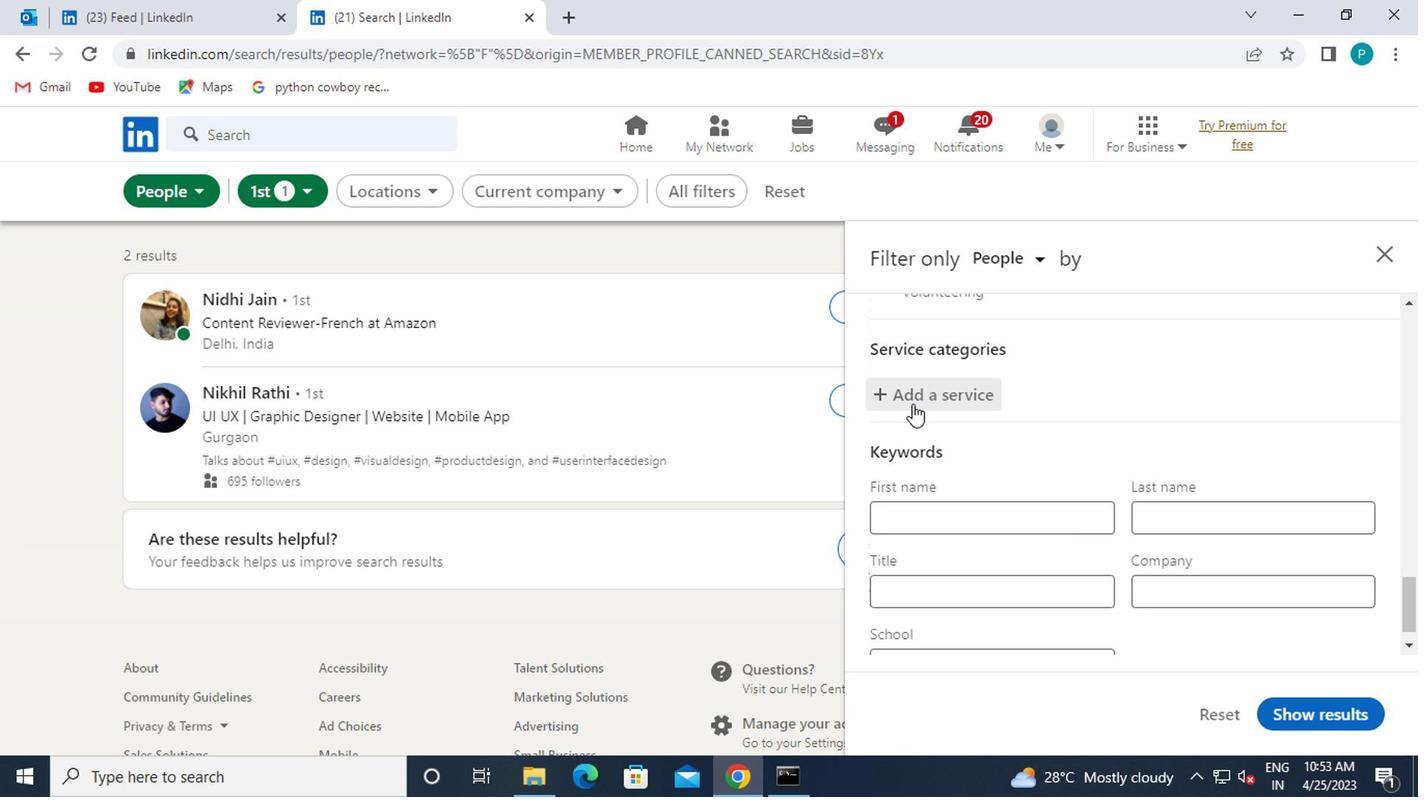 
Action: Mouse moved to (910, 407)
Screenshot: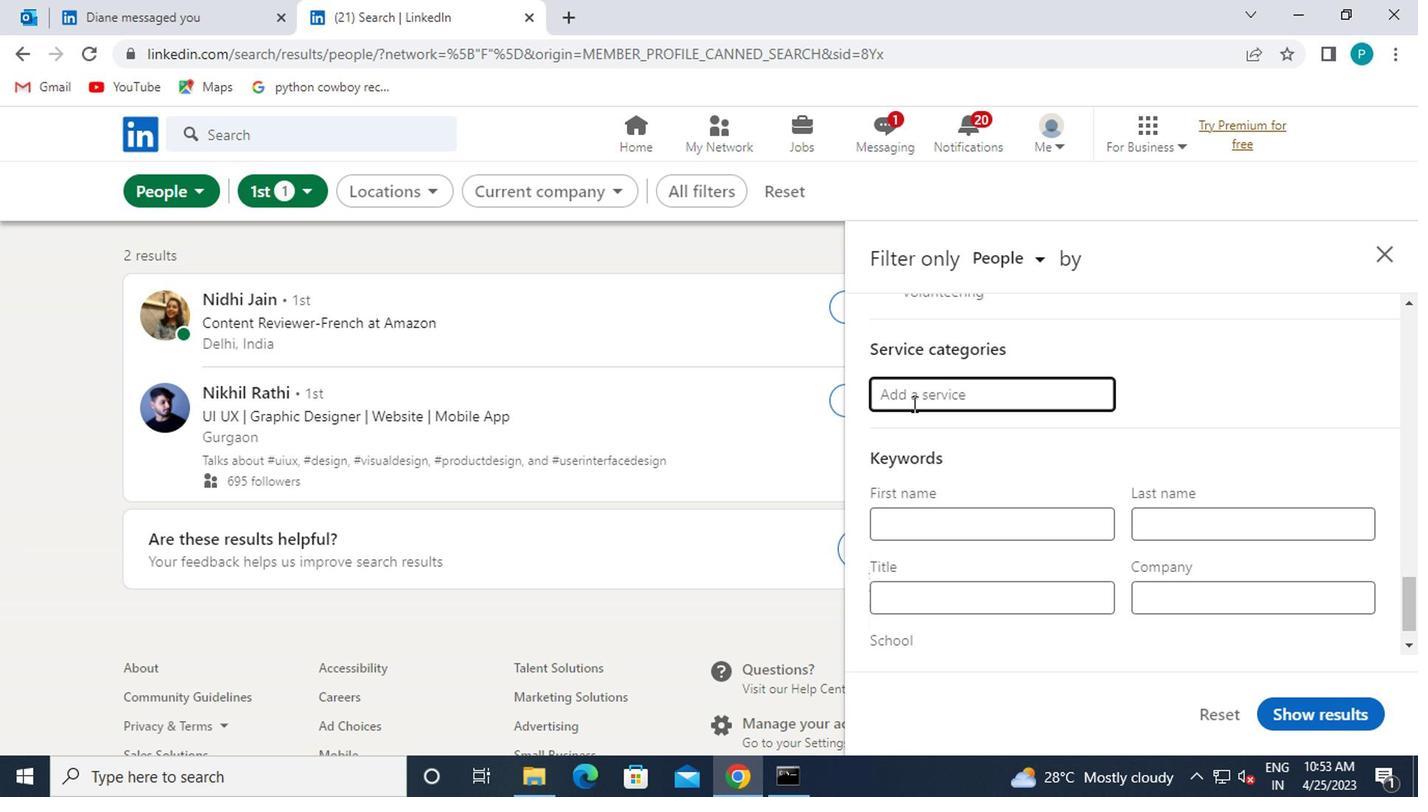 
Action: Key pressed <Key.caps_lock>R<Key.caps_lock>EAL
Screenshot: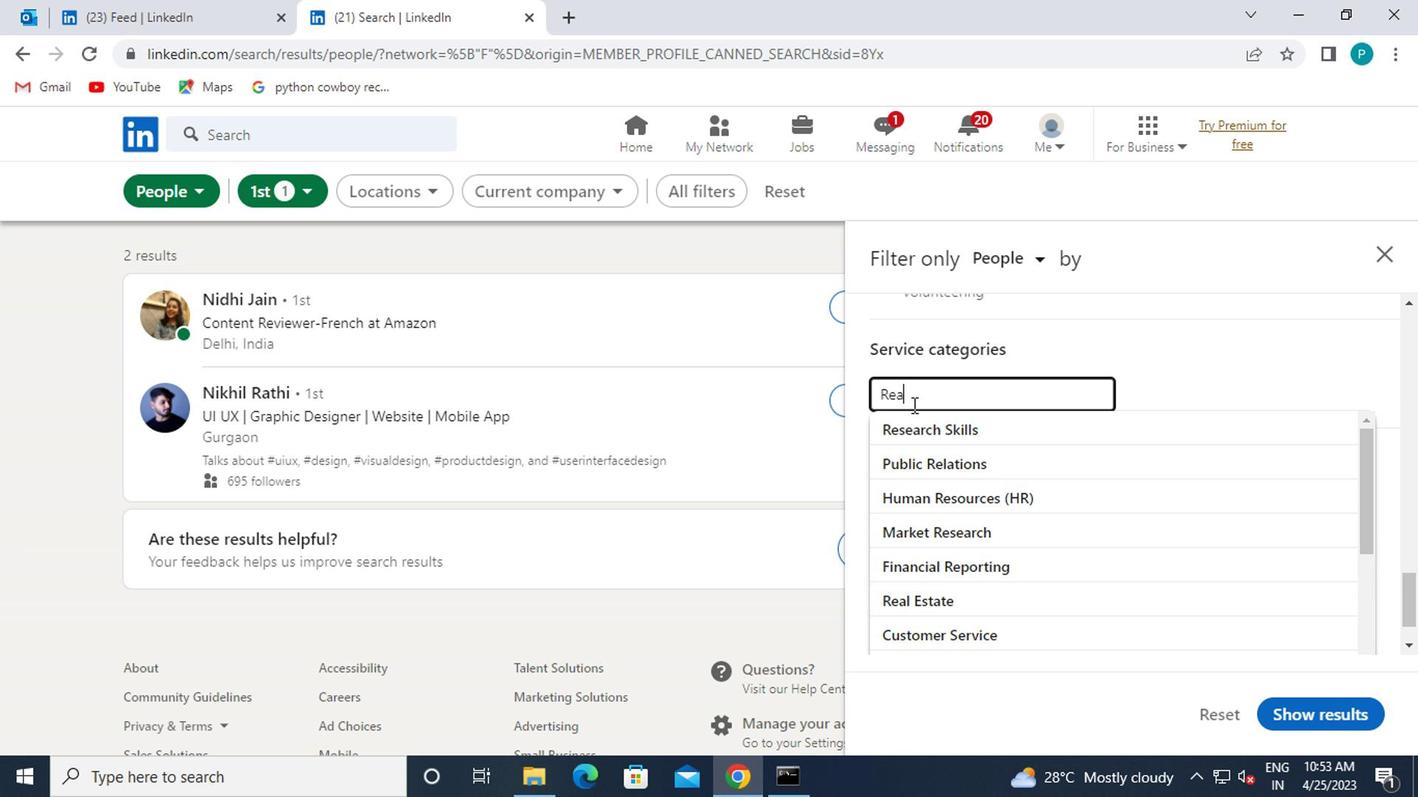 
Action: Mouse moved to (918, 437)
Screenshot: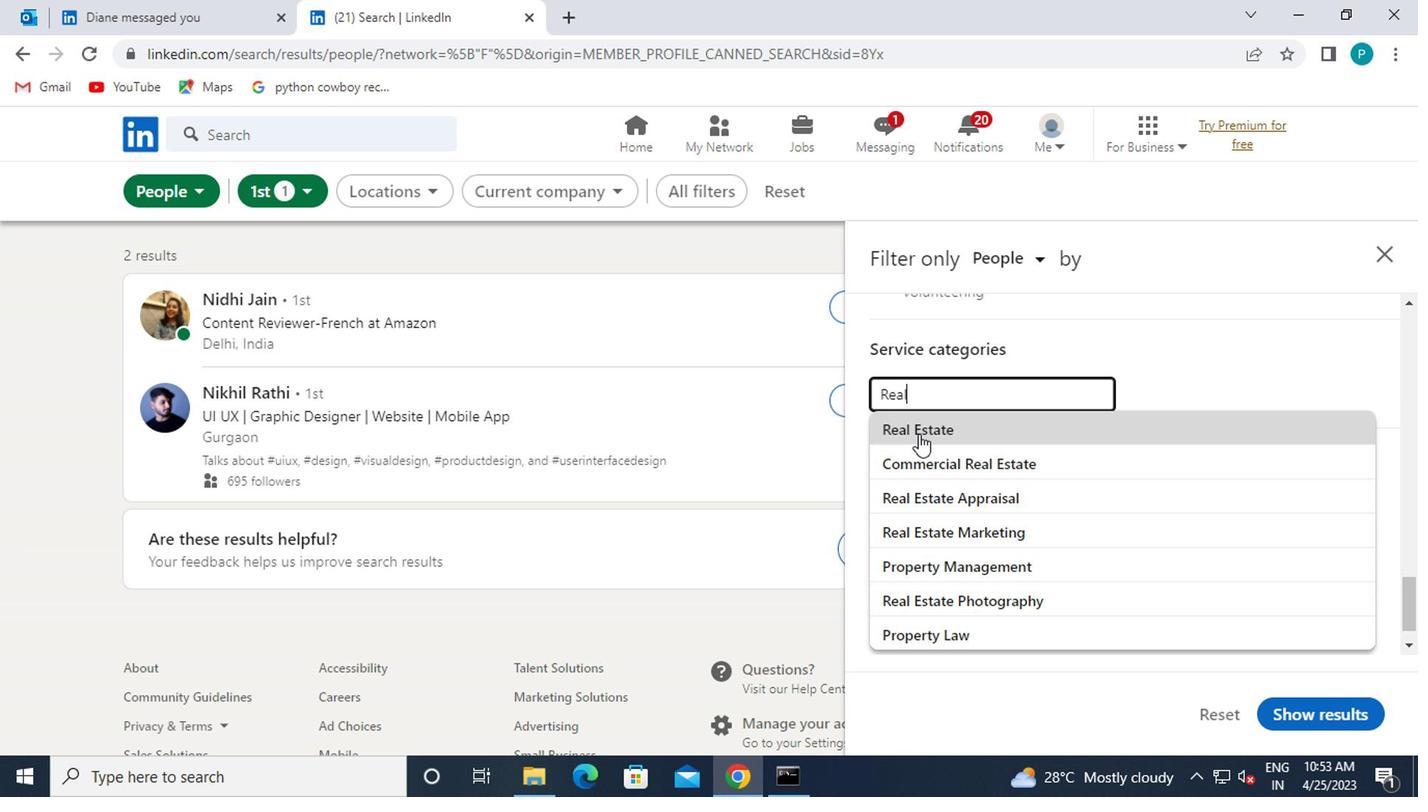 
Action: Mouse pressed left at (918, 437)
Screenshot: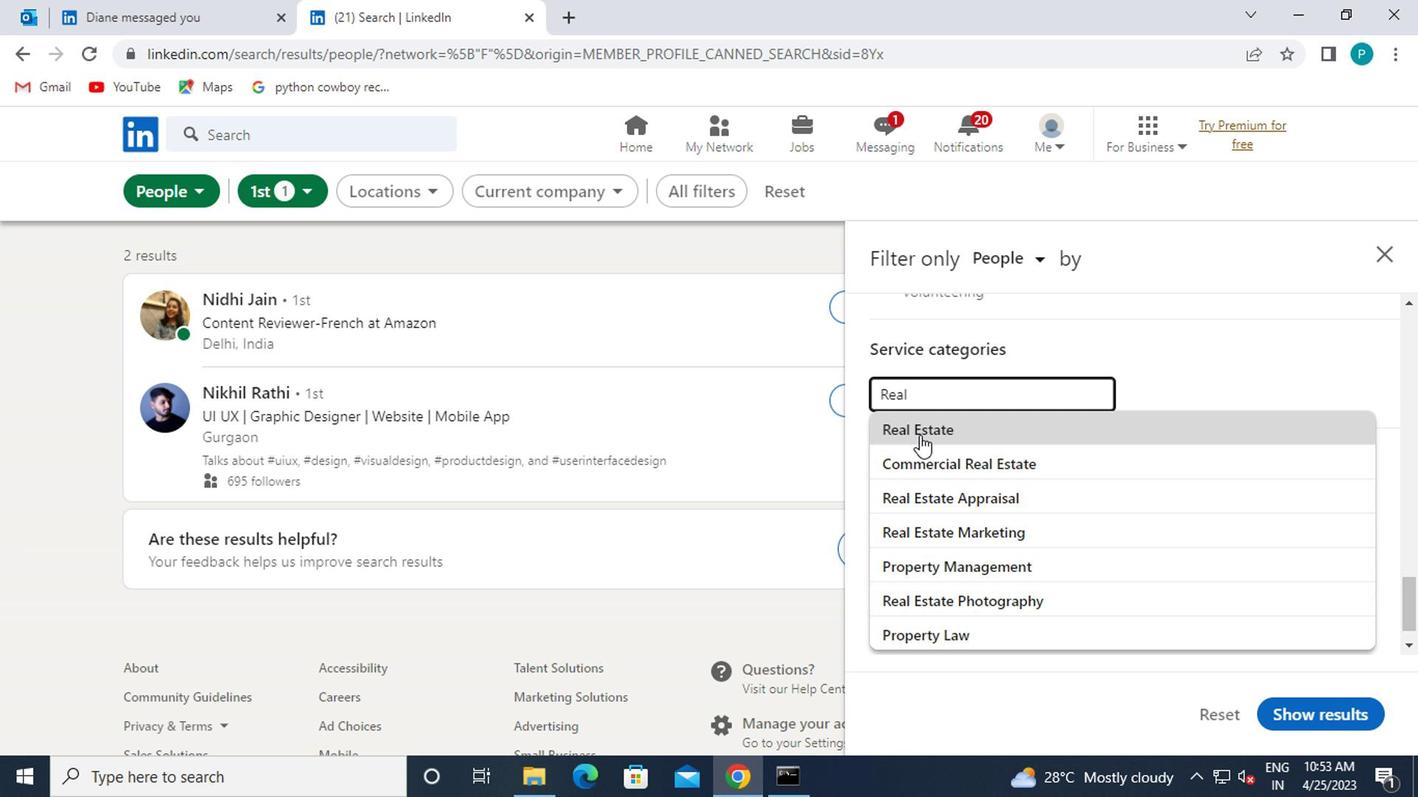 
Action: Mouse scrolled (918, 435) with delta (0, -1)
Screenshot: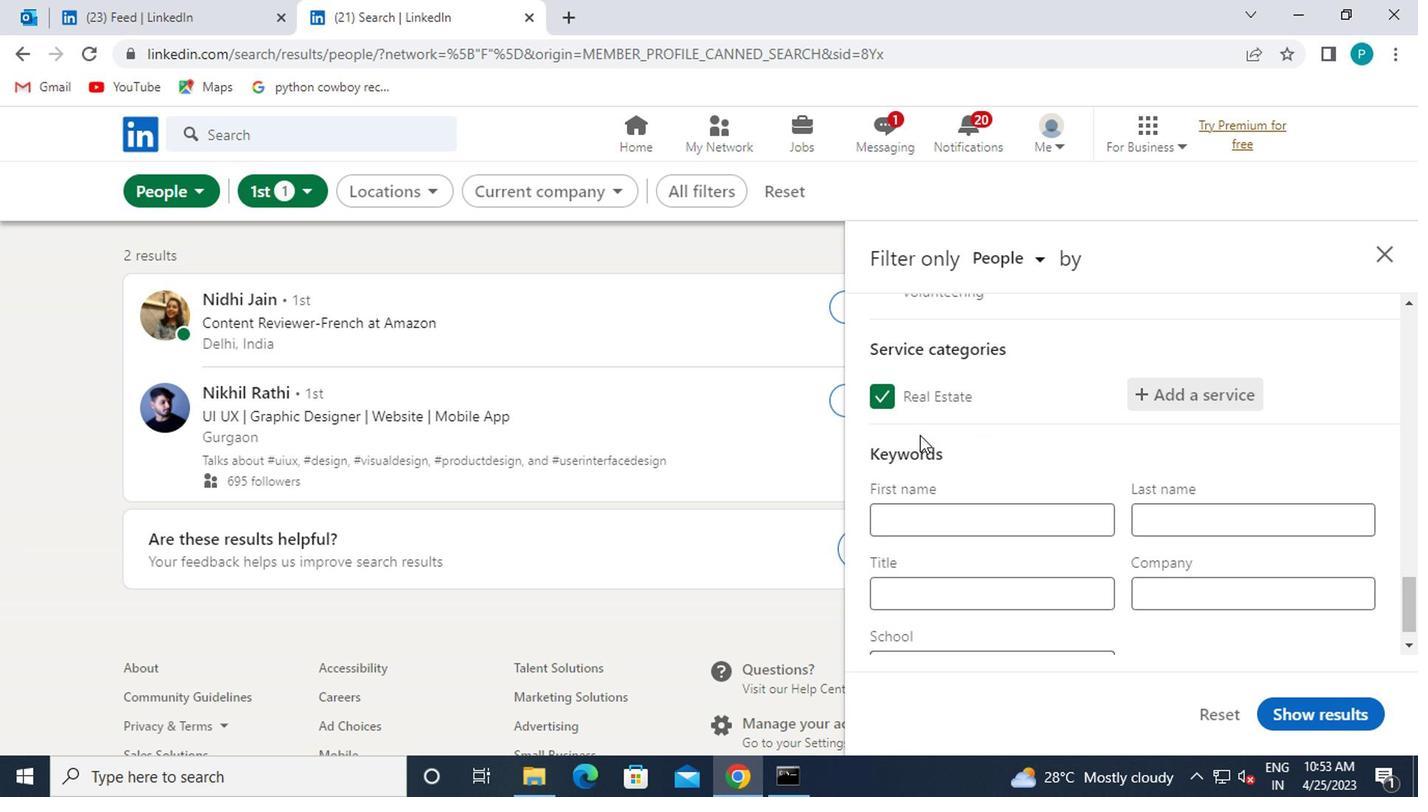 
Action: Mouse moved to (1057, 561)
Screenshot: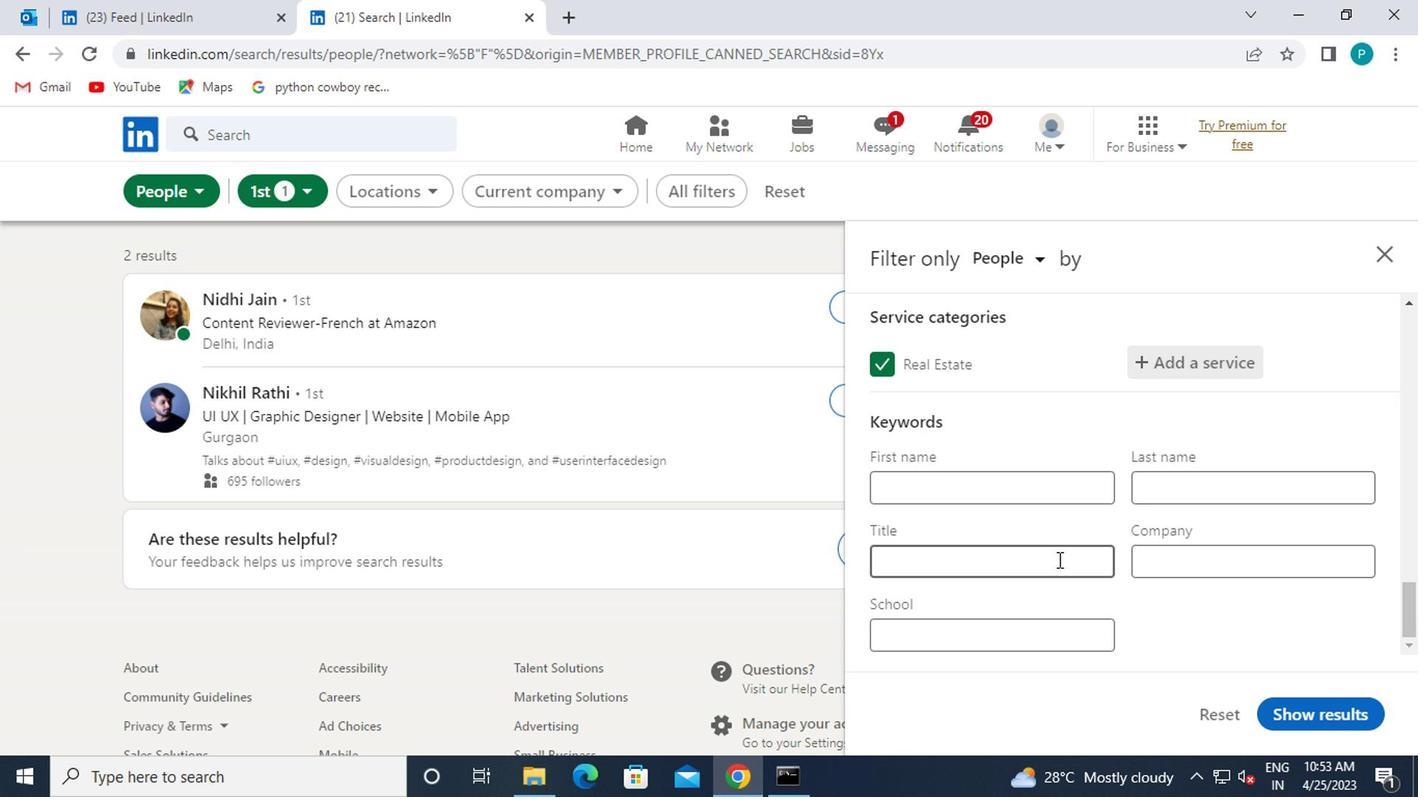 
Action: Mouse pressed left at (1057, 561)
Screenshot: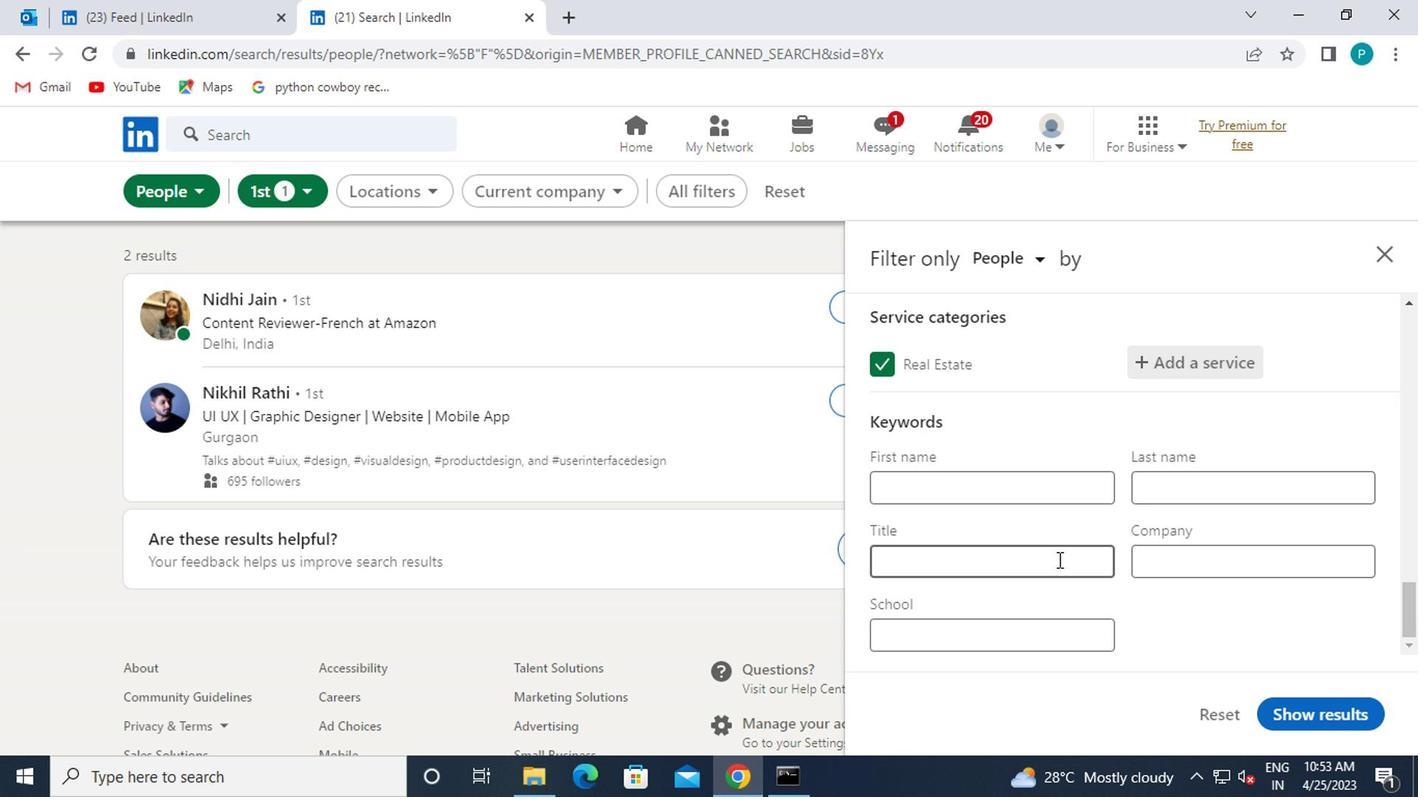 
Action: Key pressed <Key.caps_lock>T<Key.caps_lock>ECHNICAL<Key.space><Key.caps_lock>W<Key.caps_lock>RITER
Screenshot: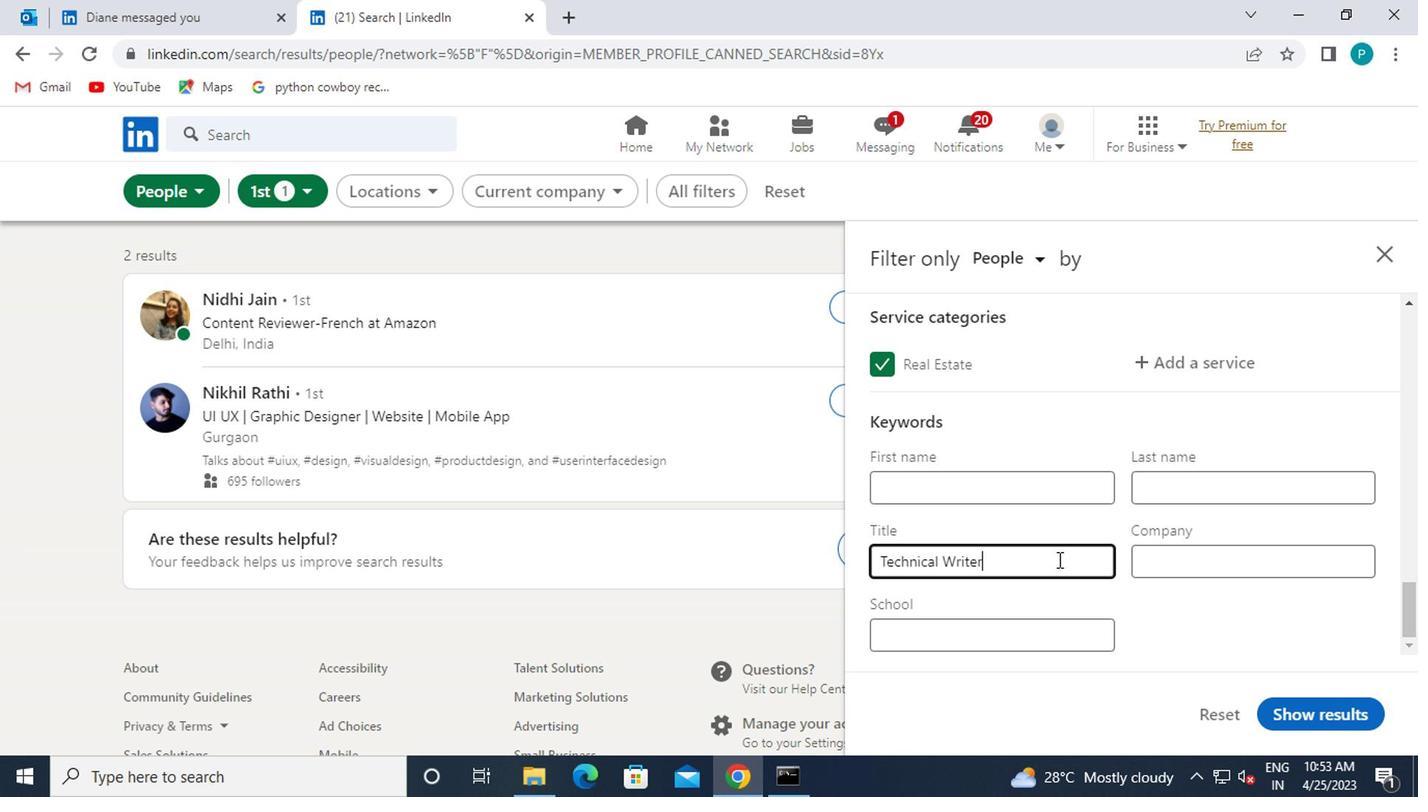 
Action: Mouse moved to (1057, 582)
Screenshot: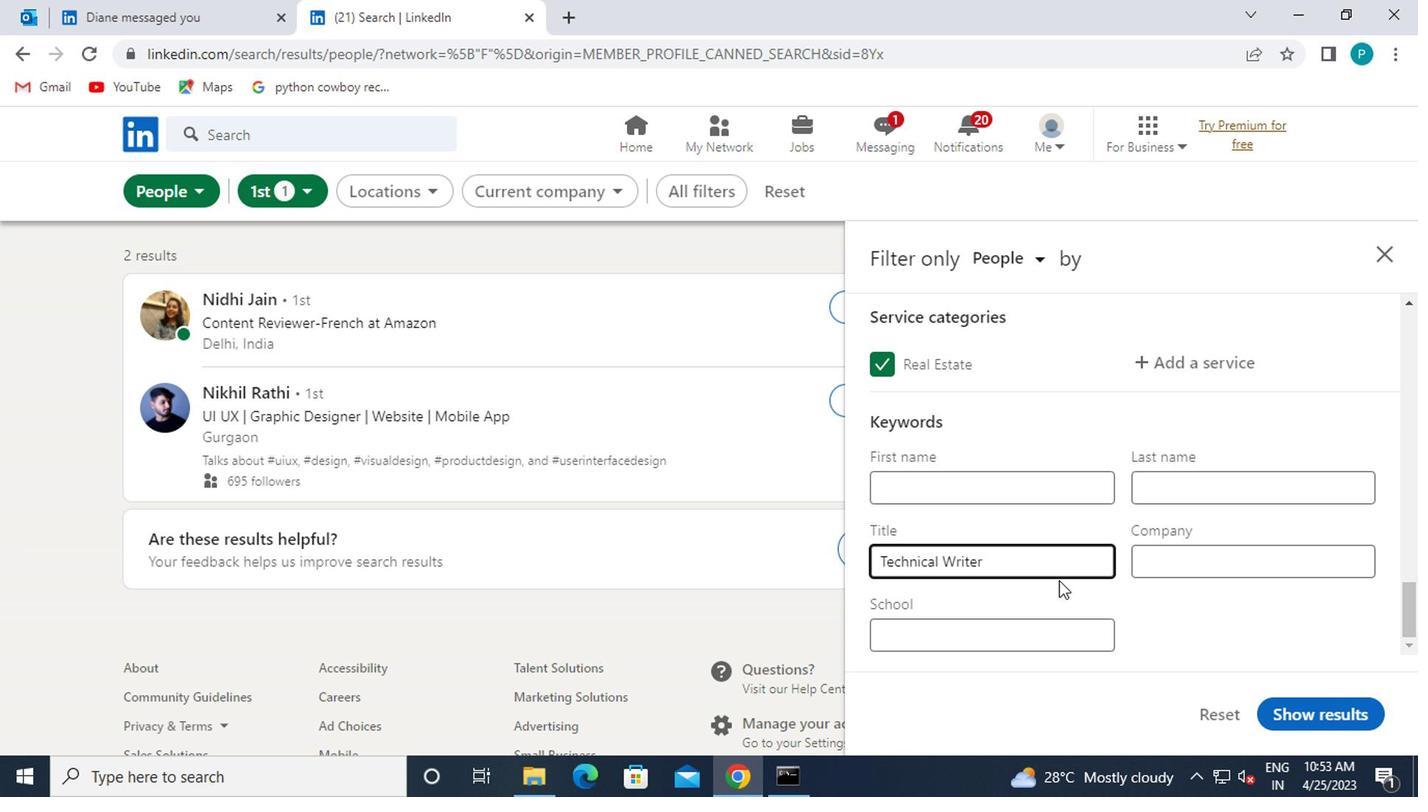 
Action: Mouse scrolled (1057, 581) with delta (0, 0)
Screenshot: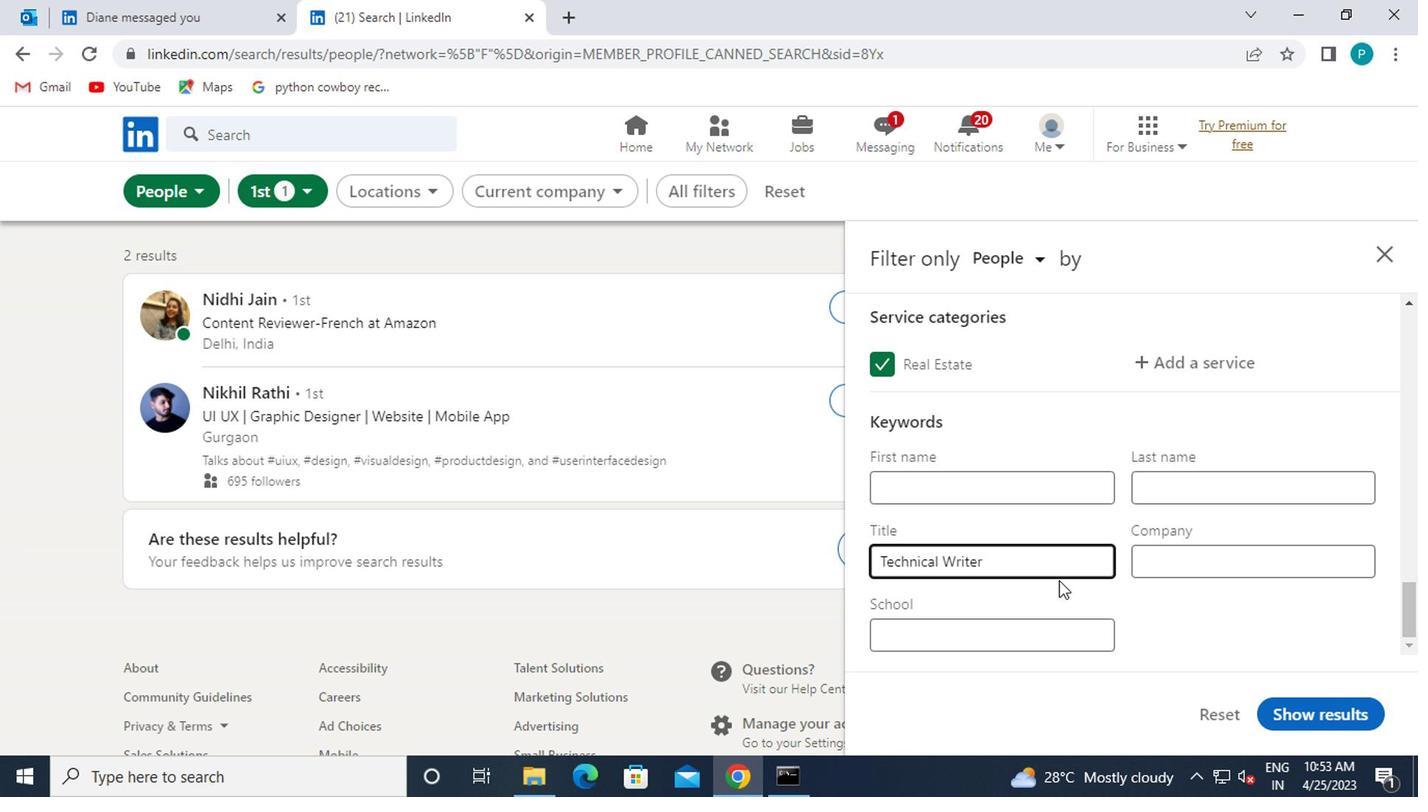 
Action: Mouse moved to (1331, 709)
Screenshot: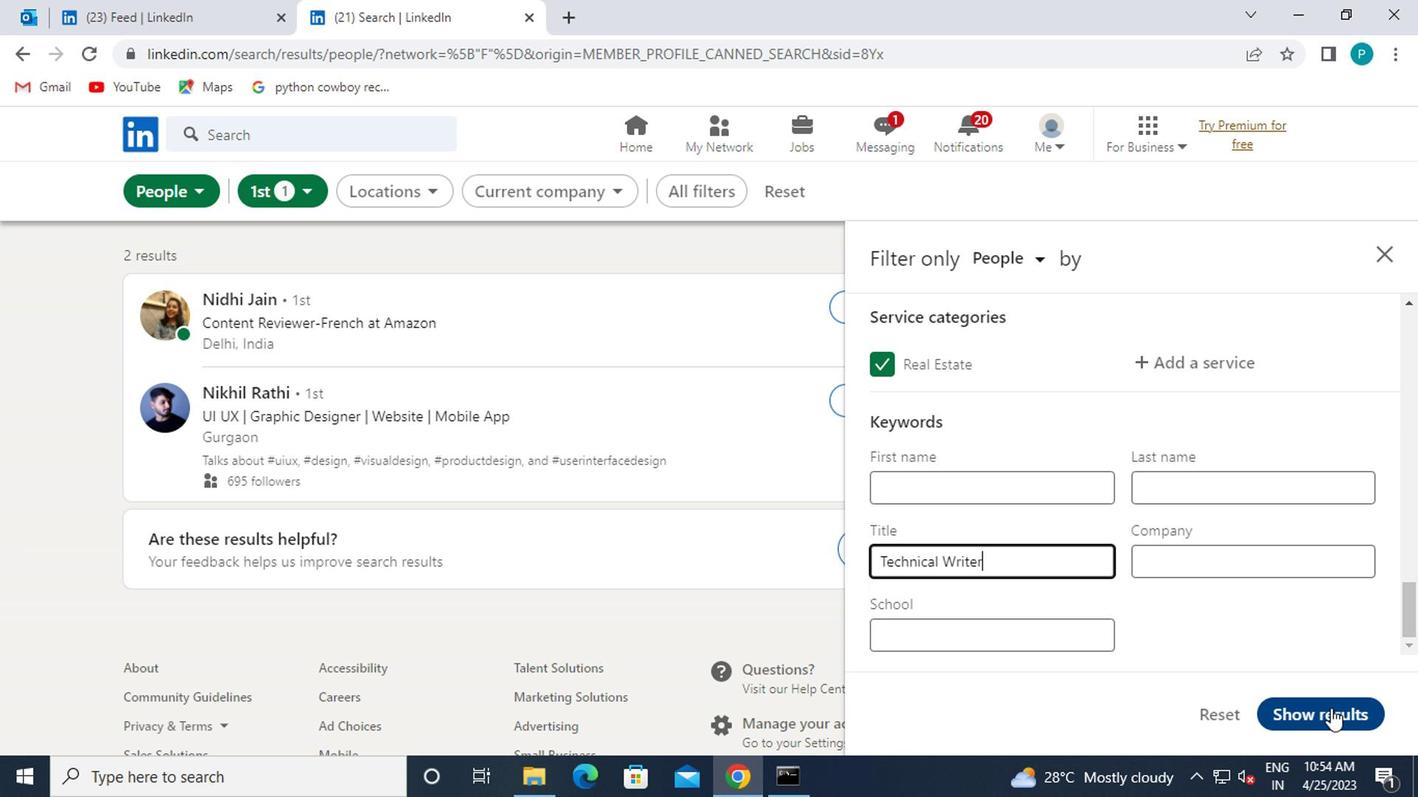 
Action: Mouse pressed left at (1331, 709)
Screenshot: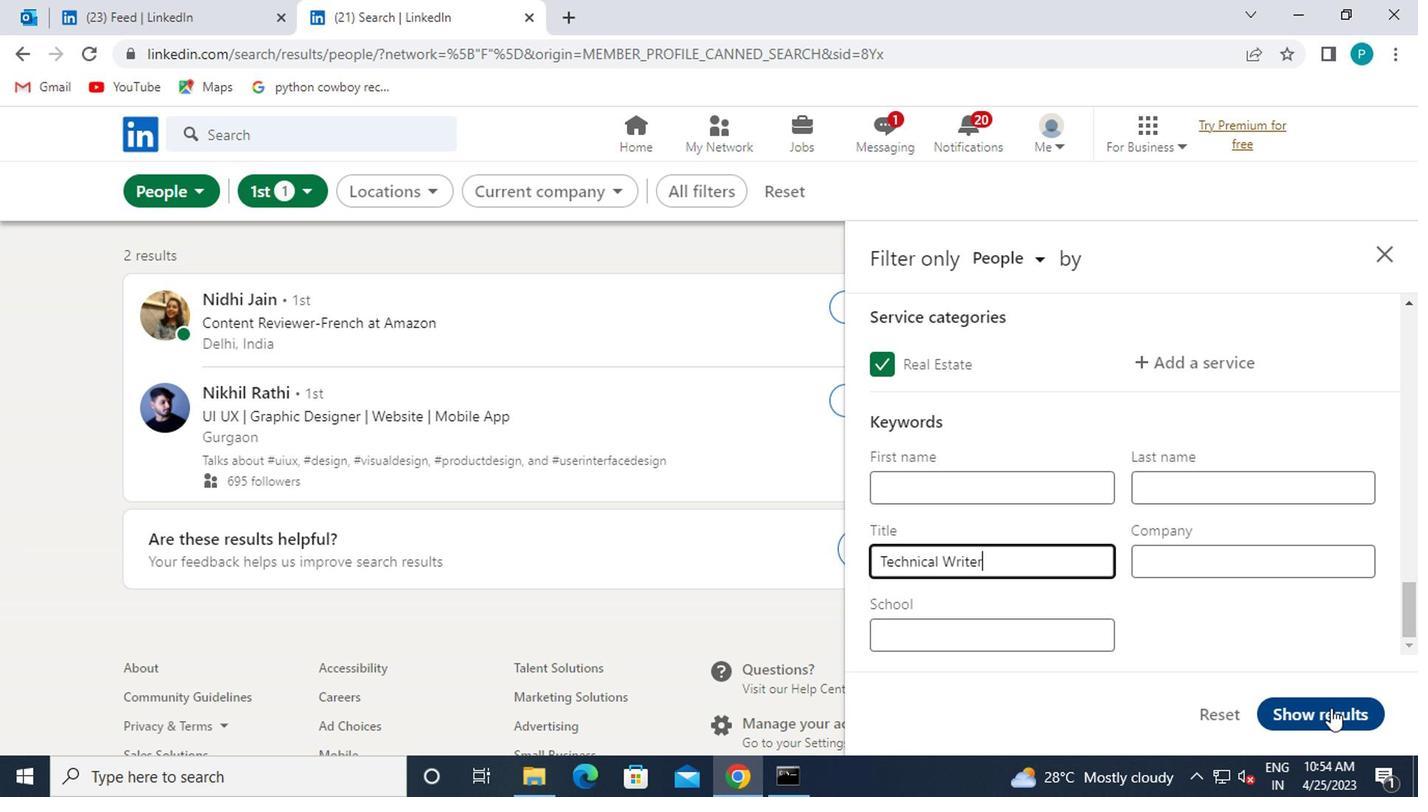 
